 Task: Look for space in Sarzedo, Brazil from 1st June, 2023 to 9th June, 2023 for 4 adults in price range Rs.6000 to Rs.12000. Place can be entire place with 2 bedrooms having 2 beds and 2 bathrooms. Property type can be house. Amenities needed are: washing machine, . Booking option can be shelf check-in. Required host language is Spanish.
Action: Mouse moved to (452, 105)
Screenshot: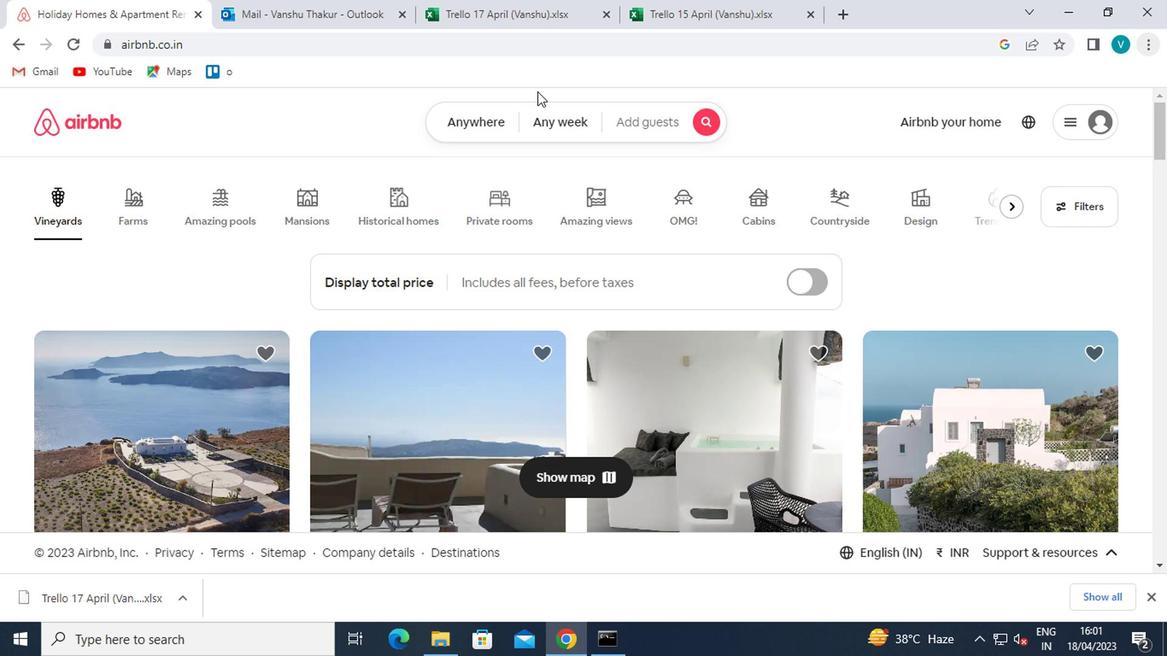 
Action: Mouse pressed left at (452, 105)
Screenshot: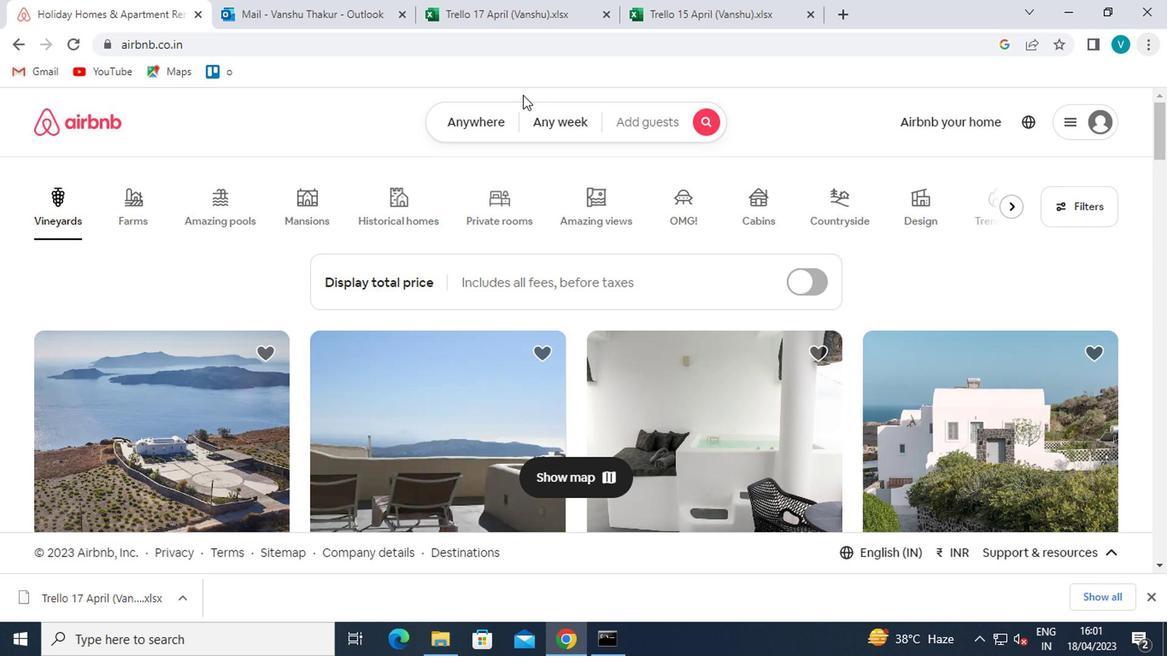 
Action: Mouse moved to (360, 194)
Screenshot: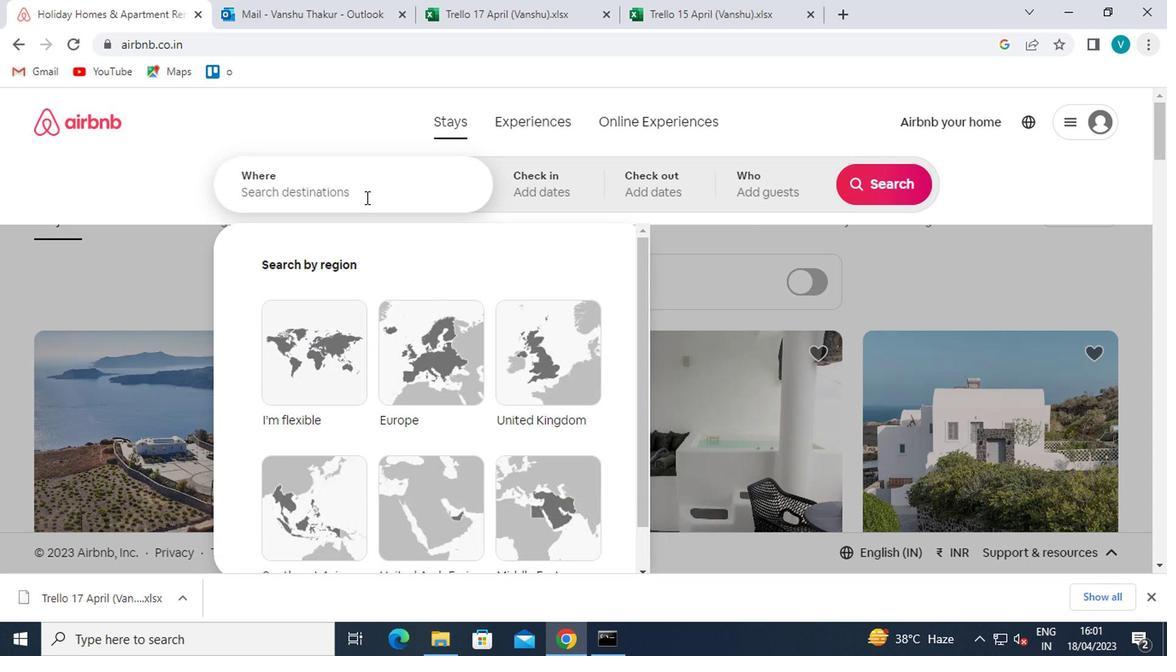 
Action: Mouse pressed left at (360, 194)
Screenshot: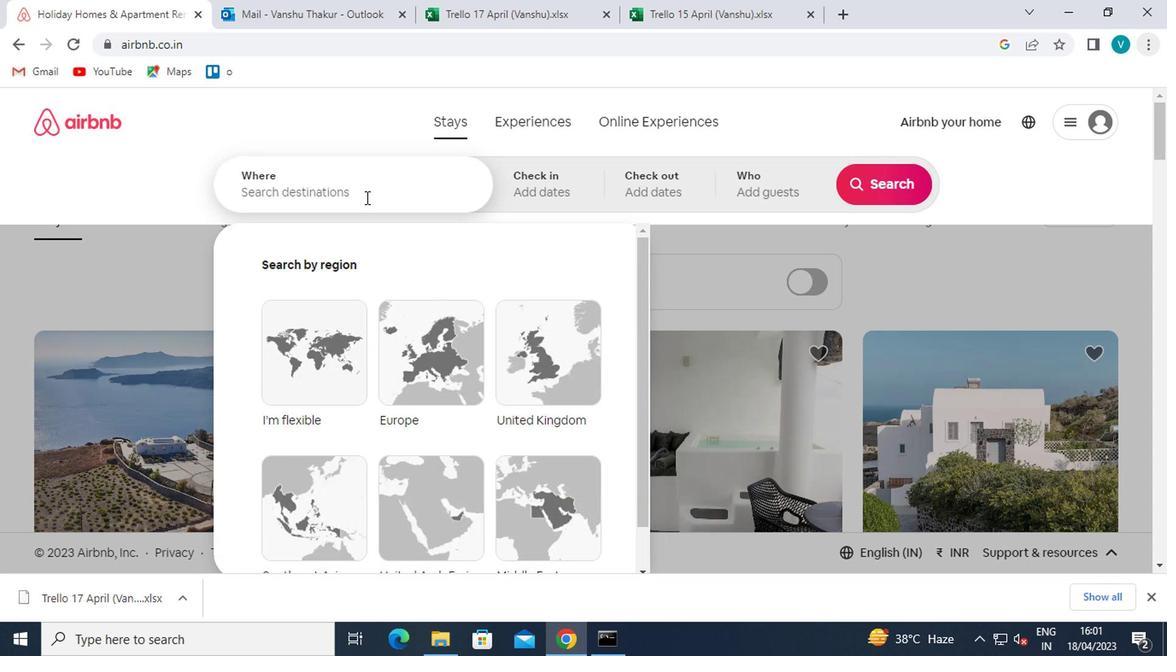 
Action: Mouse moved to (358, 192)
Screenshot: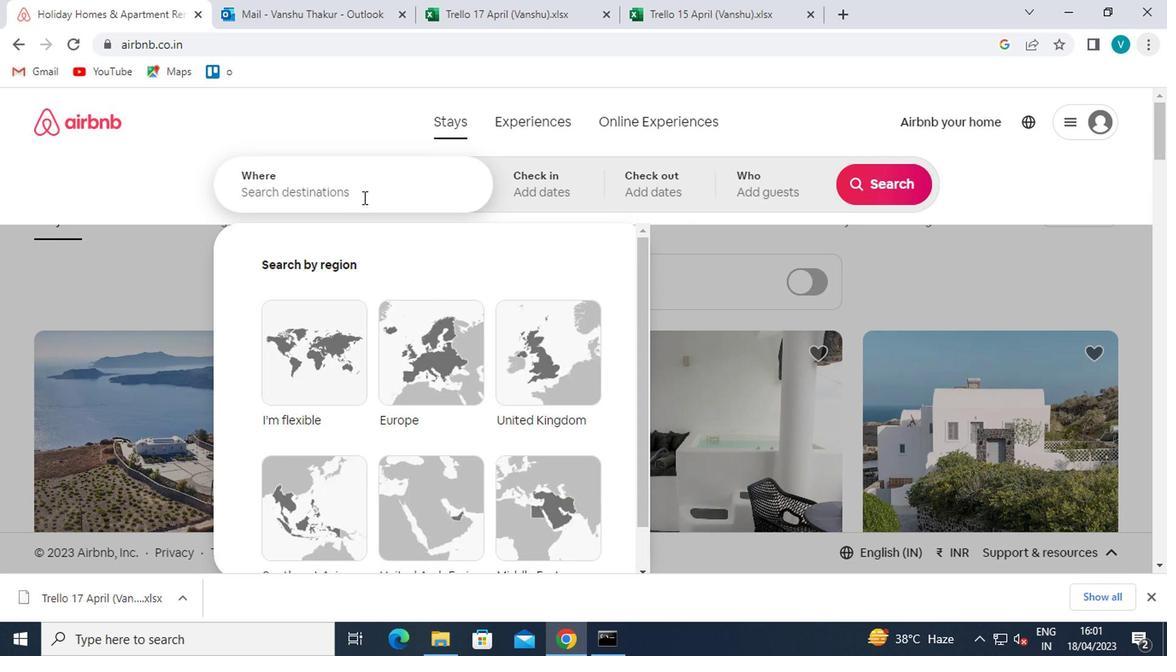 
Action: Key pressed <Key.shift>SARZEDO
Screenshot: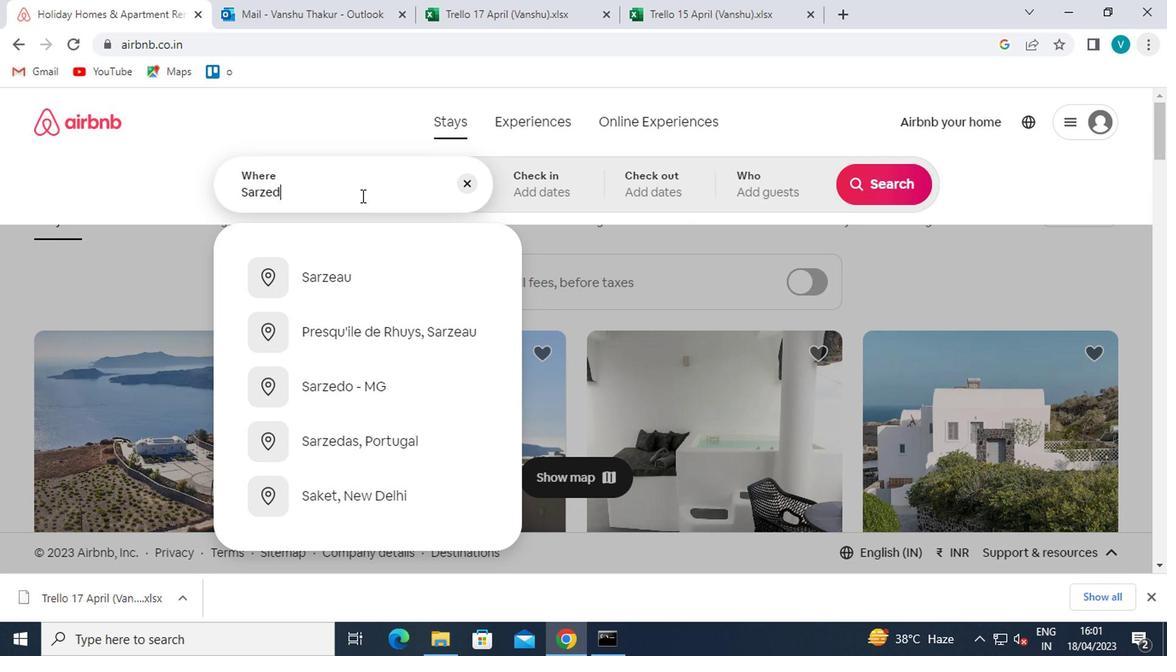 
Action: Mouse moved to (371, 280)
Screenshot: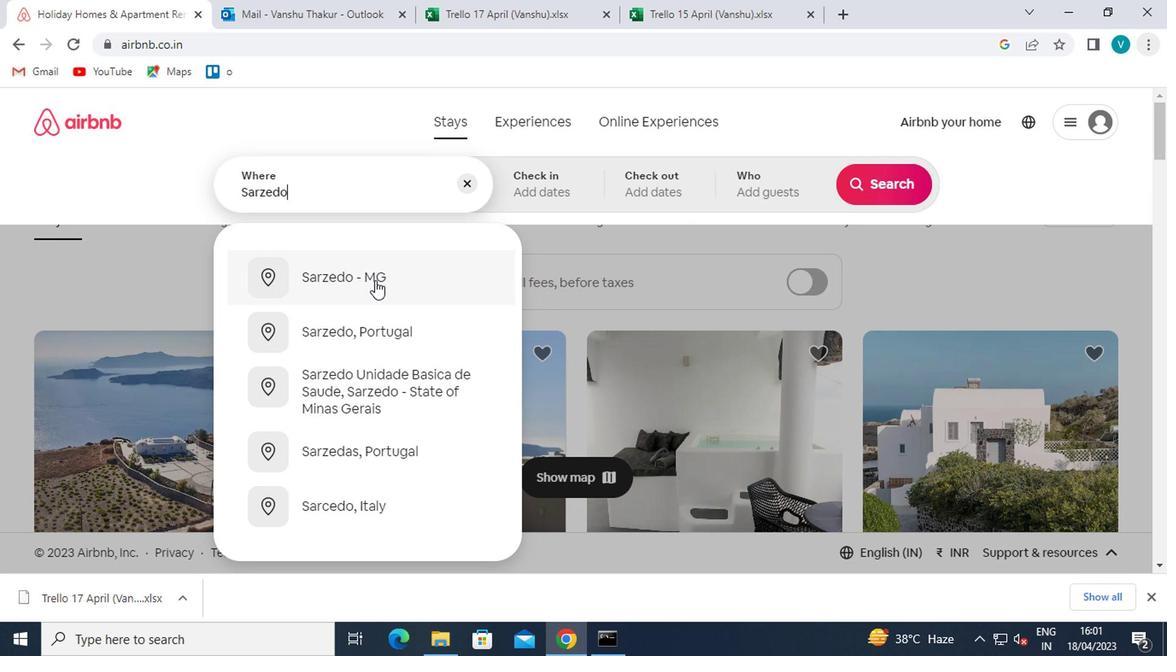 
Action: Mouse pressed left at (371, 280)
Screenshot: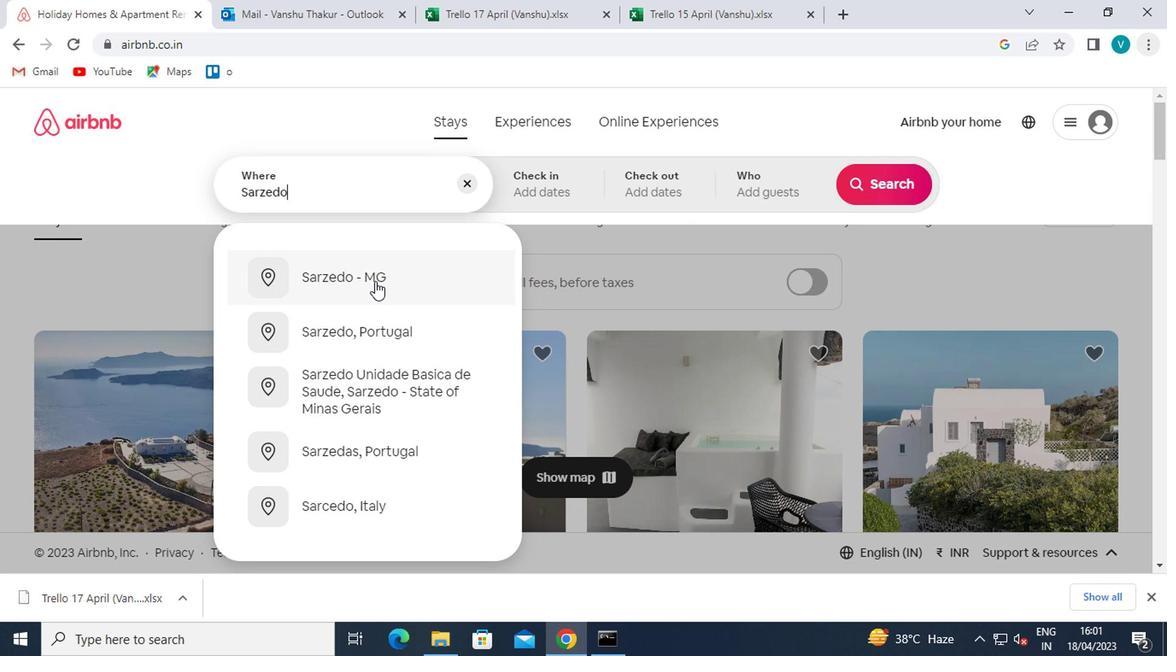 
Action: Mouse moved to (873, 321)
Screenshot: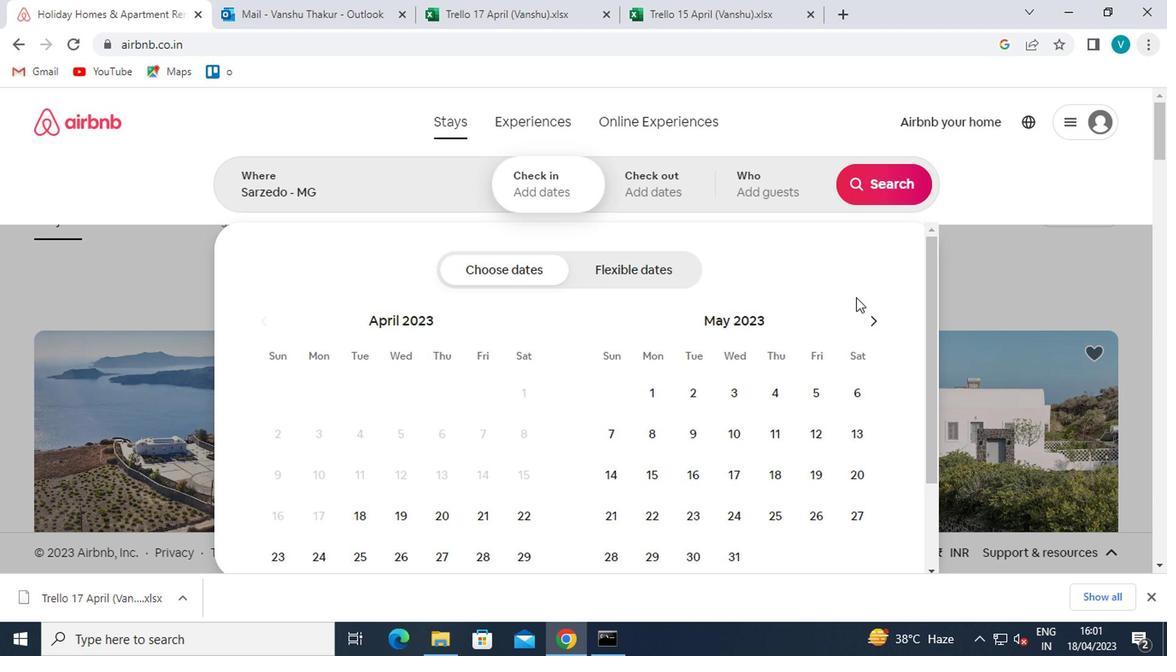 
Action: Mouse pressed left at (873, 321)
Screenshot: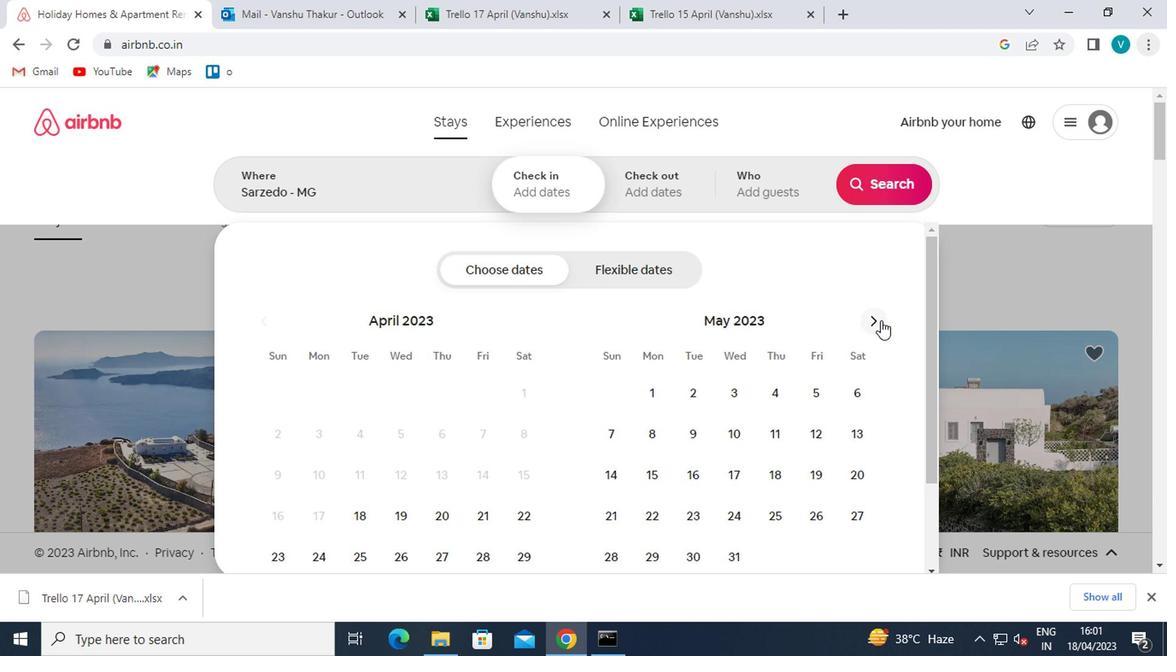 
Action: Mouse moved to (773, 396)
Screenshot: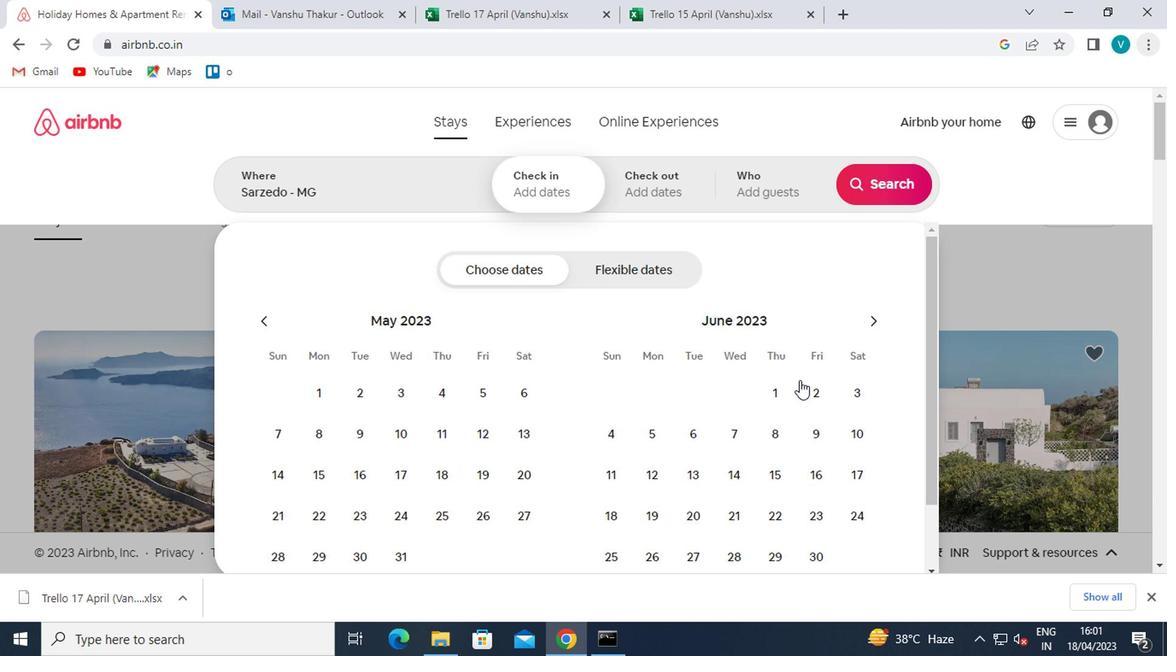 
Action: Mouse pressed left at (773, 396)
Screenshot: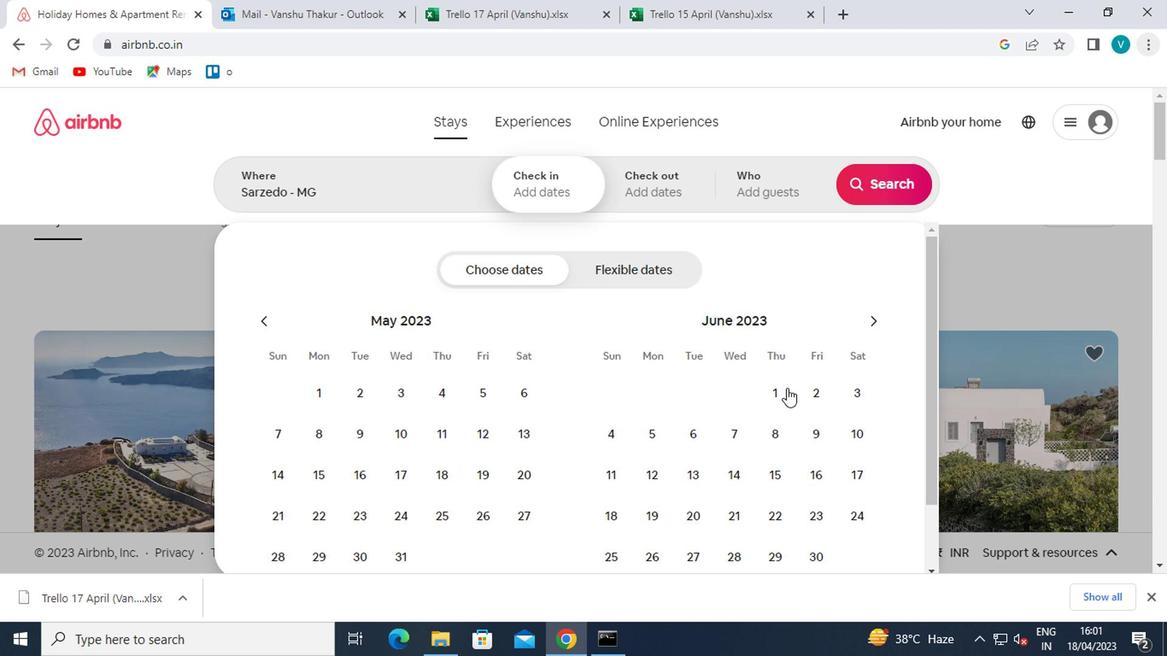 
Action: Mouse moved to (806, 429)
Screenshot: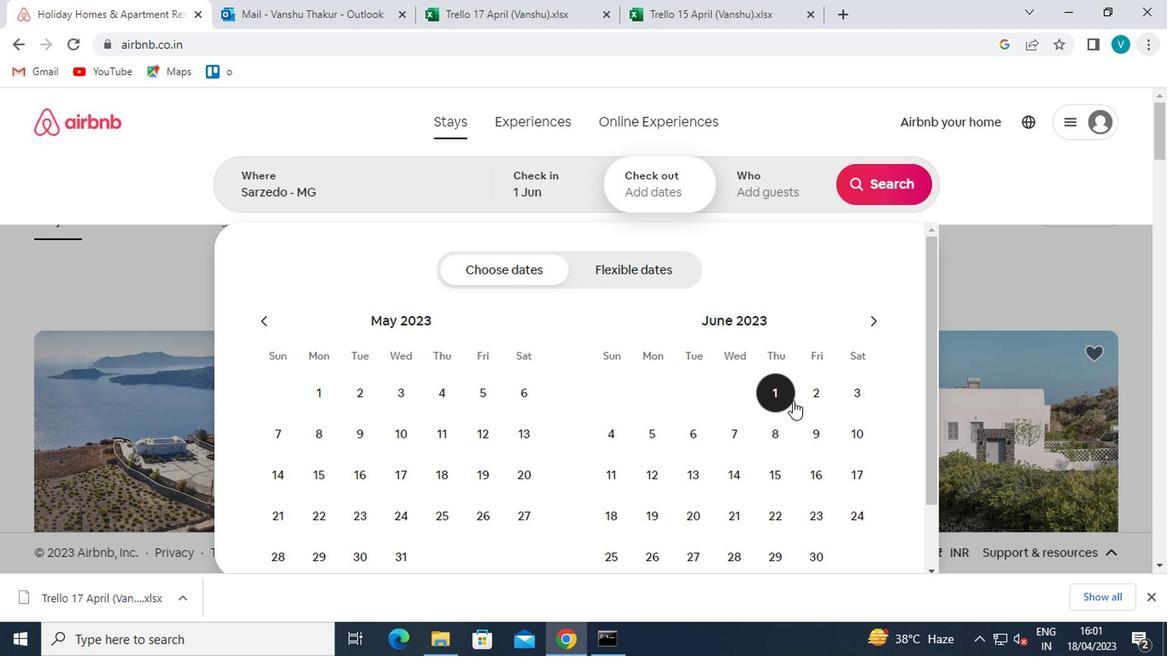 
Action: Mouse pressed left at (806, 429)
Screenshot: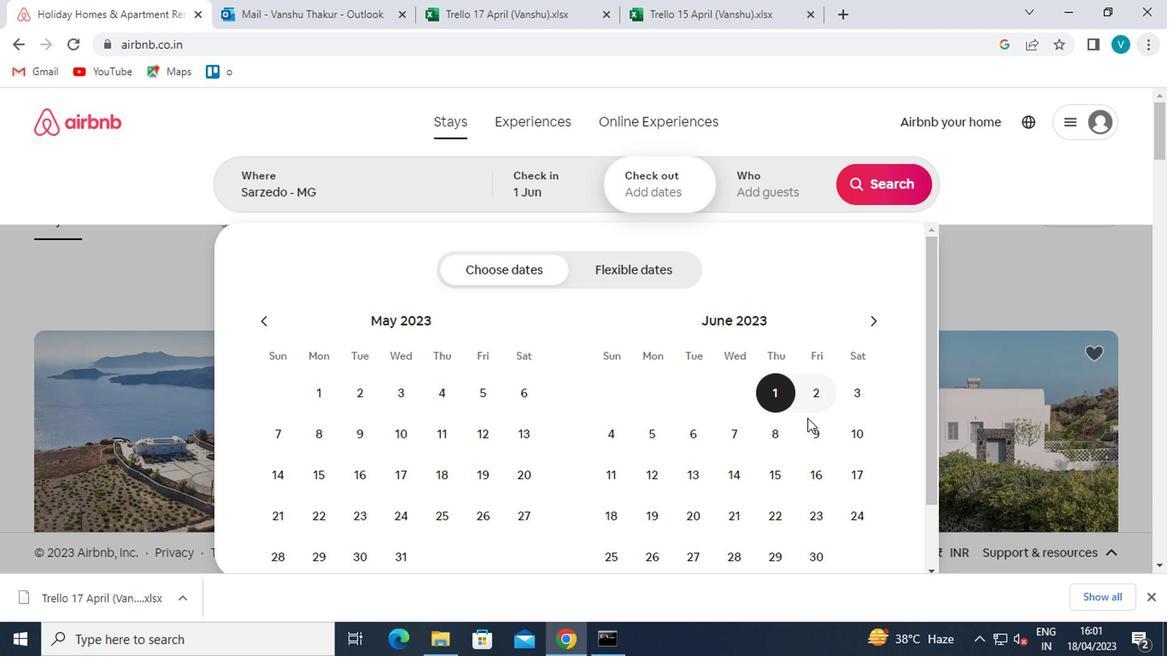 
Action: Mouse moved to (803, 178)
Screenshot: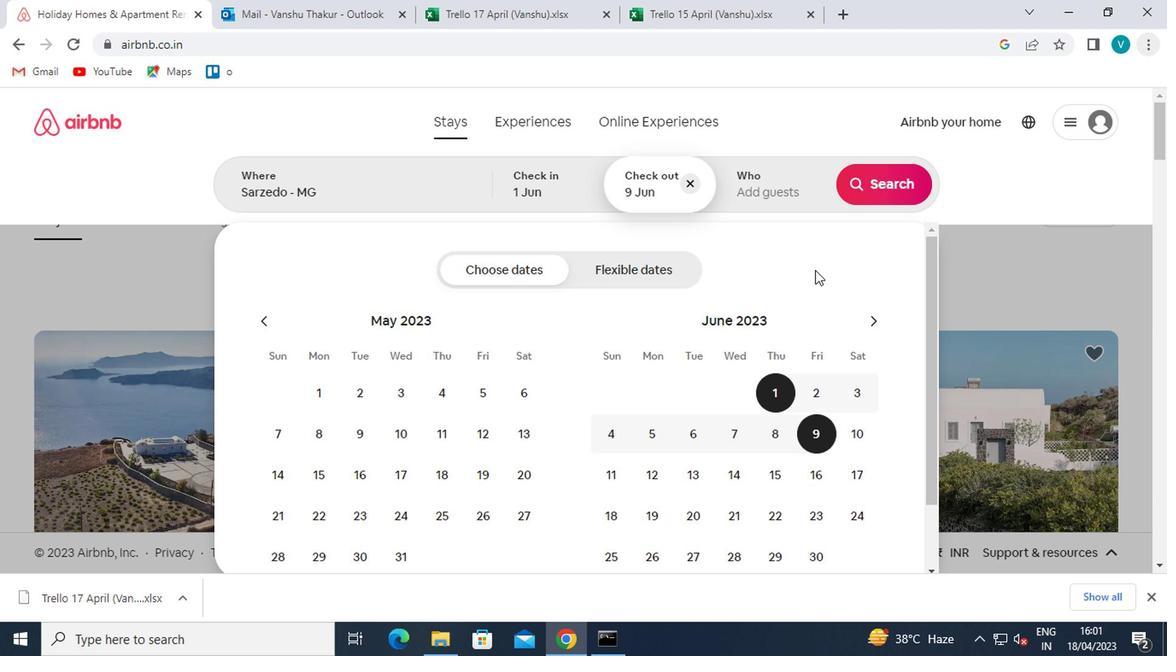 
Action: Mouse pressed left at (803, 178)
Screenshot: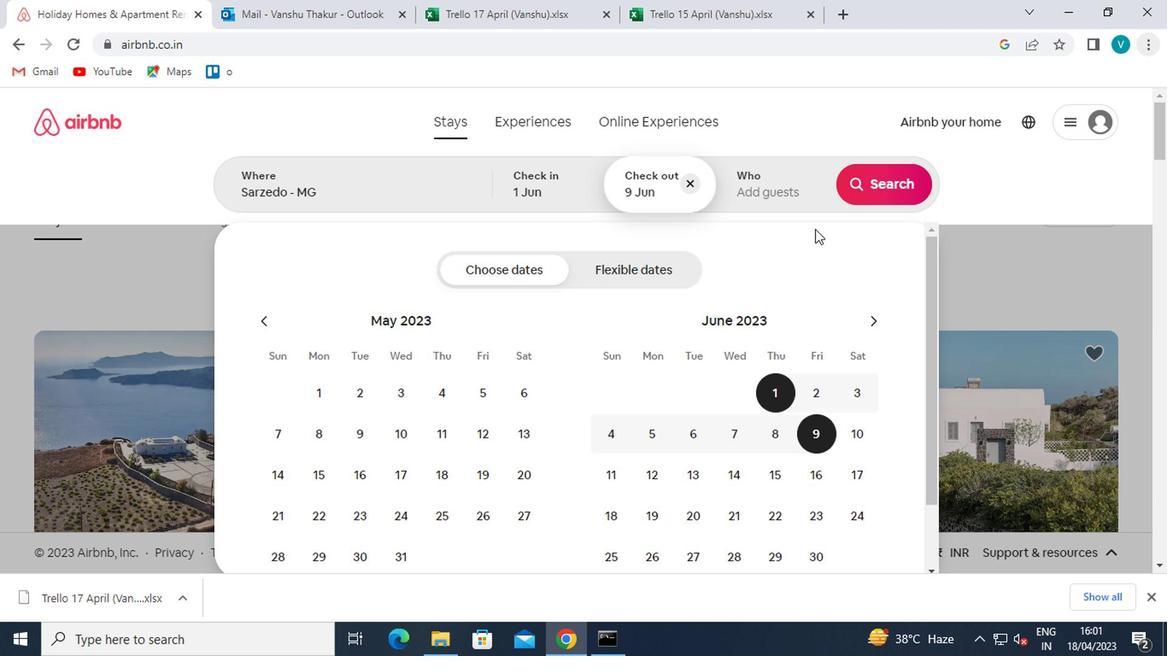
Action: Mouse moved to (874, 279)
Screenshot: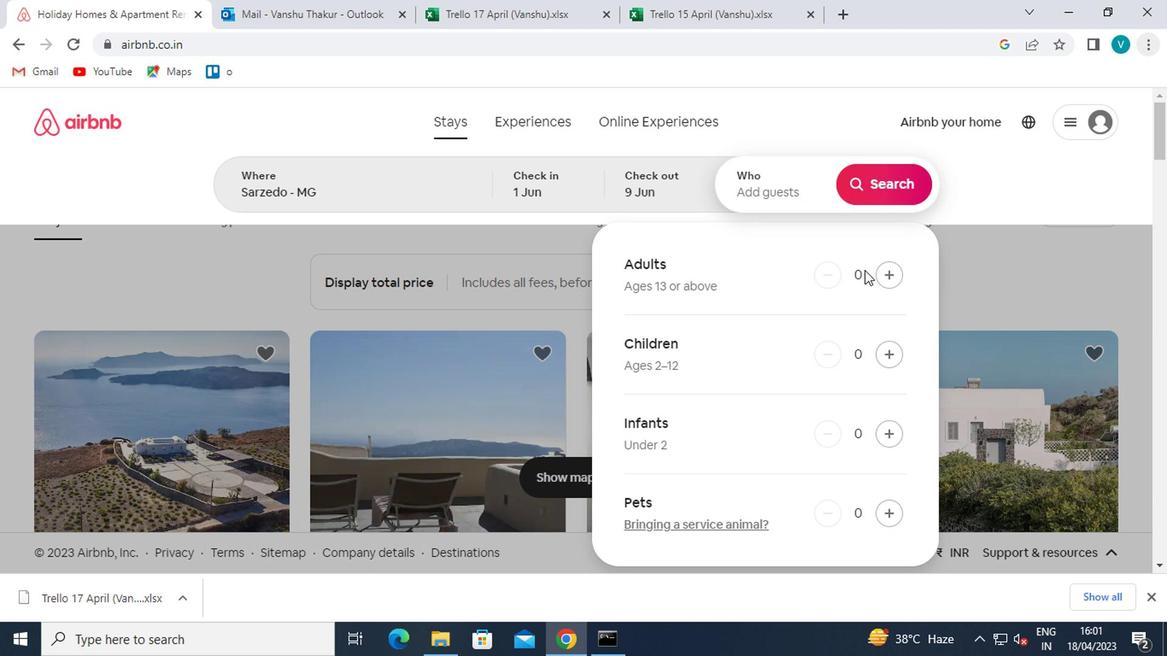 
Action: Mouse pressed left at (874, 279)
Screenshot: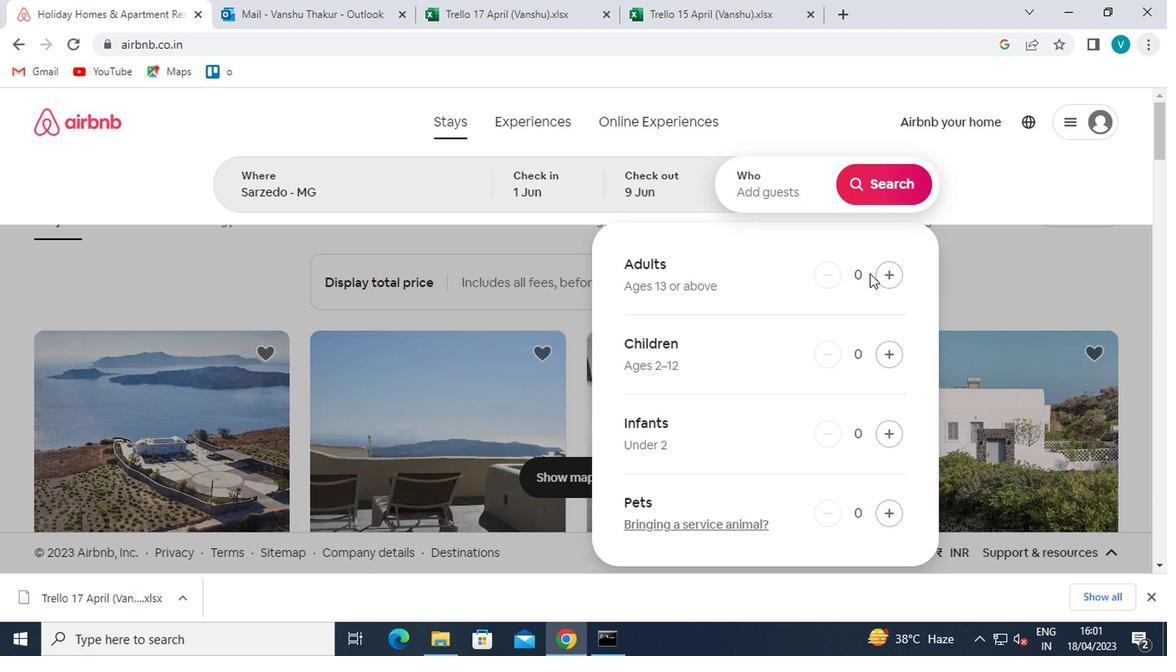 
Action: Mouse moved to (876, 280)
Screenshot: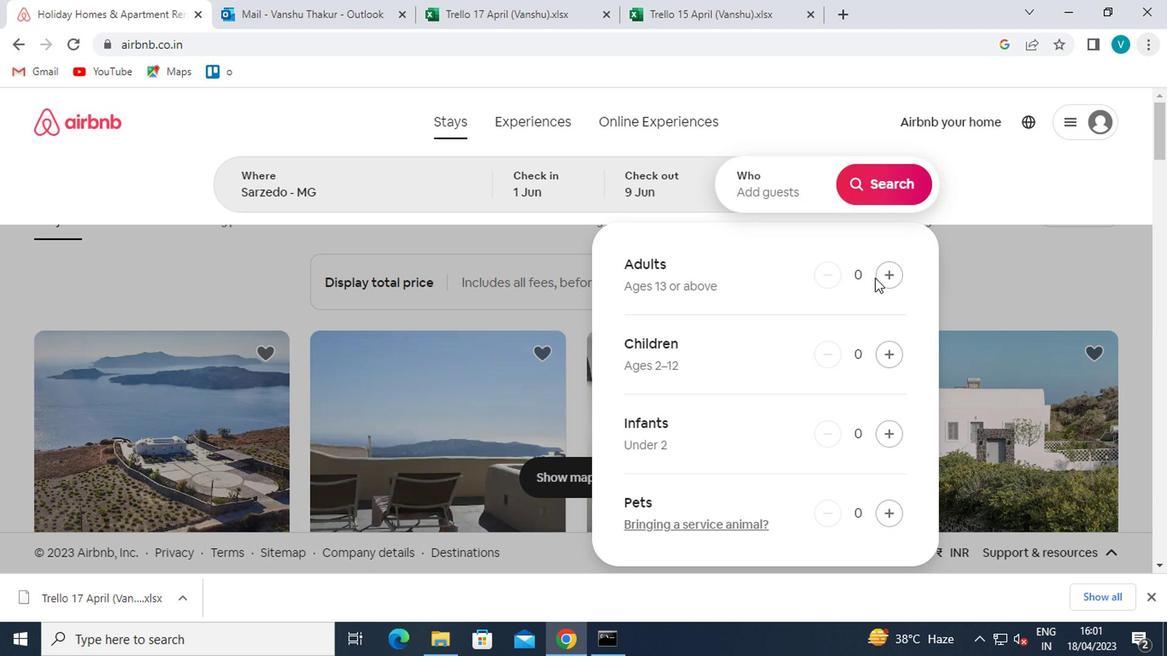 
Action: Mouse pressed left at (876, 280)
Screenshot: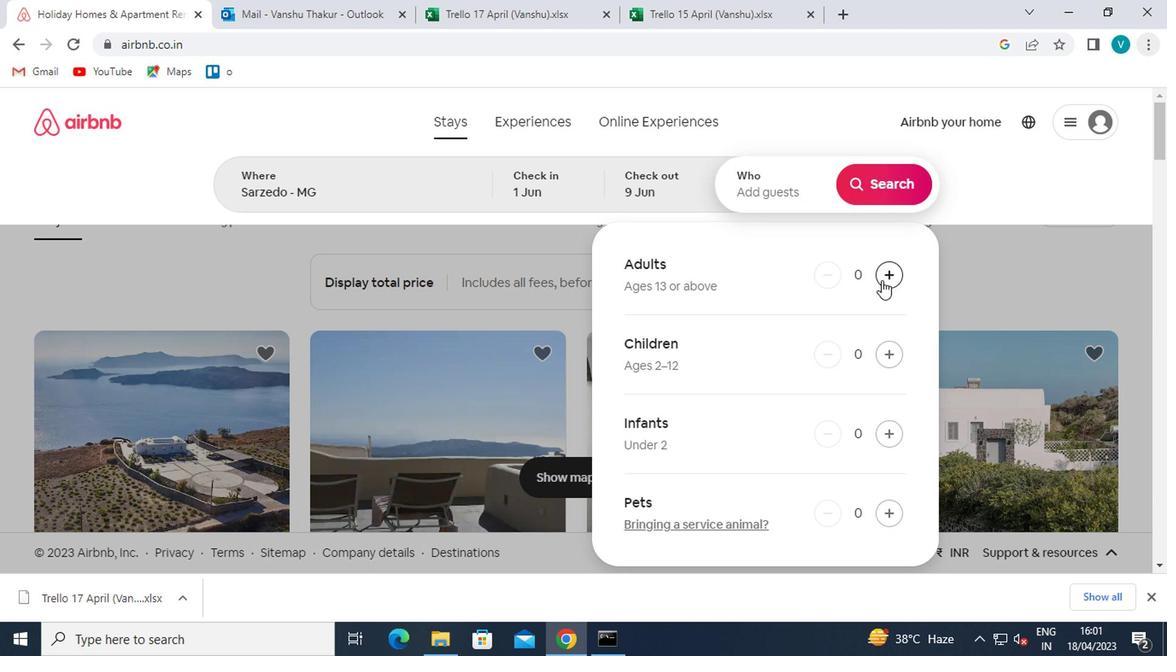 
Action: Mouse pressed left at (876, 280)
Screenshot: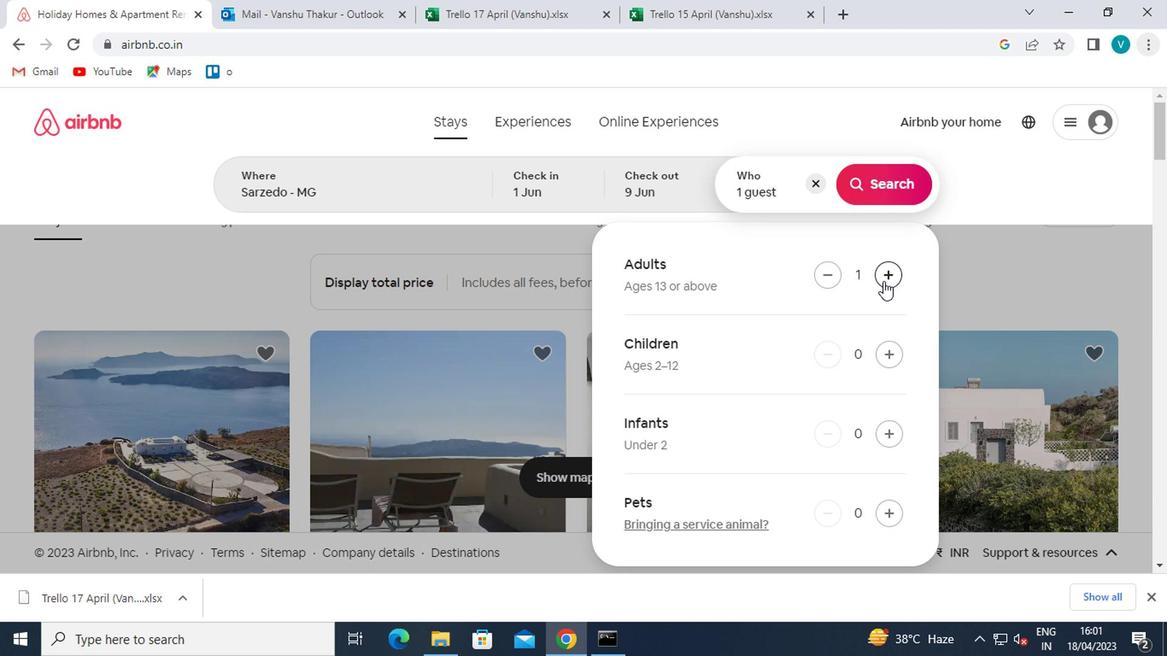 
Action: Mouse pressed left at (876, 280)
Screenshot: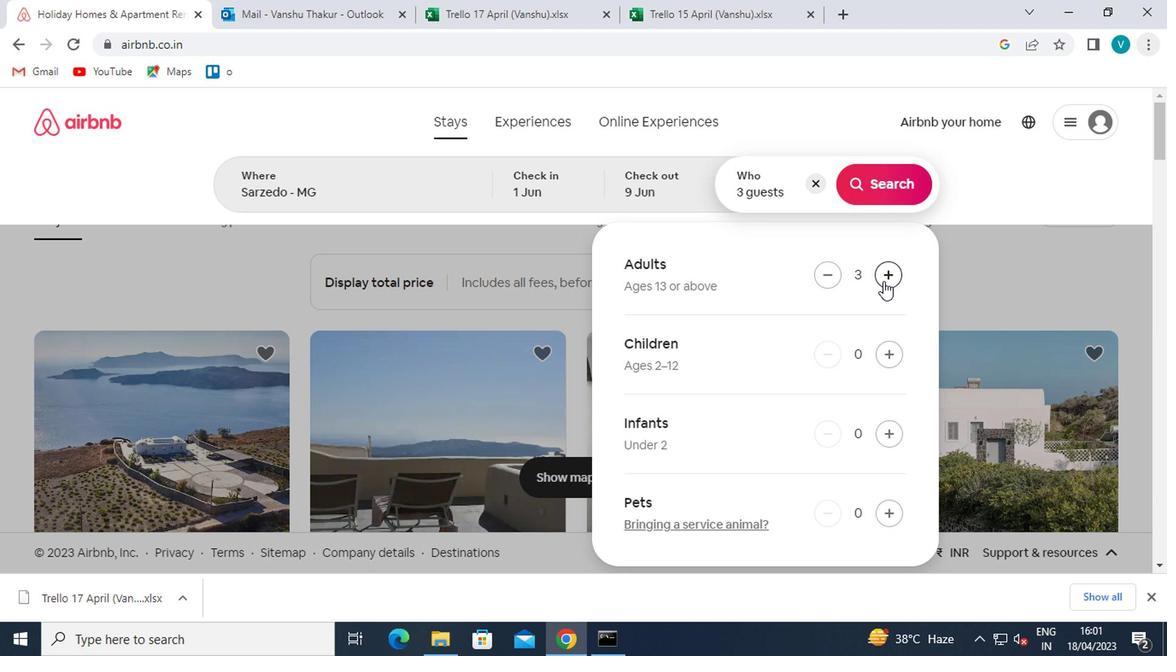 
Action: Mouse moved to (877, 192)
Screenshot: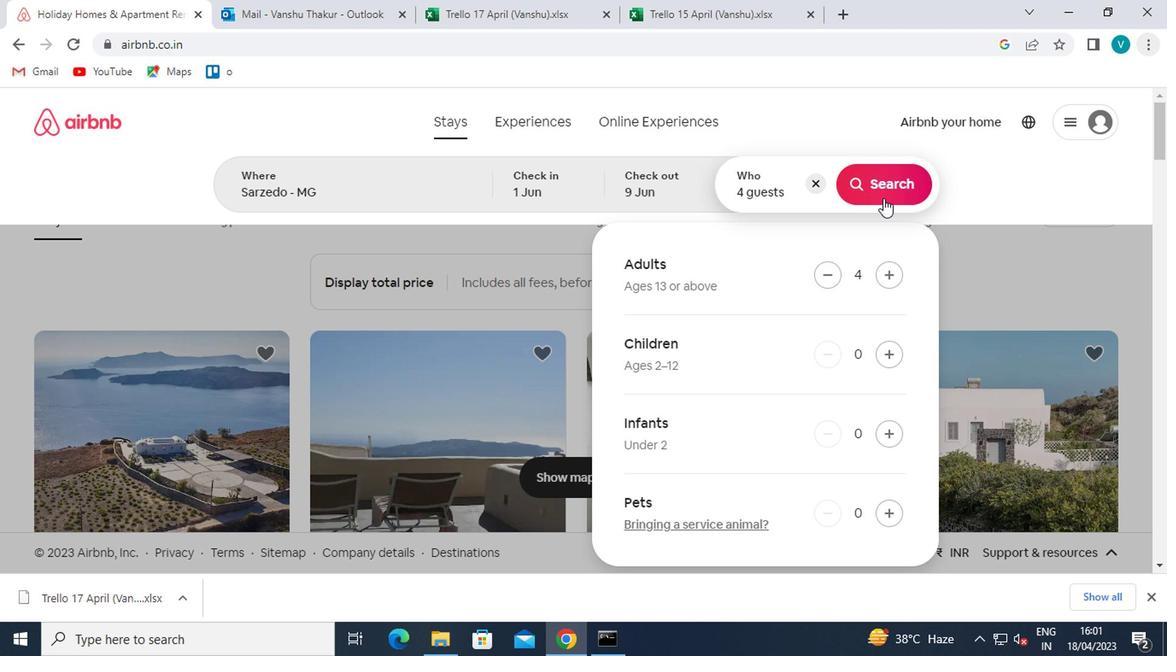 
Action: Mouse pressed left at (877, 192)
Screenshot: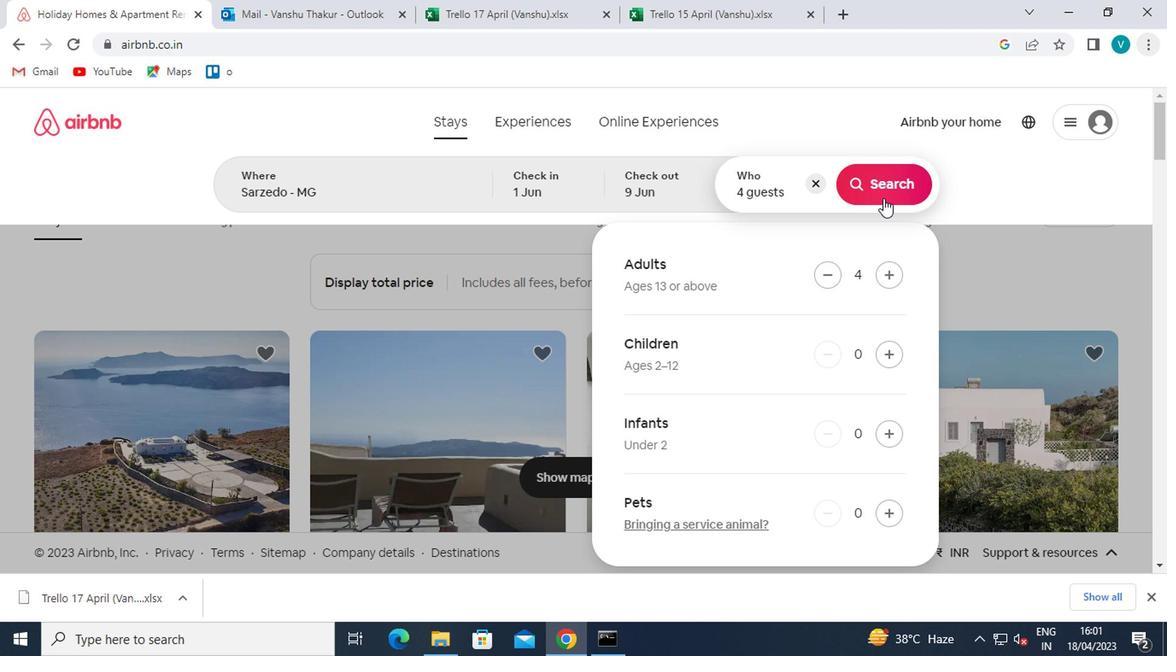 
Action: Mouse moved to (1067, 183)
Screenshot: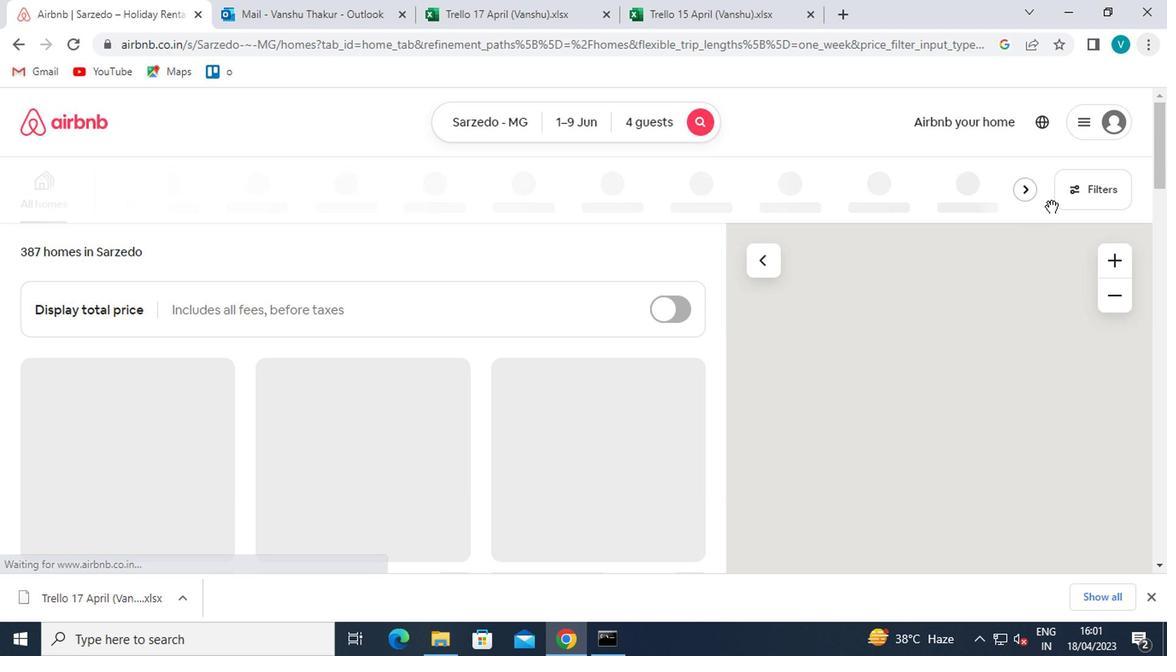 
Action: Mouse pressed left at (1067, 183)
Screenshot: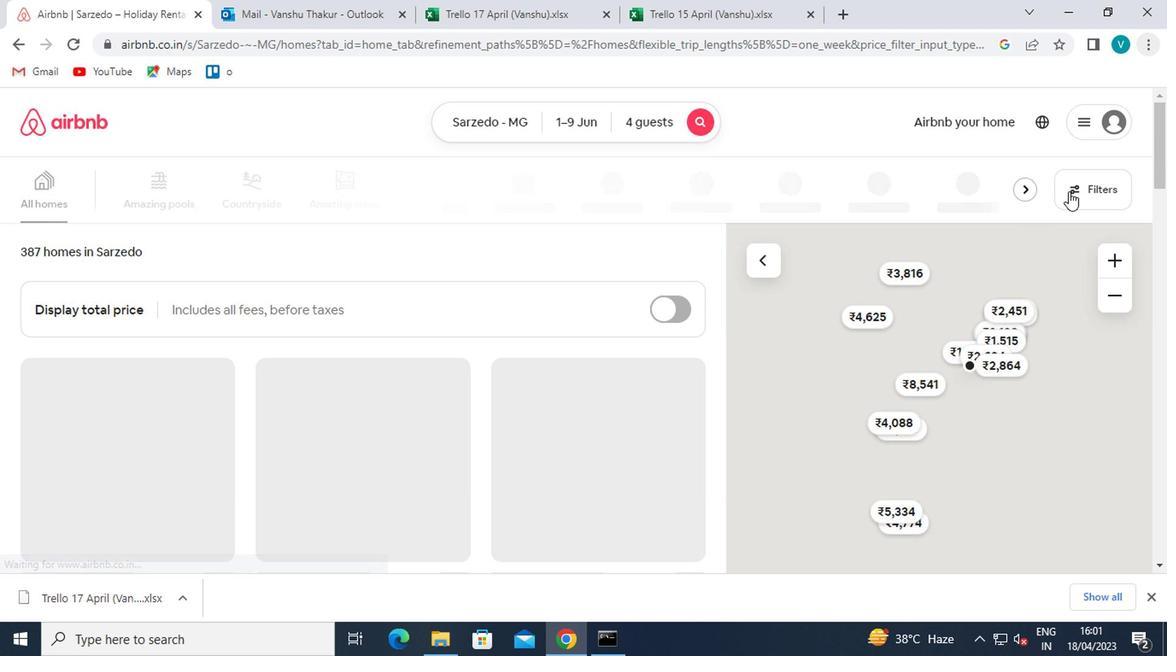 
Action: Mouse moved to (360, 409)
Screenshot: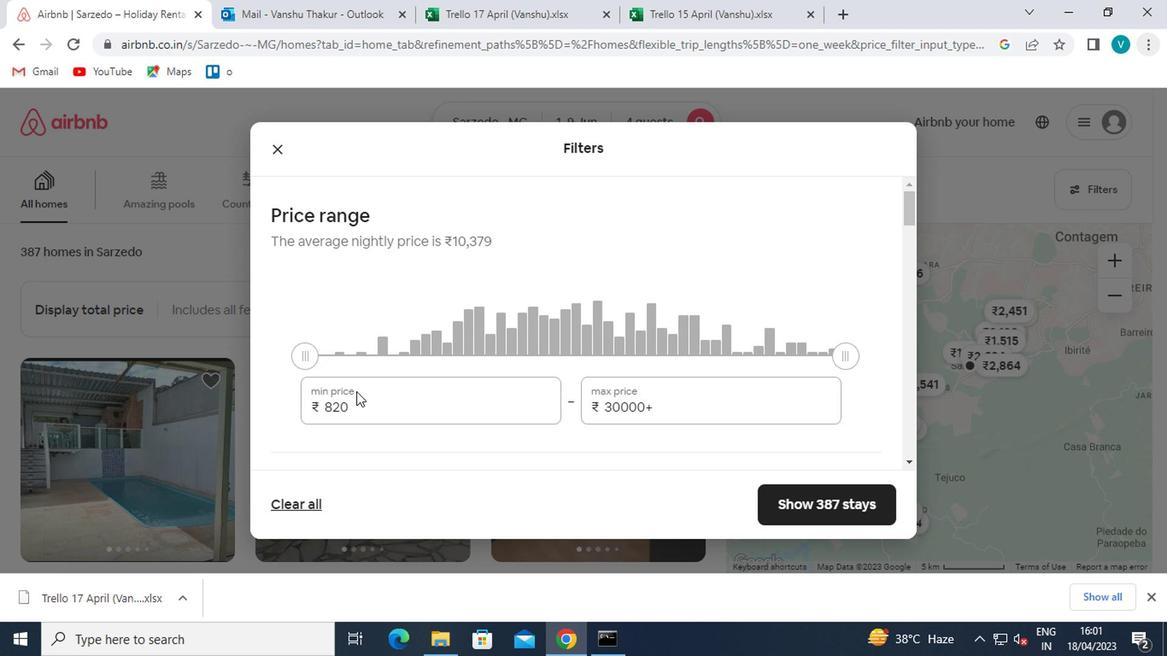 
Action: Mouse pressed left at (360, 409)
Screenshot: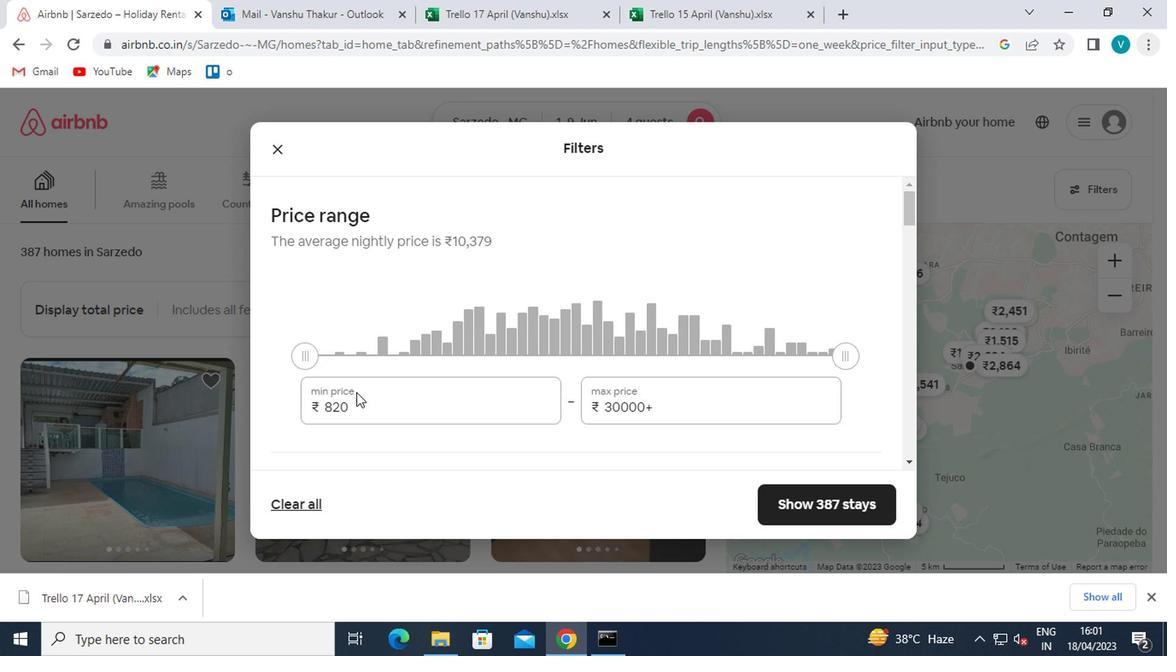 
Action: Mouse moved to (361, 410)
Screenshot: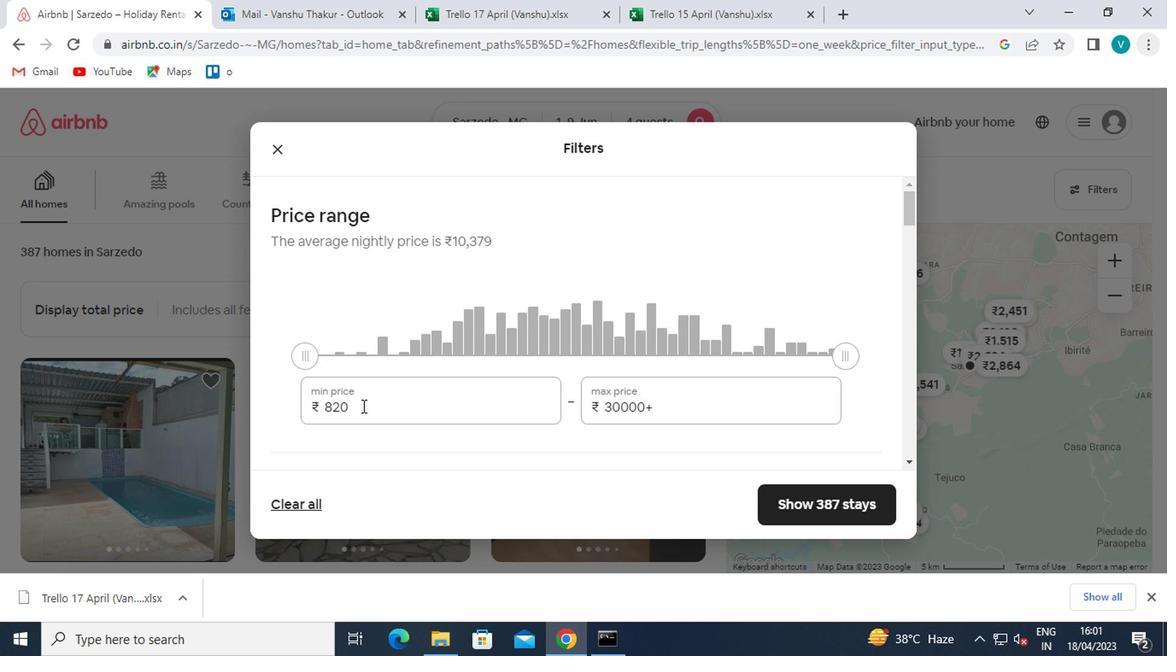 
Action: Key pressed <Key.backspace><Key.backspace><Key.backspace>6000
Screenshot: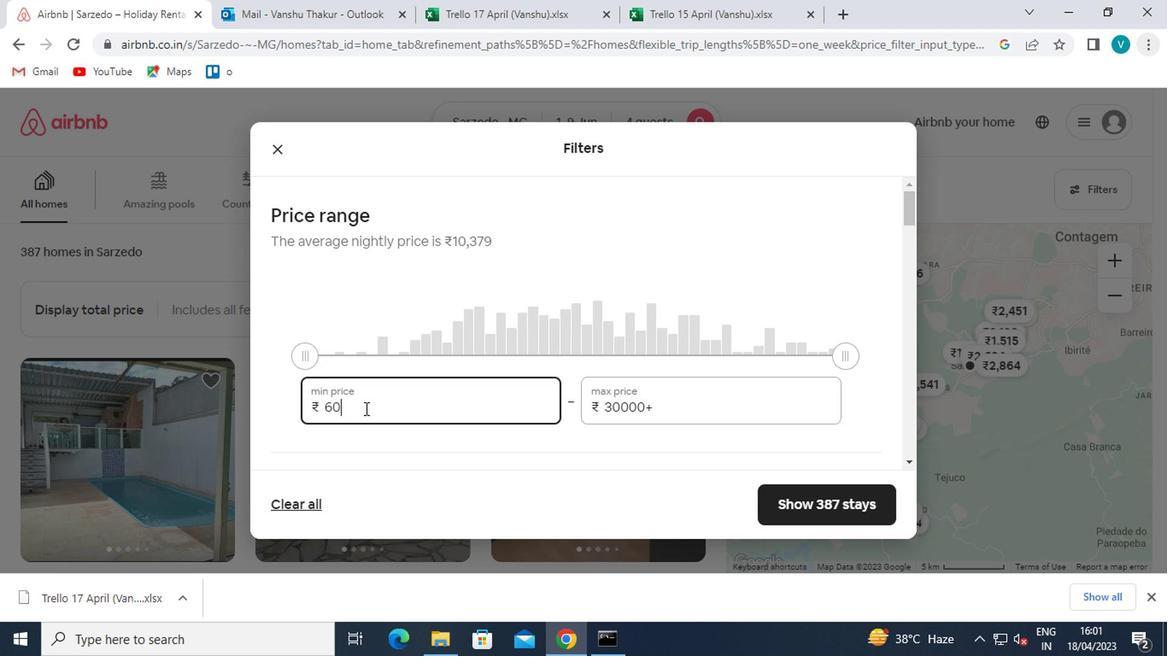 
Action: Mouse moved to (696, 422)
Screenshot: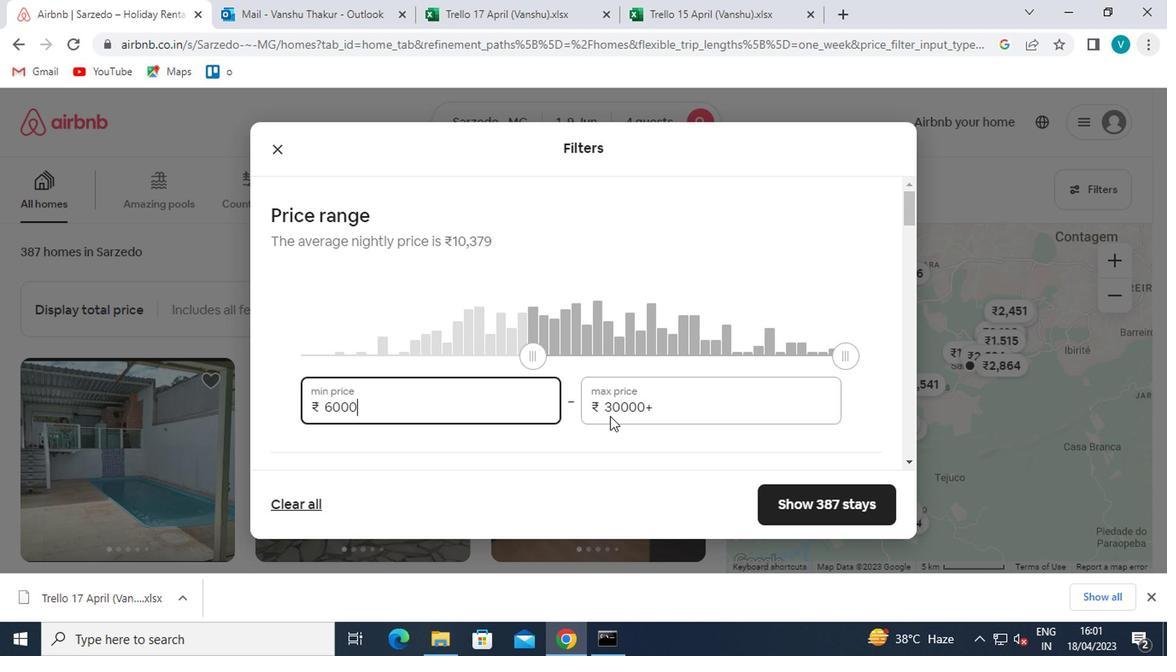 
Action: Mouse pressed left at (696, 422)
Screenshot: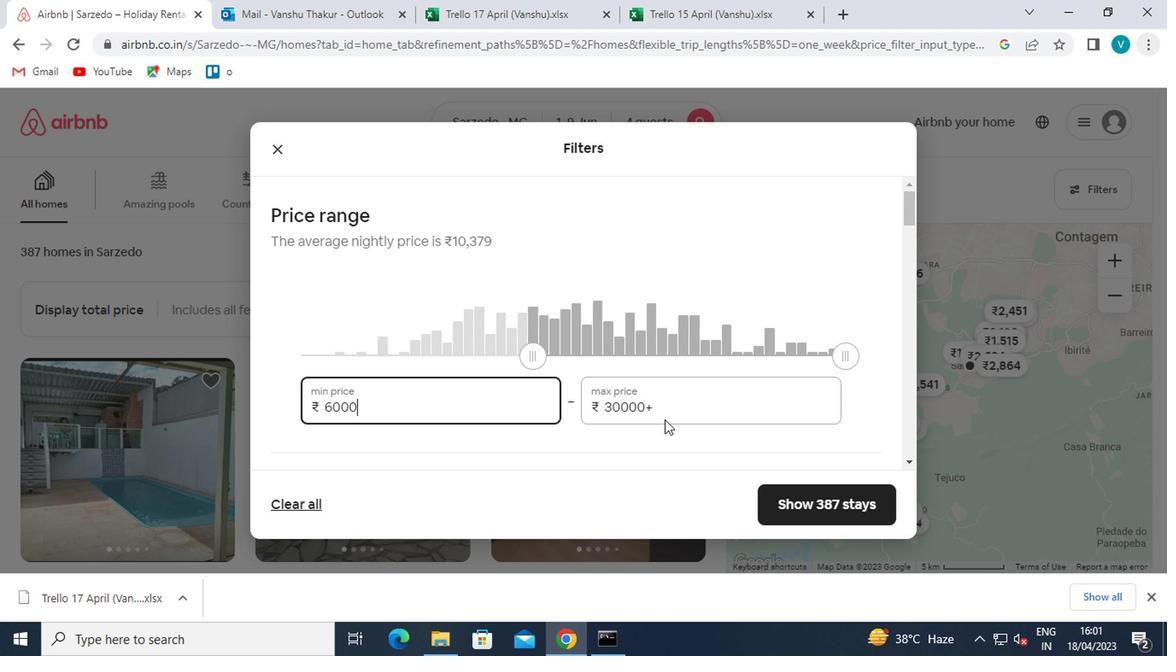 
Action: Mouse moved to (687, 417)
Screenshot: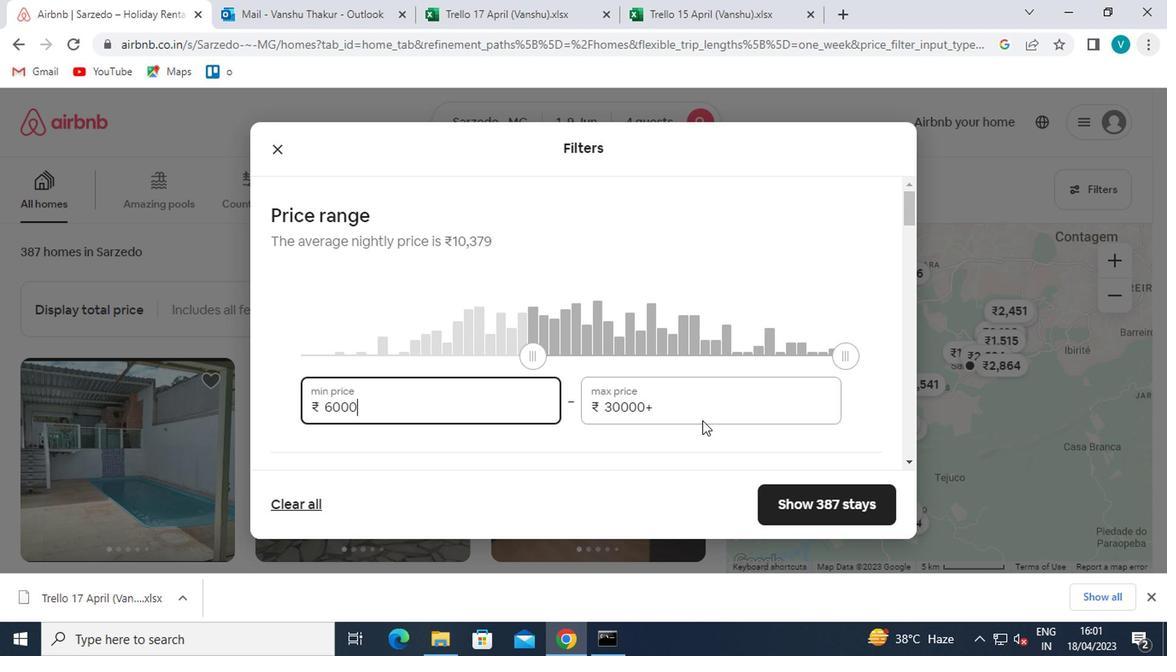 
Action: Key pressed <Key.backspace><Key.backspace><Key.backspace><Key.backspace><Key.backspace><Key.backspace>12000
Screenshot: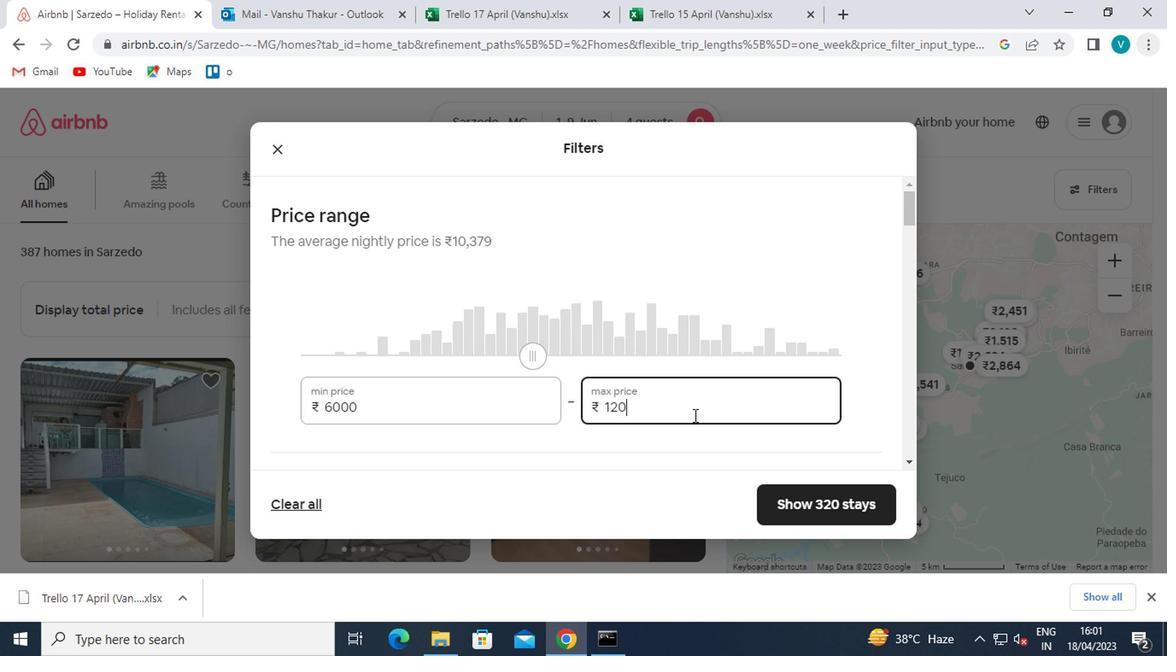 
Action: Mouse moved to (690, 422)
Screenshot: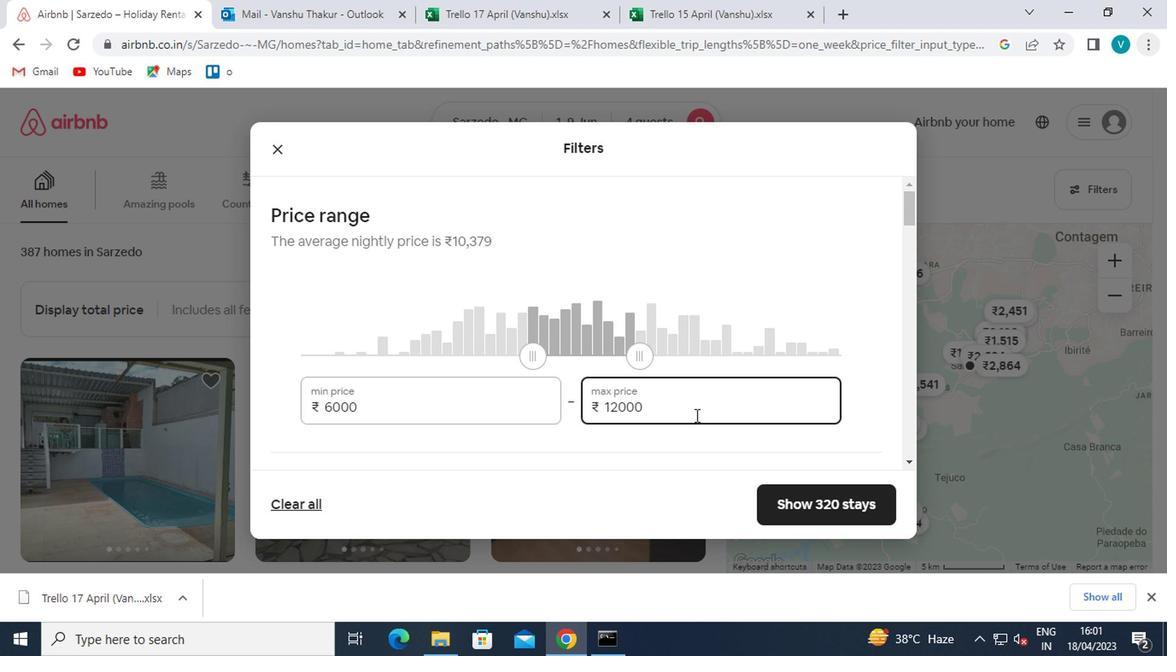 
Action: Mouse scrolled (690, 420) with delta (0, -1)
Screenshot: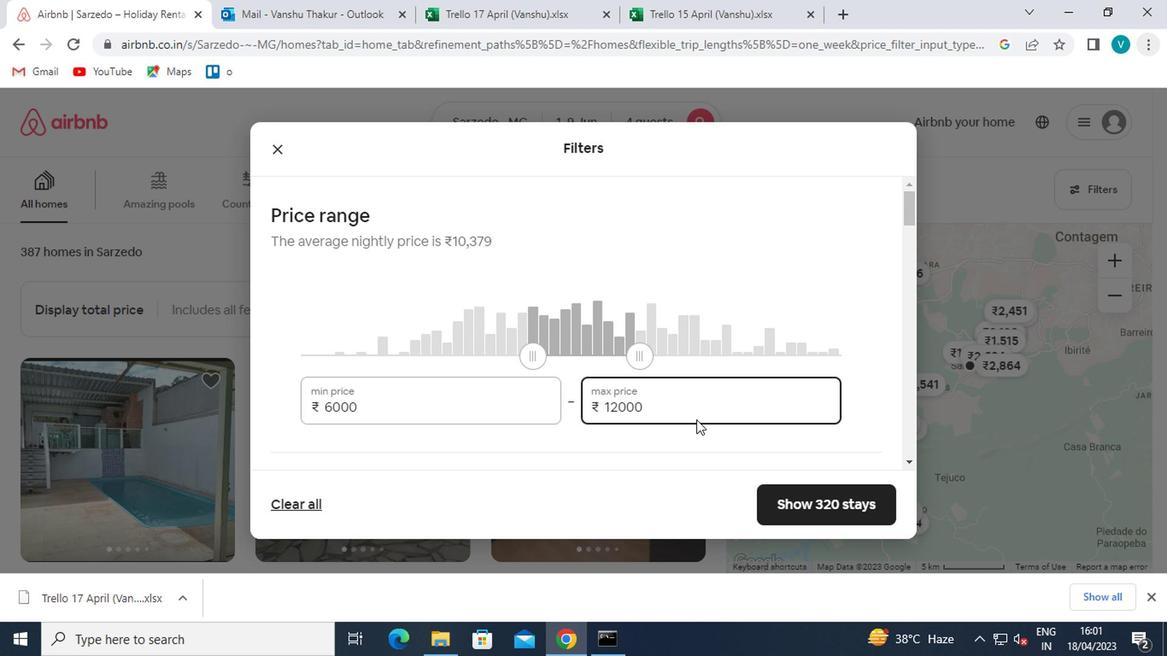 
Action: Mouse moved to (690, 423)
Screenshot: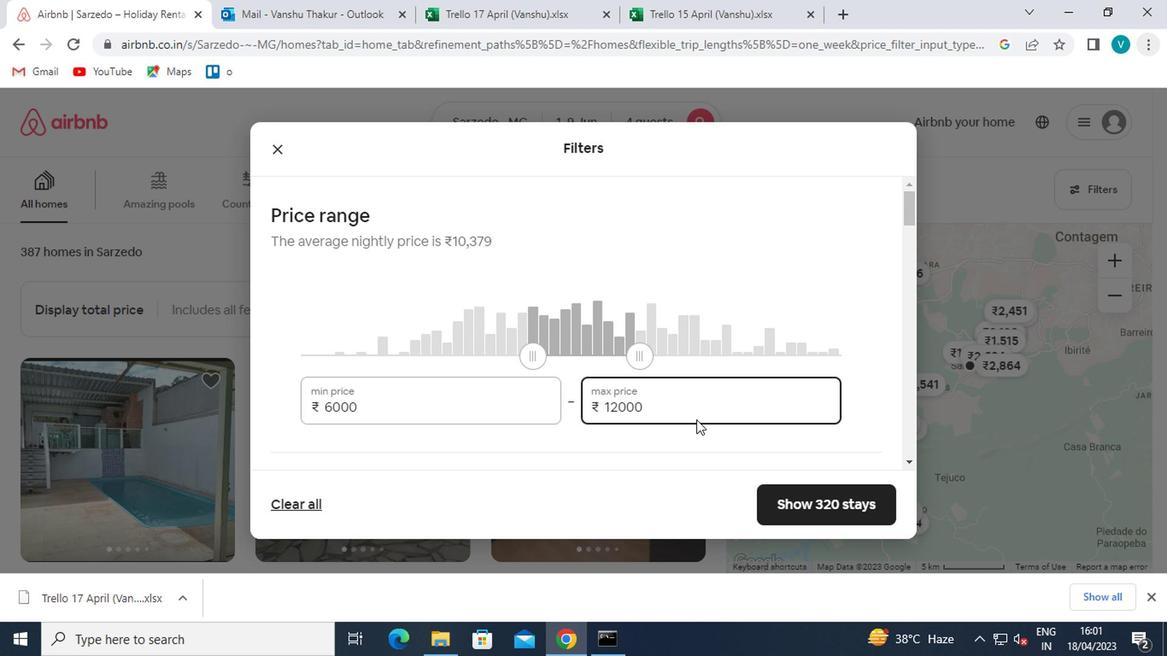 
Action: Mouse scrolled (690, 422) with delta (0, -1)
Screenshot: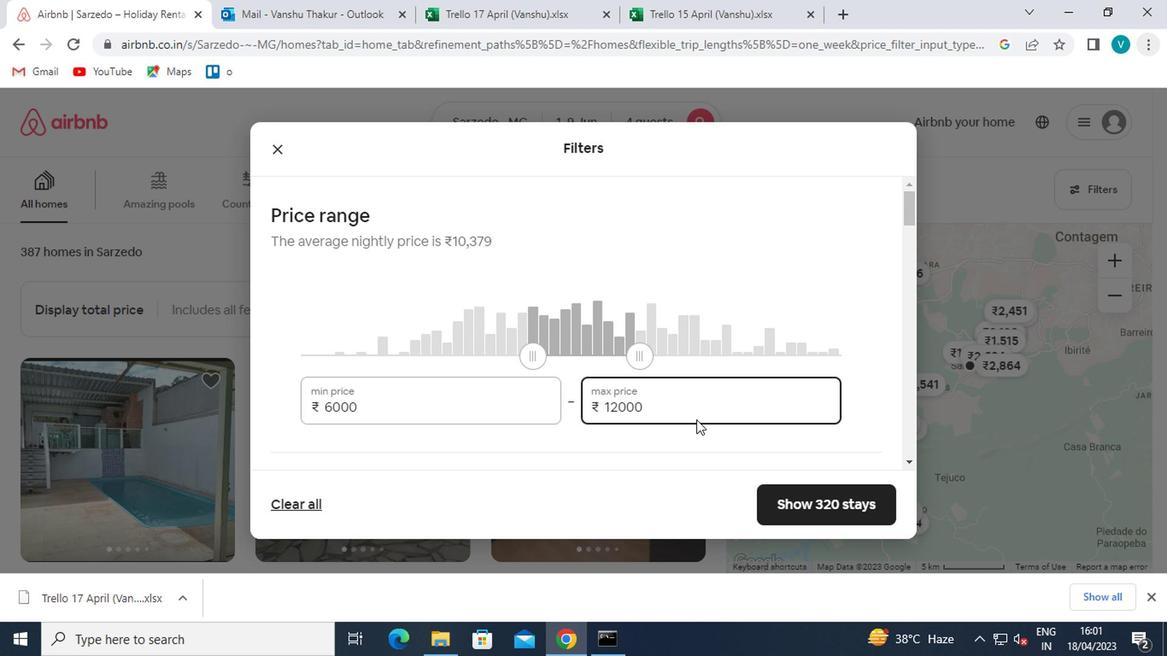 
Action: Mouse moved to (278, 374)
Screenshot: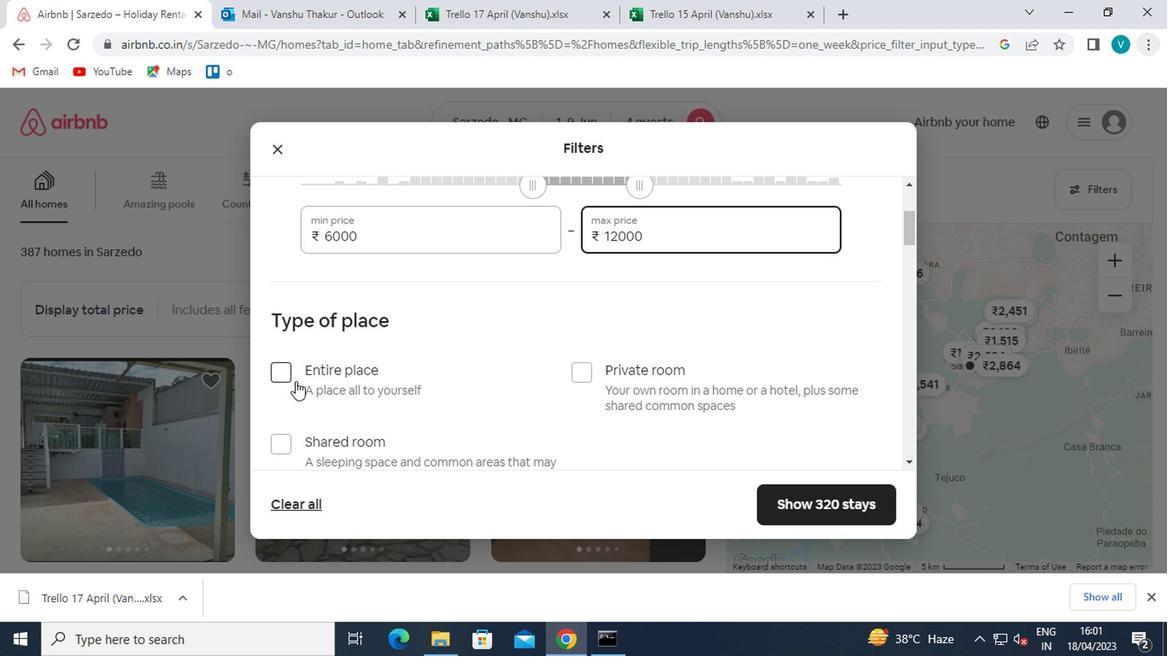 
Action: Mouse pressed left at (278, 374)
Screenshot: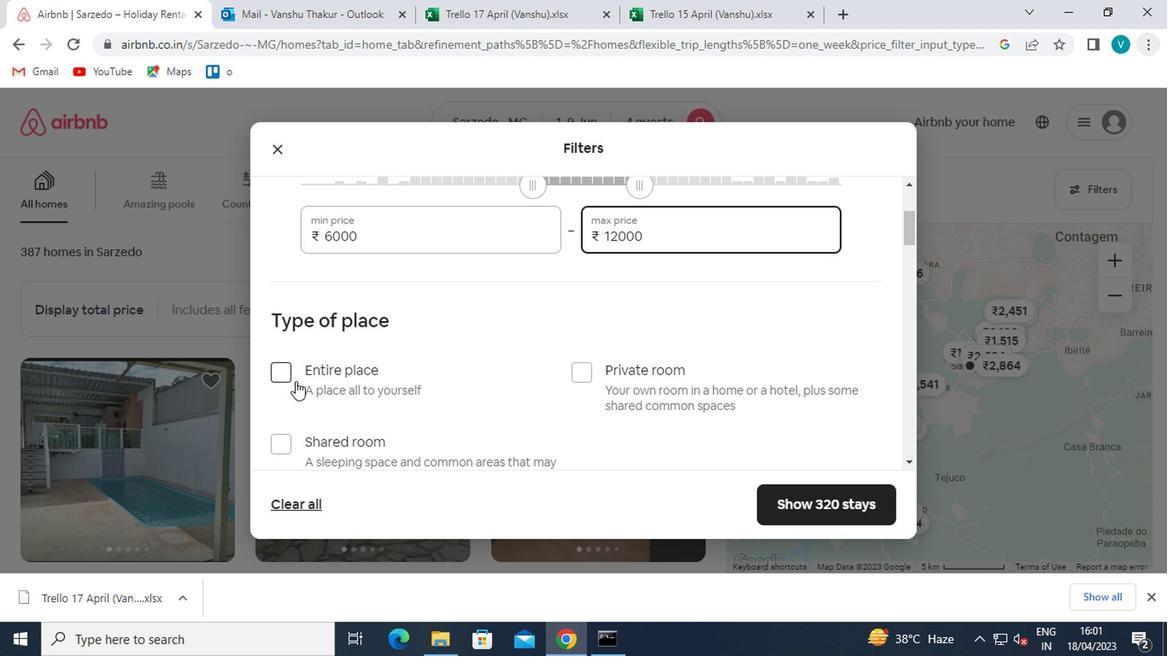 
Action: Mouse moved to (284, 376)
Screenshot: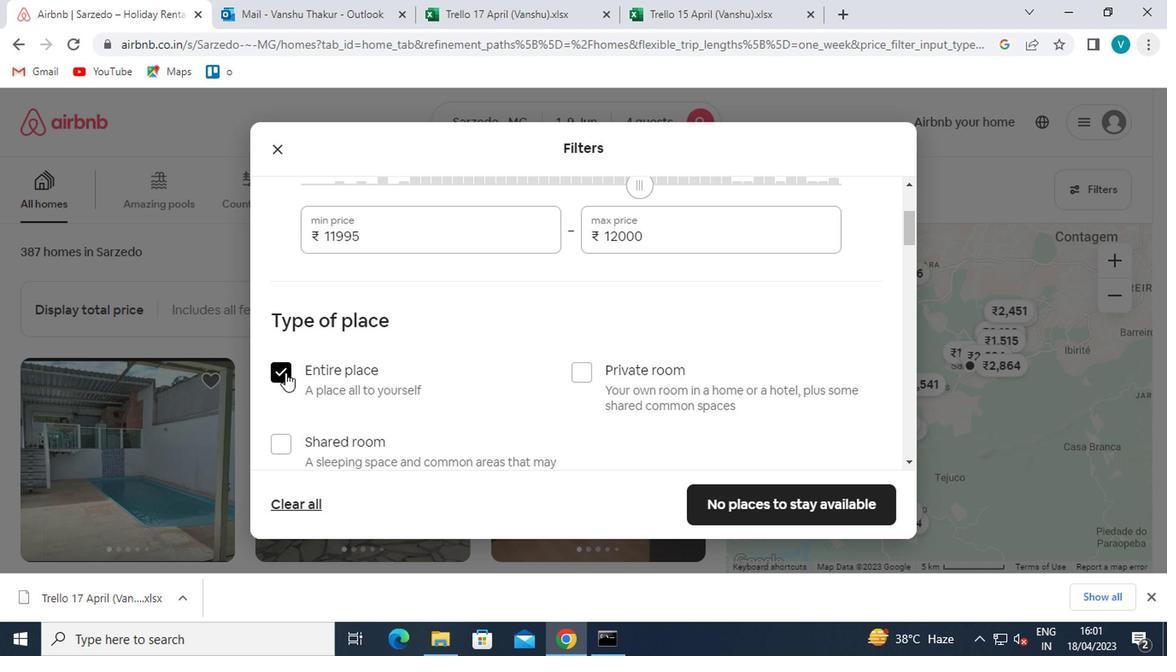 
Action: Mouse scrolled (284, 375) with delta (0, 0)
Screenshot: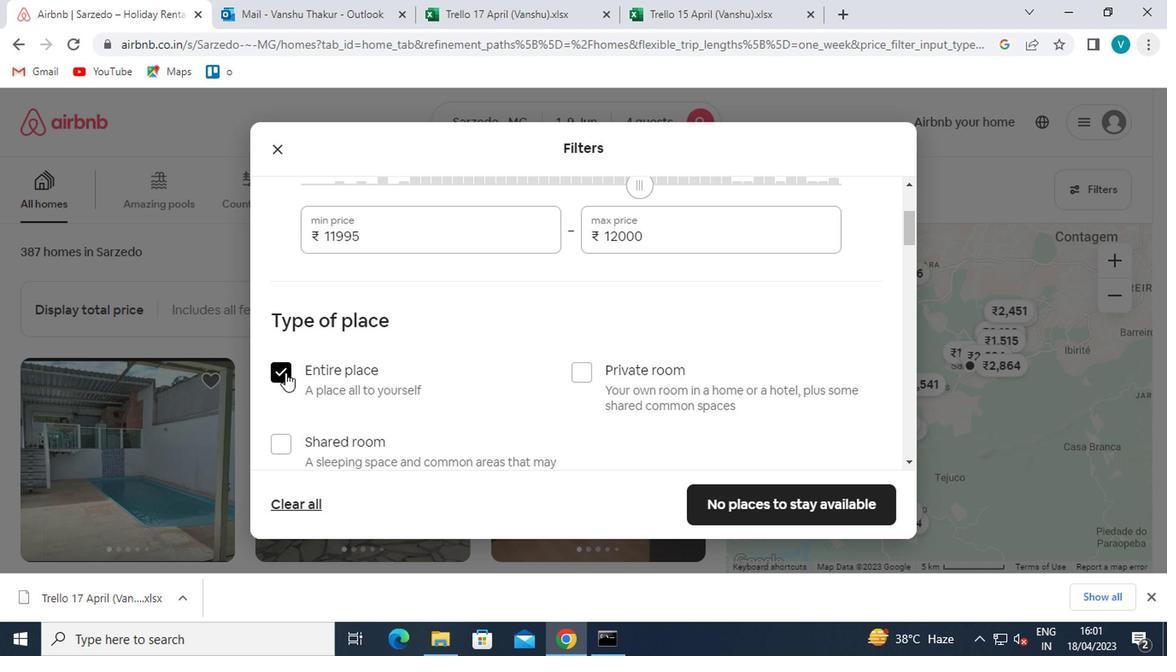 
Action: Mouse moved to (287, 380)
Screenshot: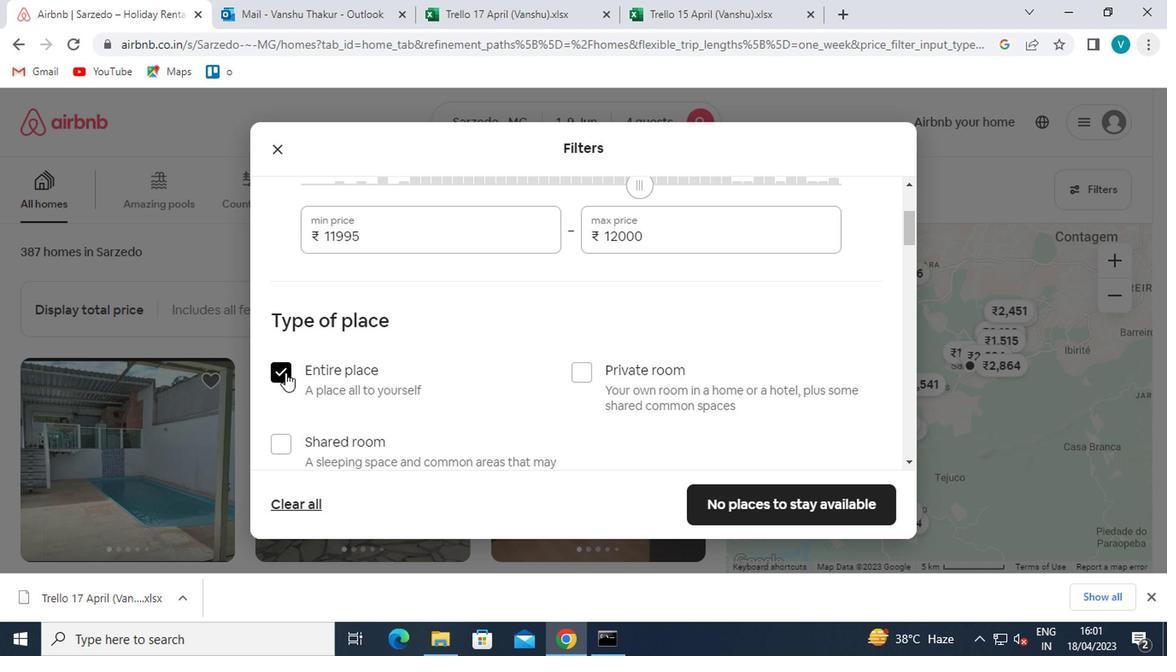 
Action: Mouse scrolled (287, 378) with delta (0, -1)
Screenshot: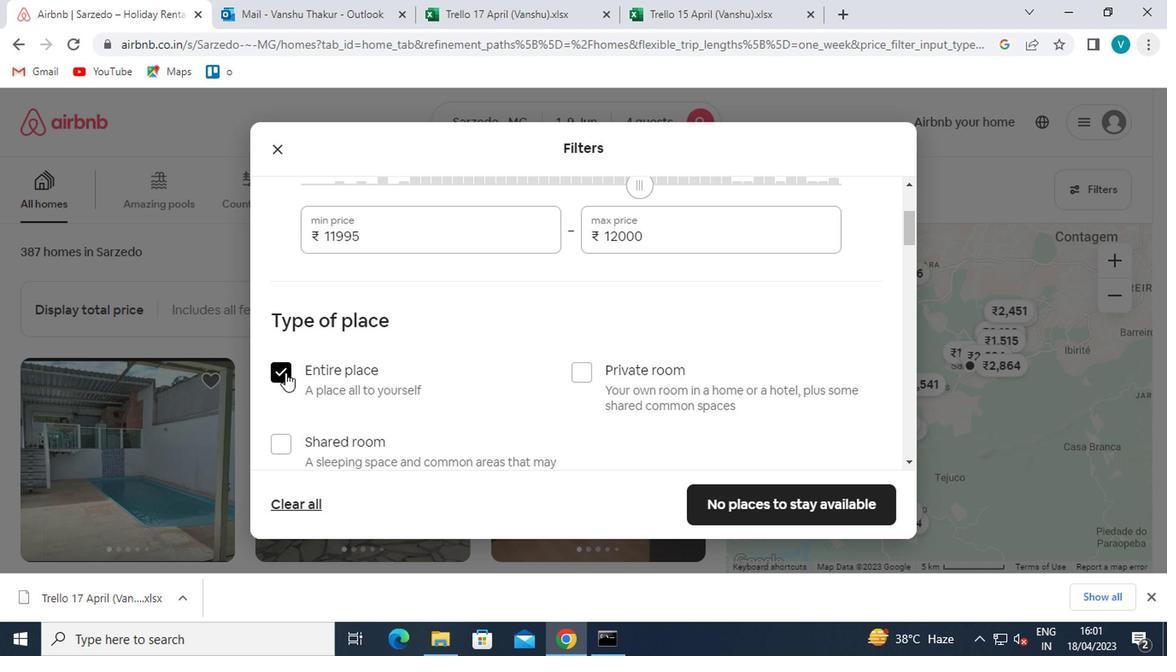 
Action: Mouse scrolled (287, 378) with delta (0, -1)
Screenshot: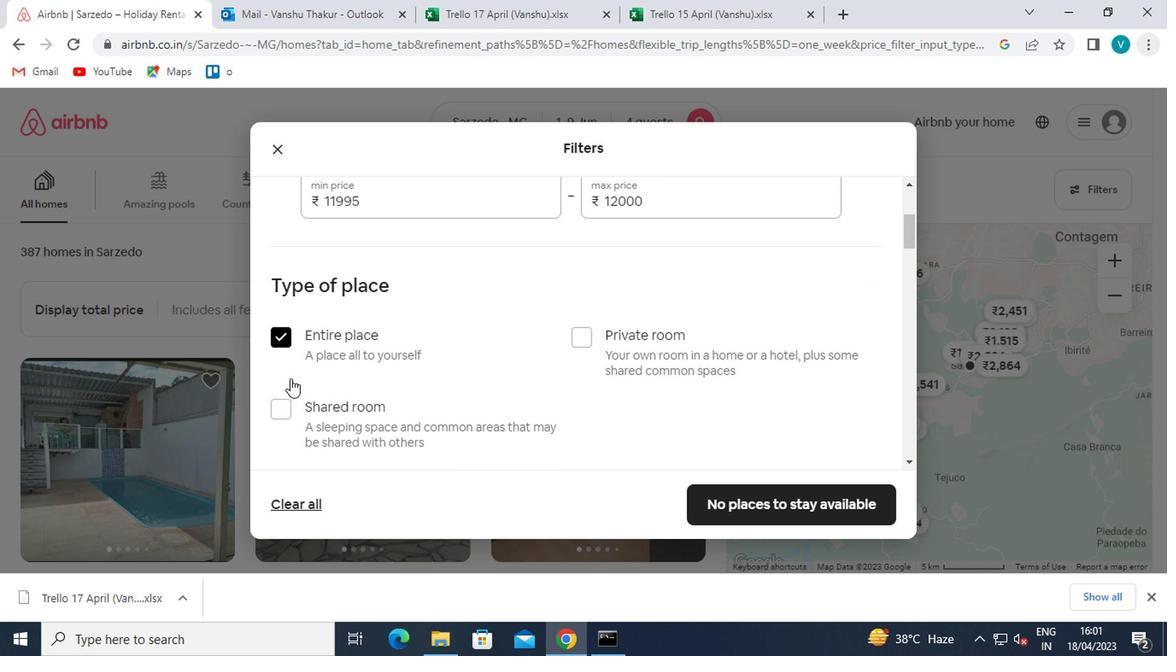 
Action: Mouse moved to (424, 384)
Screenshot: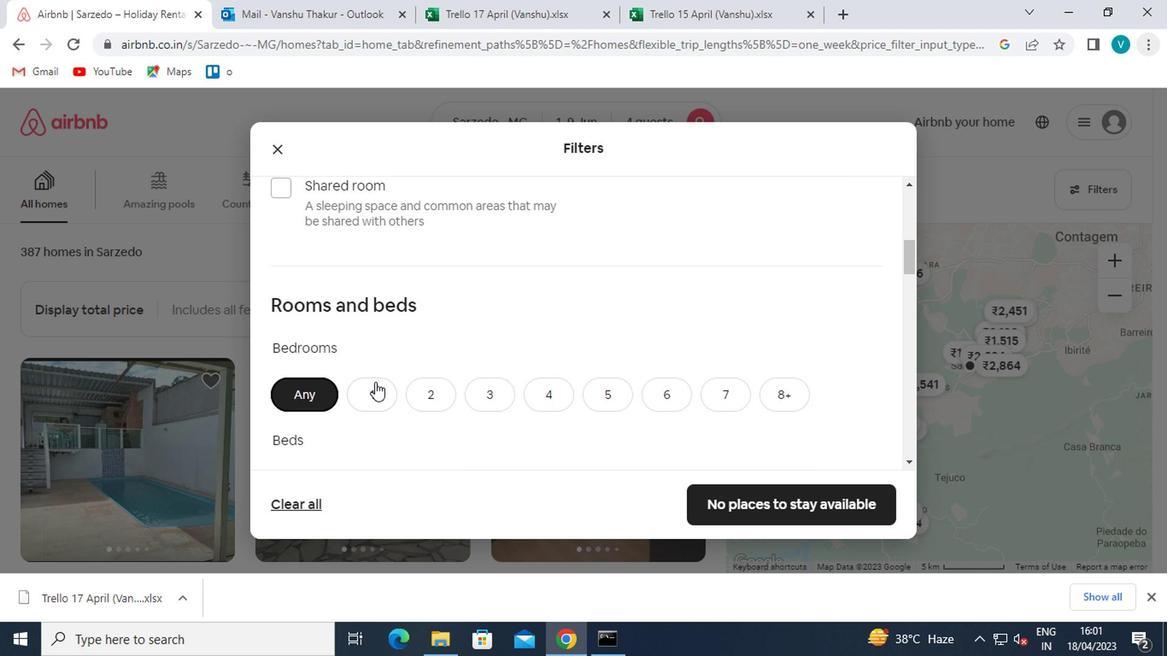 
Action: Mouse pressed left at (424, 384)
Screenshot: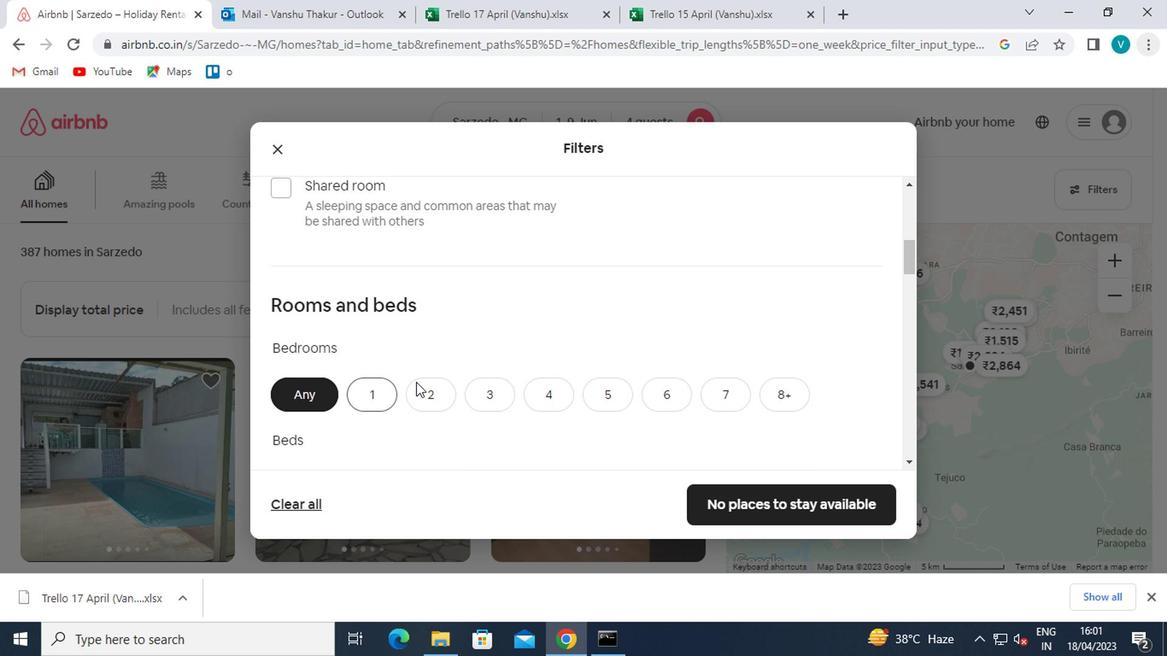 
Action: Mouse moved to (425, 386)
Screenshot: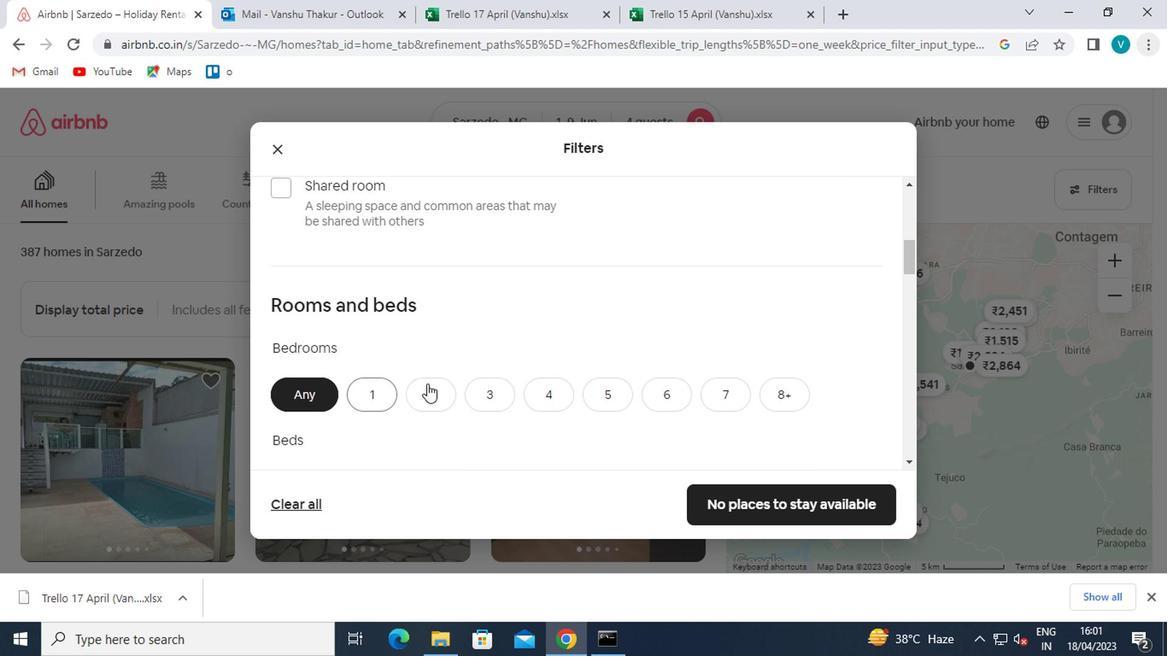 
Action: Mouse scrolled (425, 384) with delta (0, -1)
Screenshot: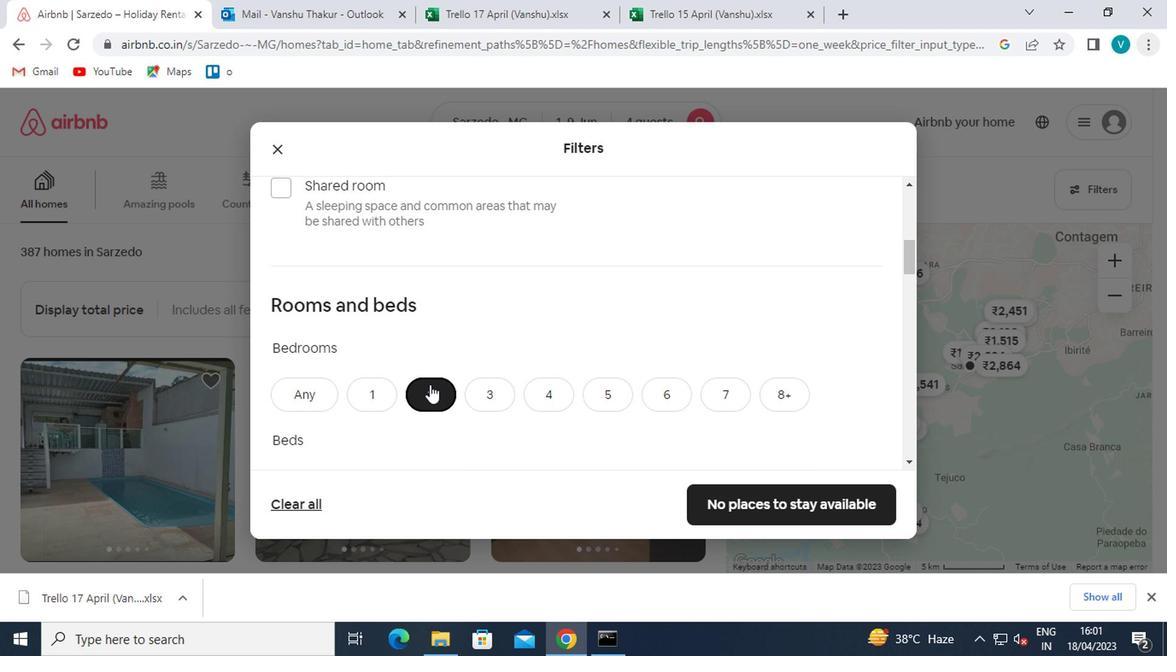 
Action: Mouse pressed left at (425, 386)
Screenshot: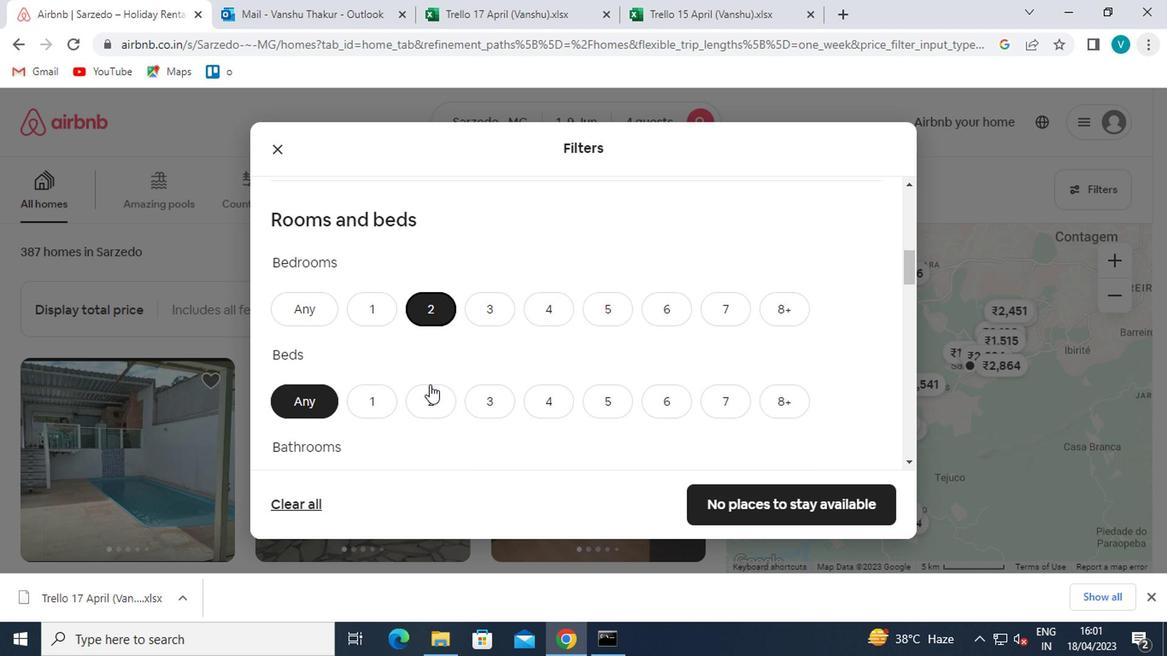 
Action: Mouse scrolled (425, 384) with delta (0, -1)
Screenshot: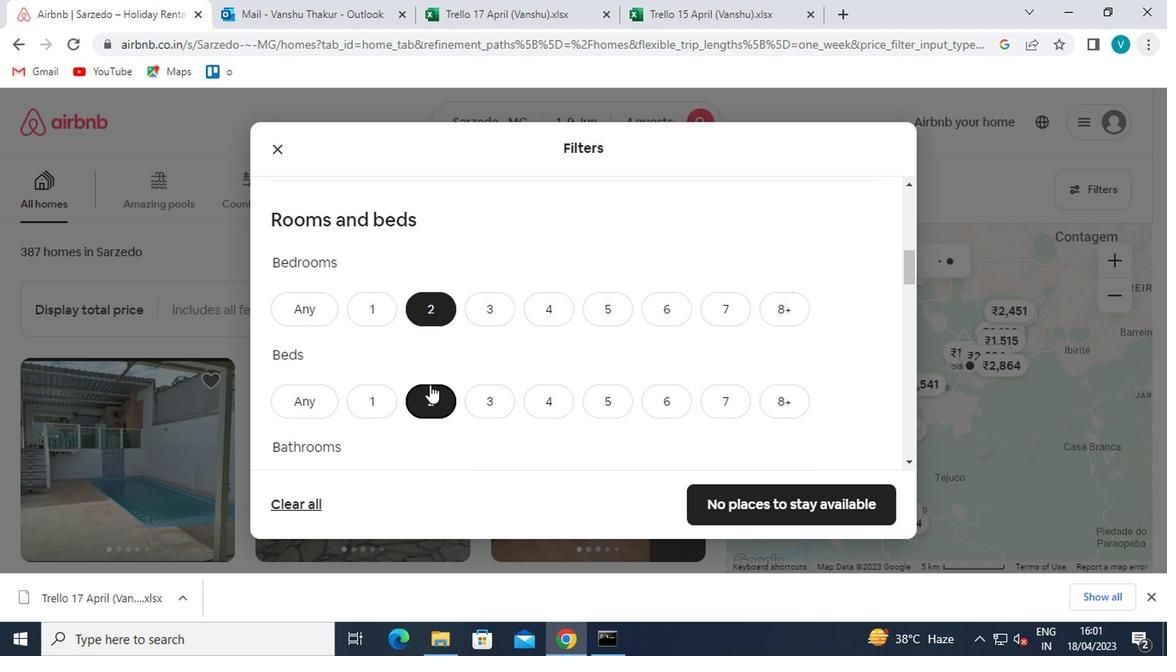 
Action: Mouse moved to (425, 400)
Screenshot: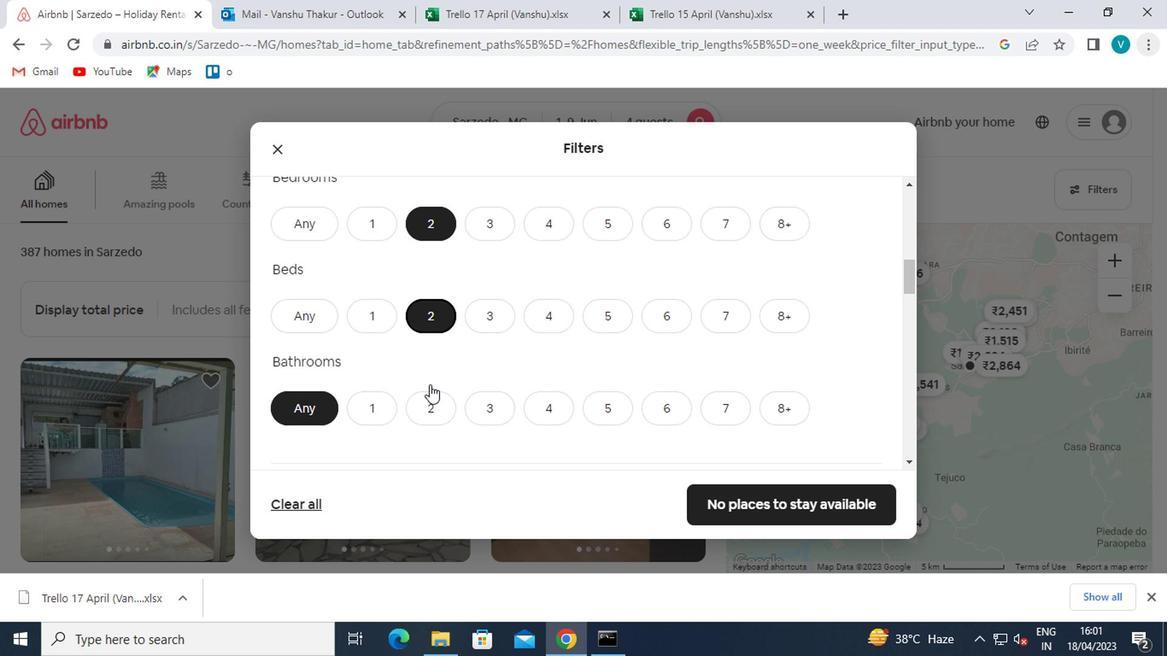 
Action: Mouse pressed left at (425, 400)
Screenshot: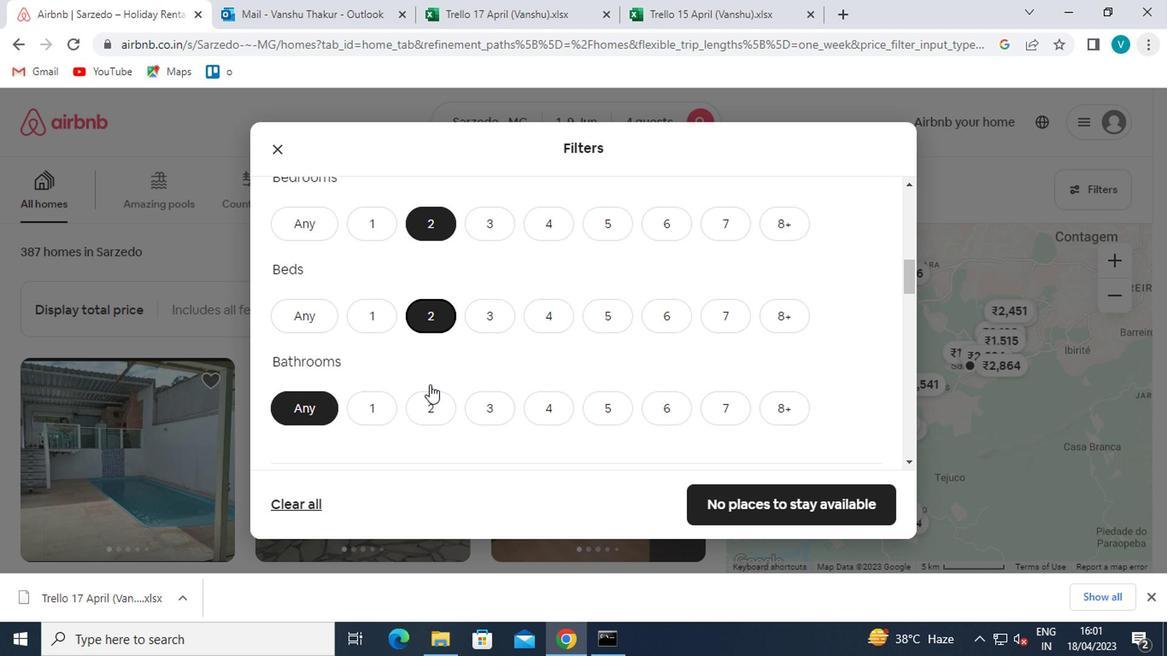 
Action: Mouse scrolled (425, 400) with delta (0, 0)
Screenshot: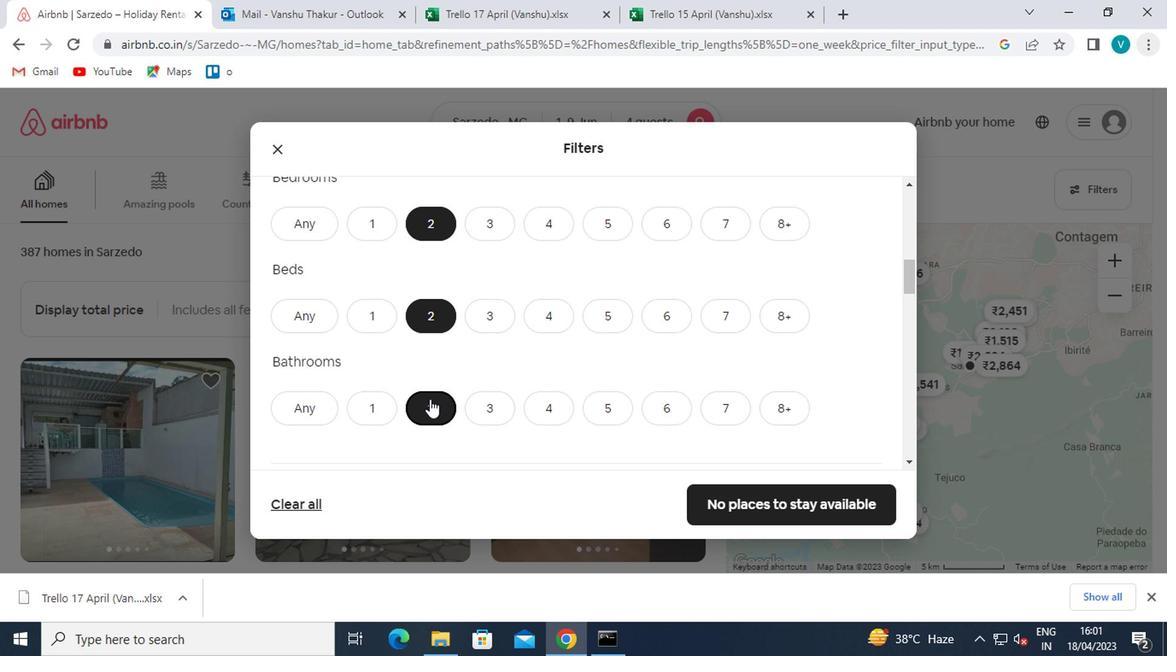 
Action: Mouse scrolled (425, 400) with delta (0, 0)
Screenshot: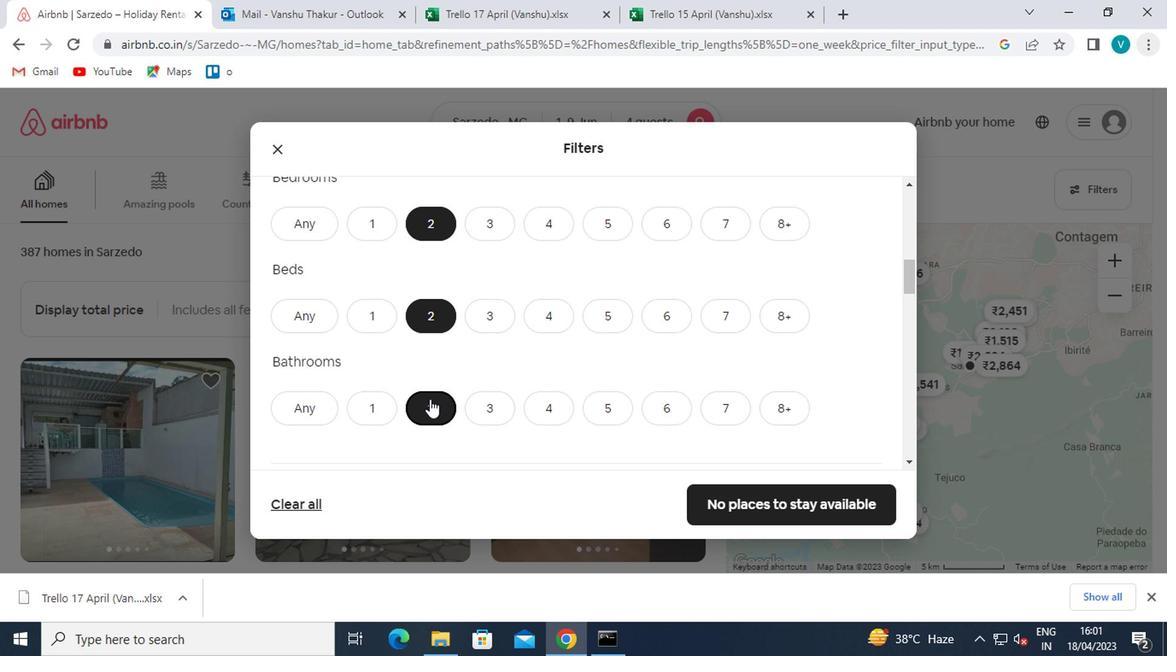 
Action: Mouse scrolled (425, 400) with delta (0, 0)
Screenshot: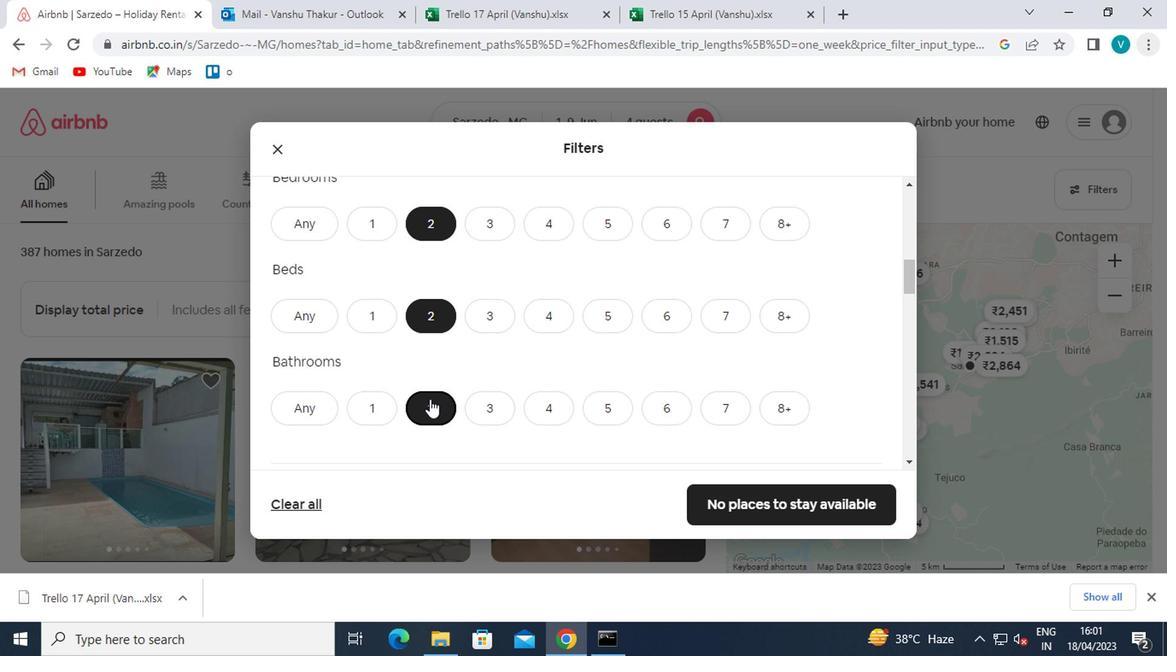 
Action: Mouse moved to (339, 339)
Screenshot: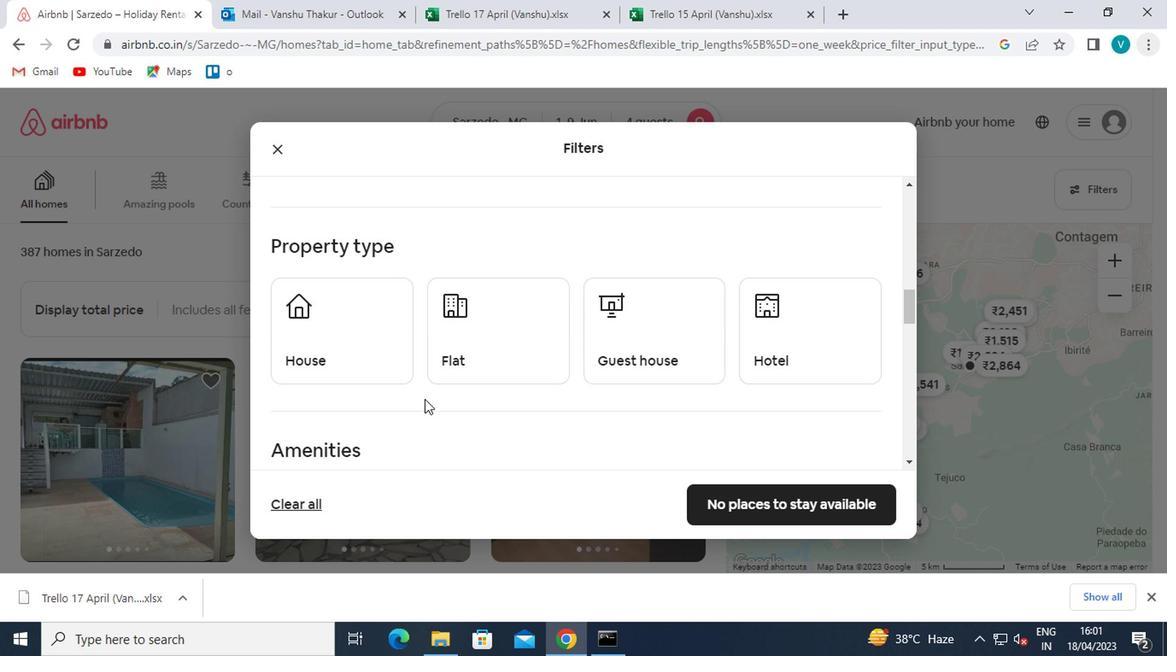 
Action: Mouse pressed left at (339, 339)
Screenshot: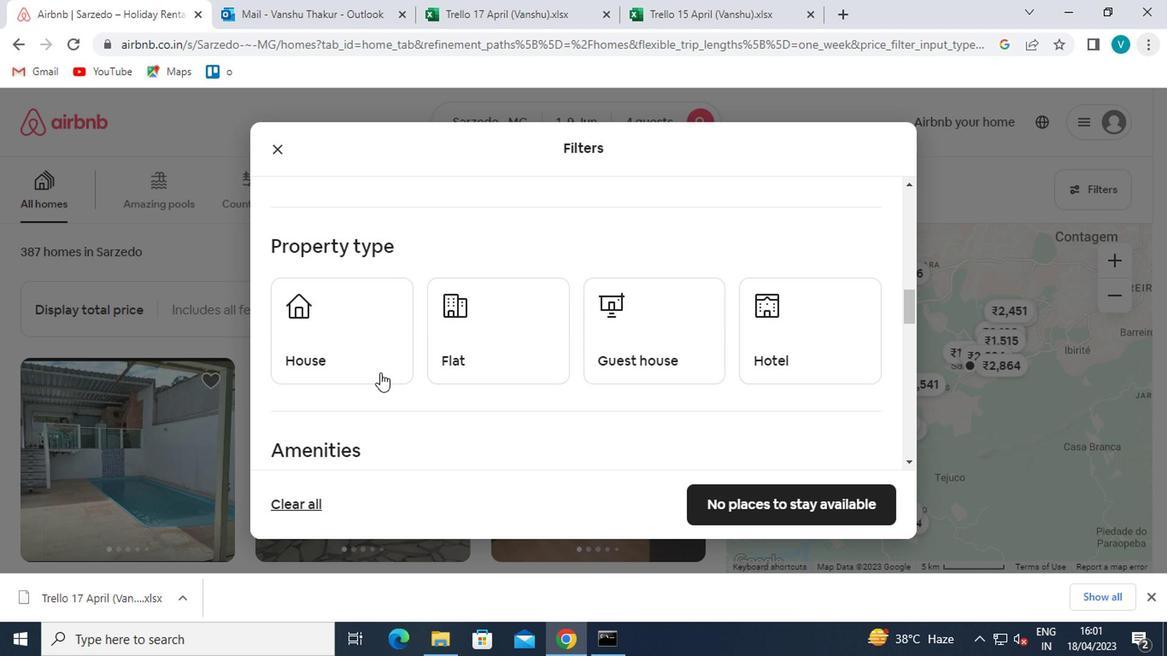 
Action: Mouse moved to (345, 339)
Screenshot: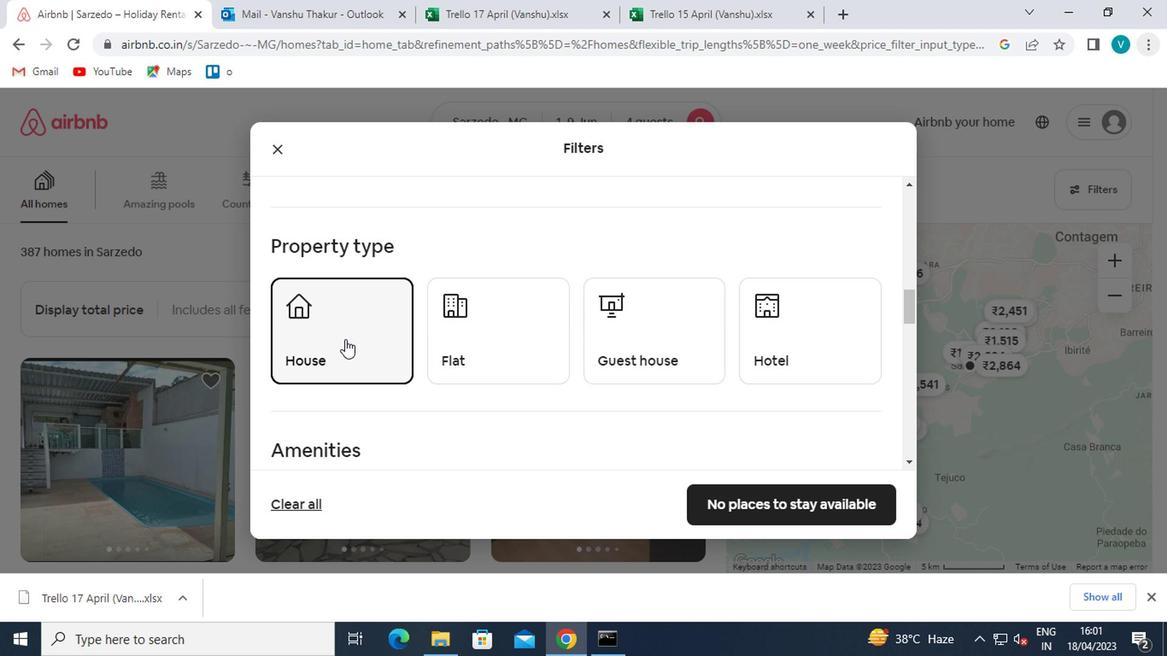 
Action: Mouse scrolled (345, 338) with delta (0, 0)
Screenshot: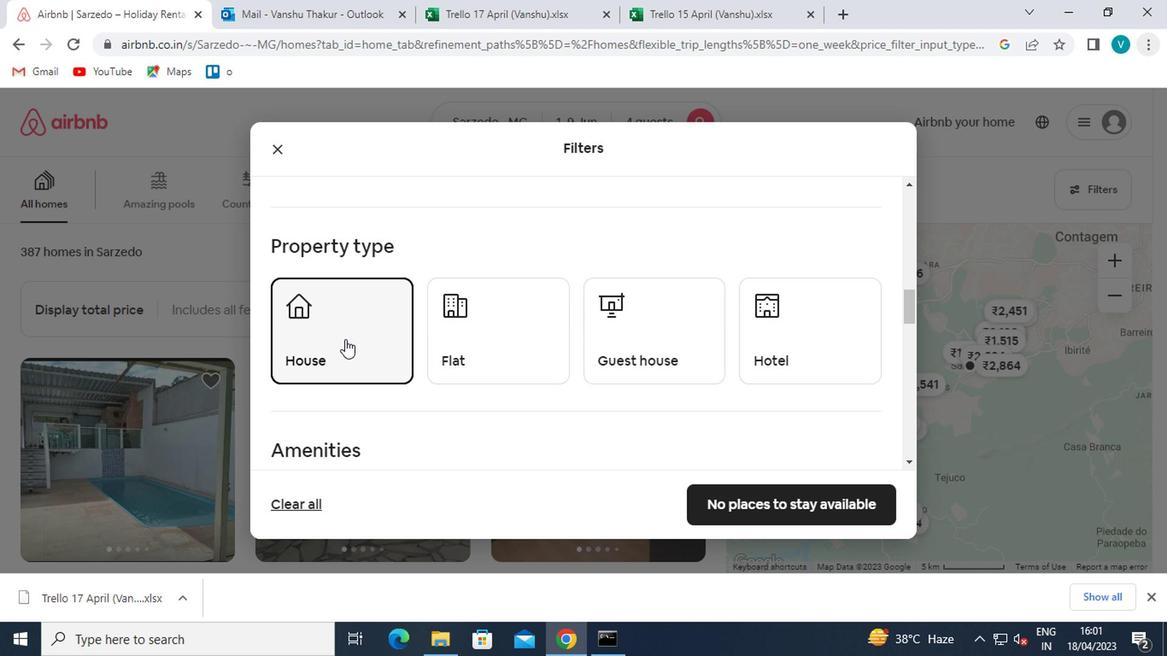 
Action: Mouse scrolled (345, 338) with delta (0, 0)
Screenshot: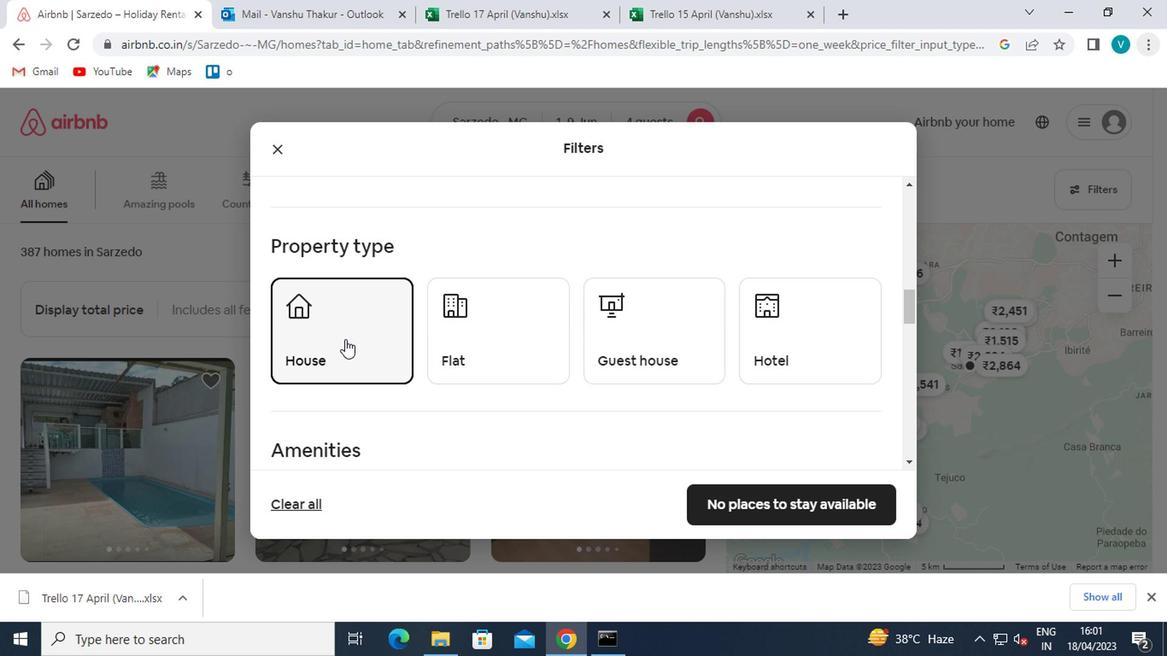 
Action: Mouse scrolled (345, 338) with delta (0, 0)
Screenshot: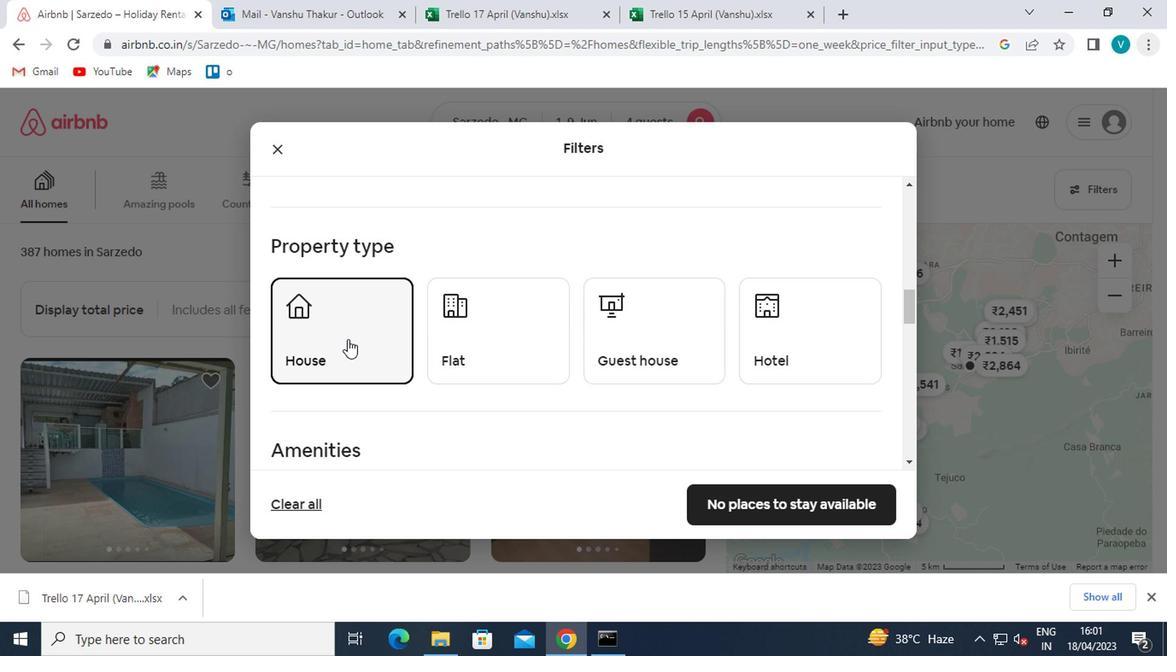 
Action: Mouse moved to (345, 340)
Screenshot: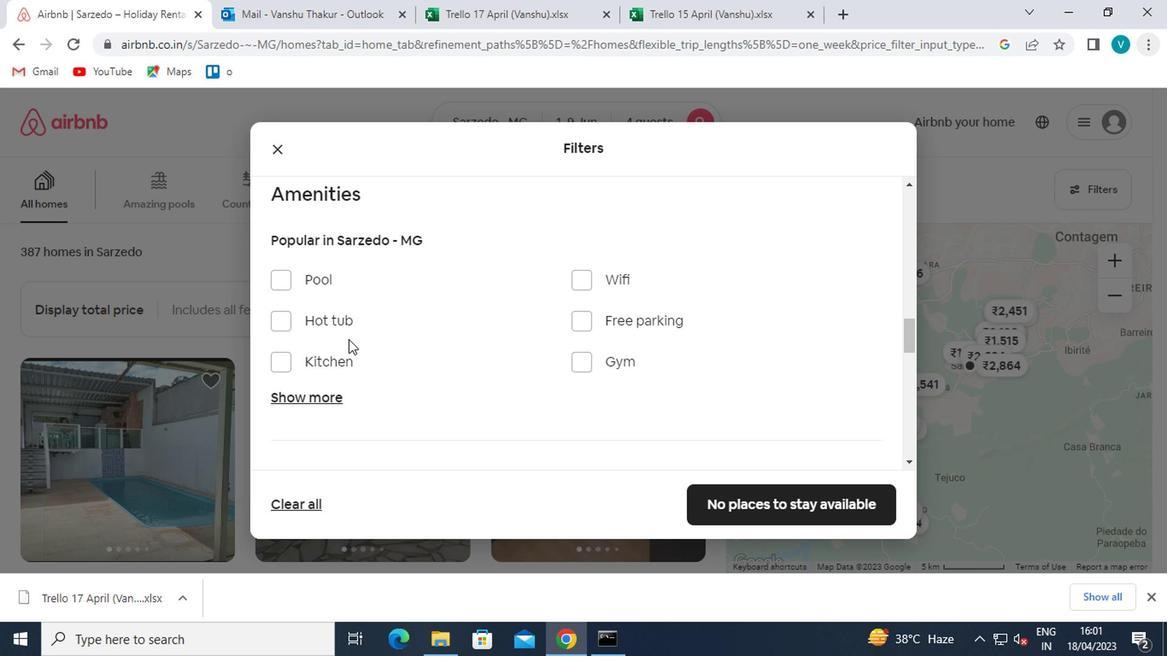 
Action: Mouse scrolled (345, 339) with delta (0, -1)
Screenshot: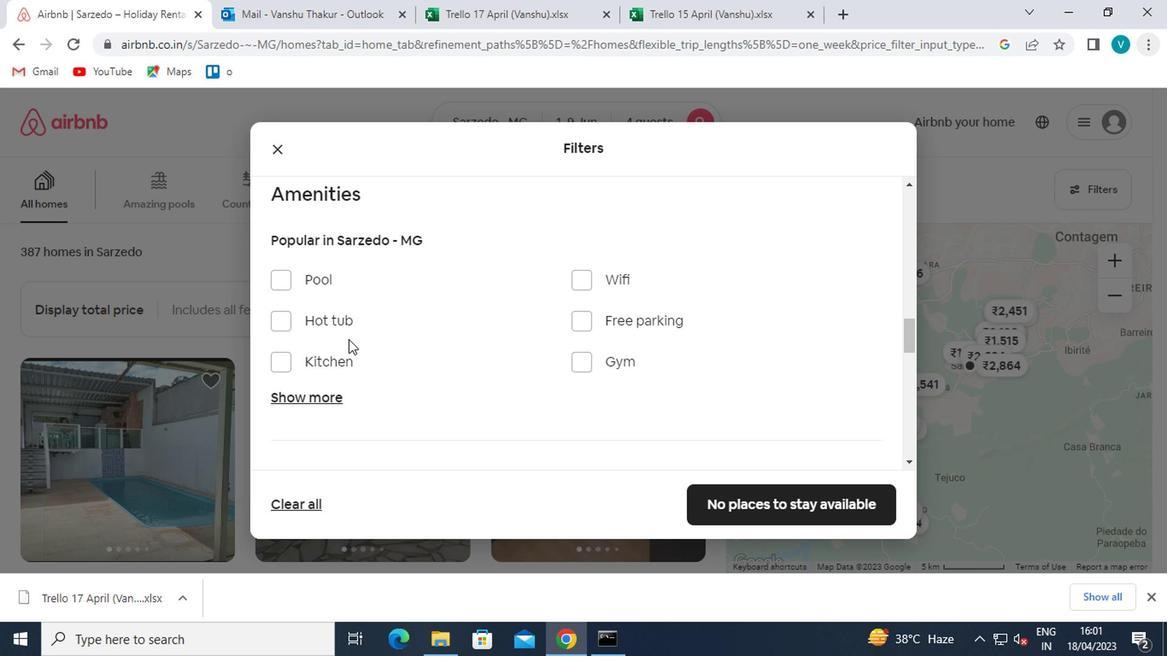 
Action: Mouse scrolled (345, 339) with delta (0, -1)
Screenshot: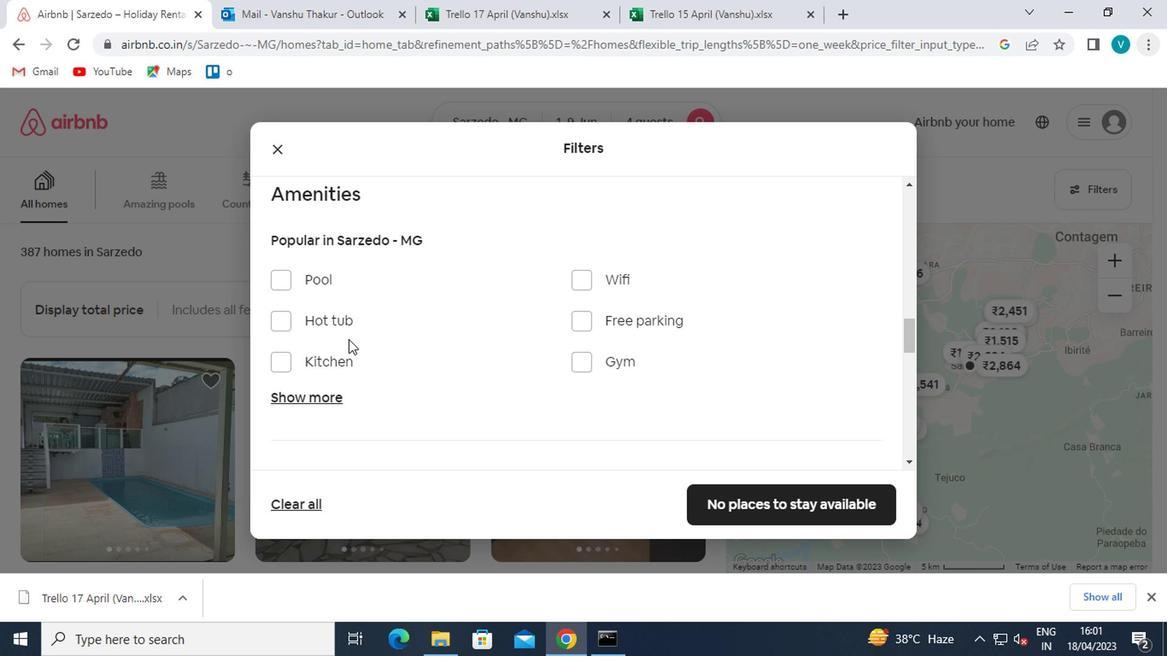 
Action: Mouse moved to (347, 340)
Screenshot: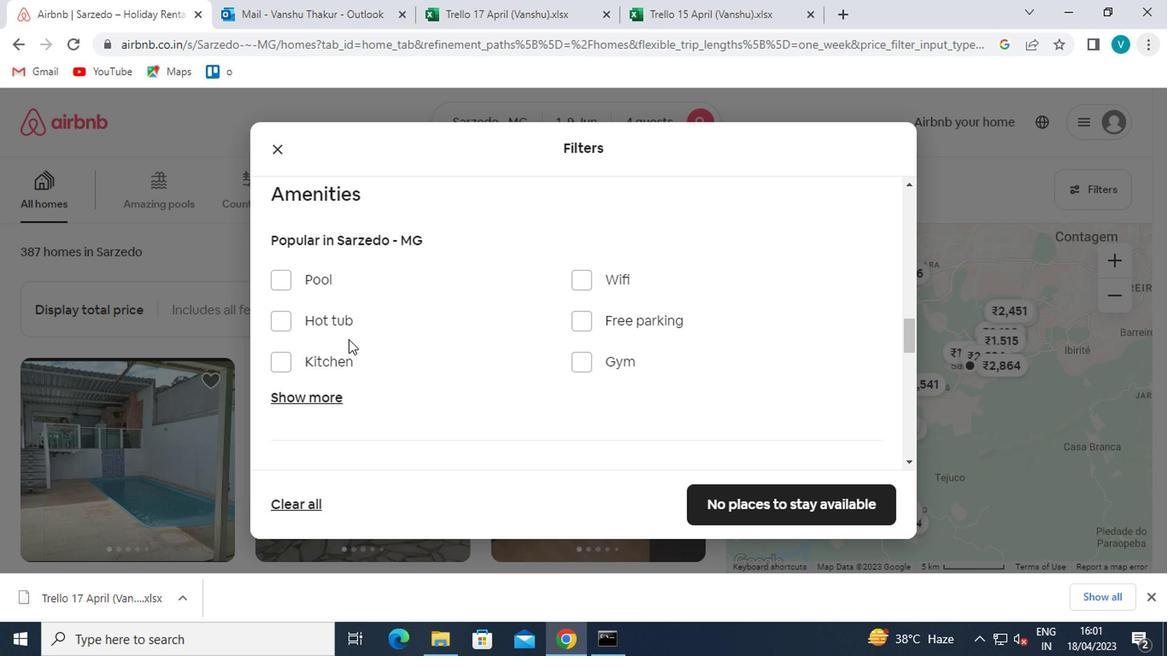 
Action: Mouse scrolled (347, 341) with delta (0, 0)
Screenshot: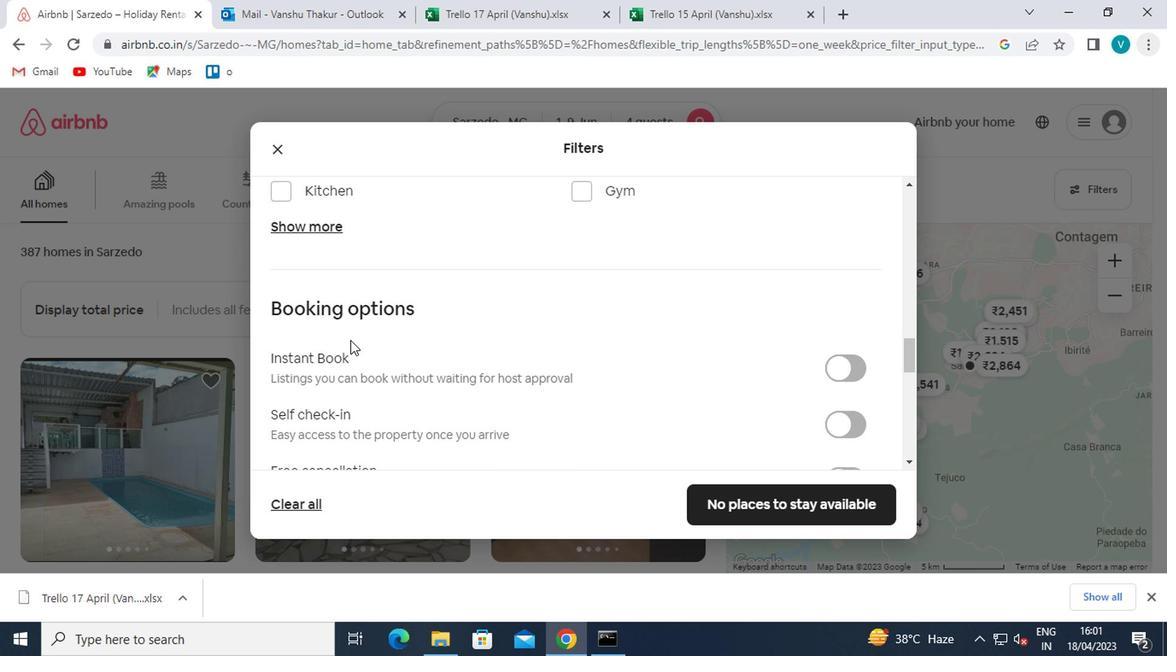 
Action: Mouse scrolled (347, 341) with delta (0, 0)
Screenshot: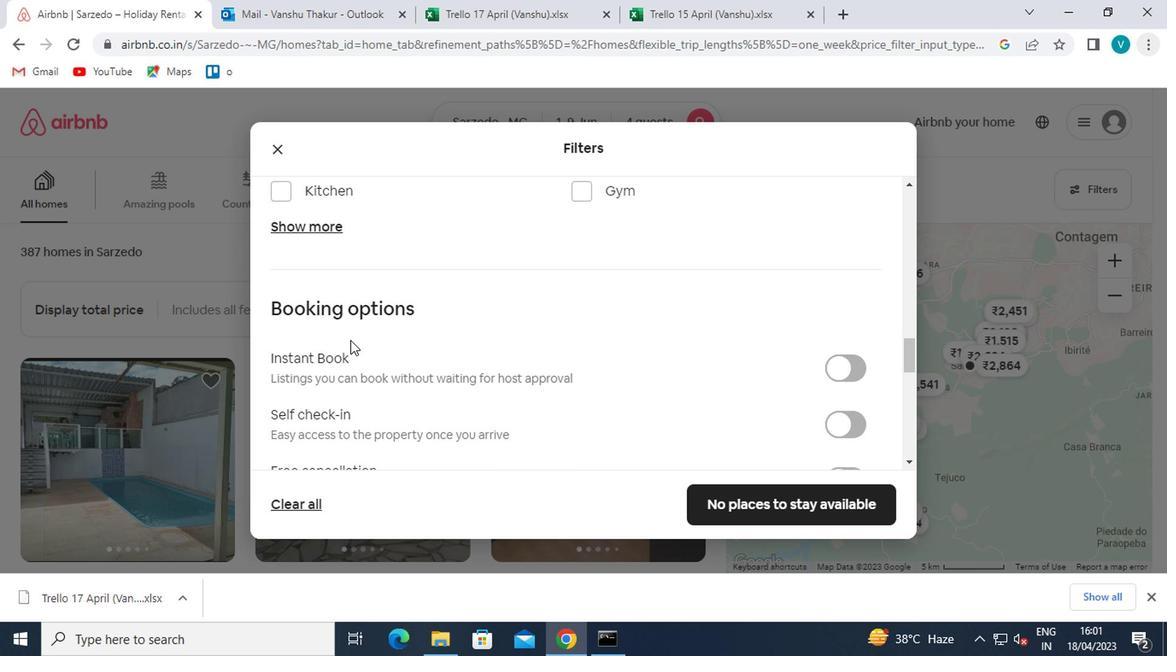 
Action: Mouse scrolled (347, 341) with delta (0, 0)
Screenshot: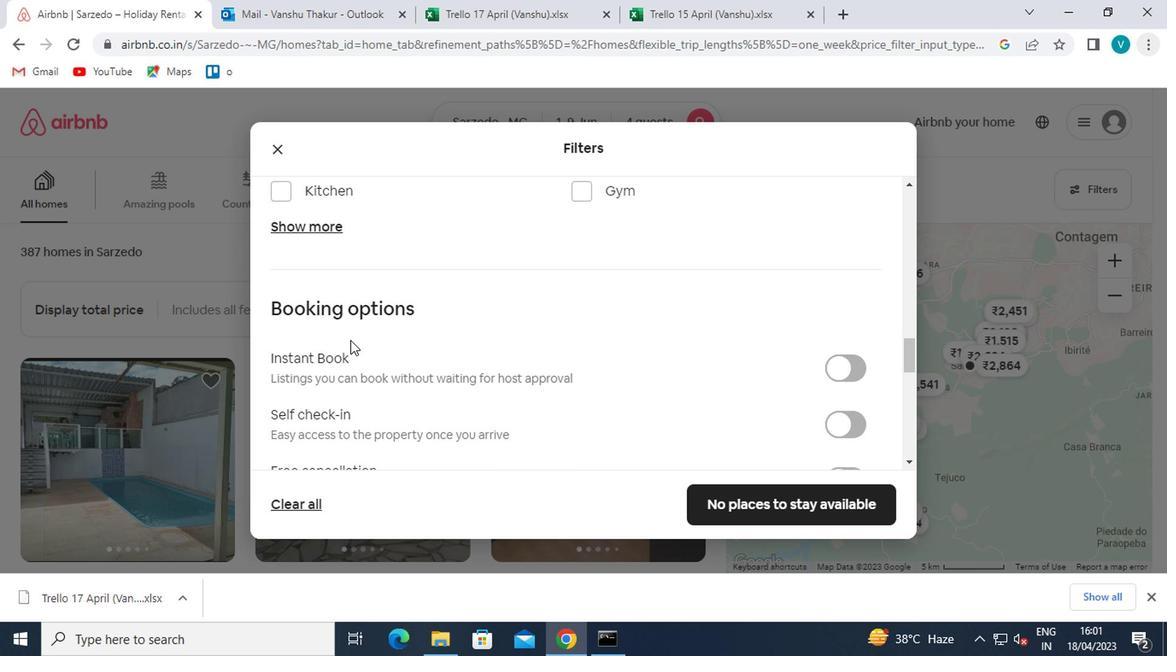 
Action: Mouse scrolled (347, 339) with delta (0, -1)
Screenshot: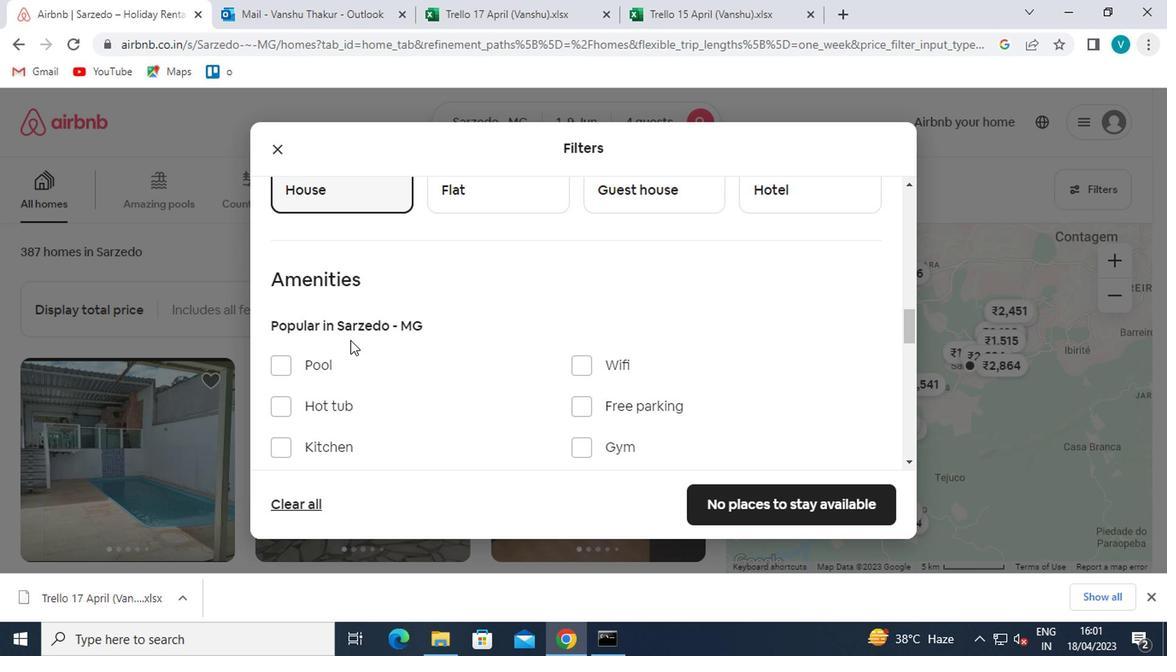 
Action: Mouse scrolled (347, 339) with delta (0, -1)
Screenshot: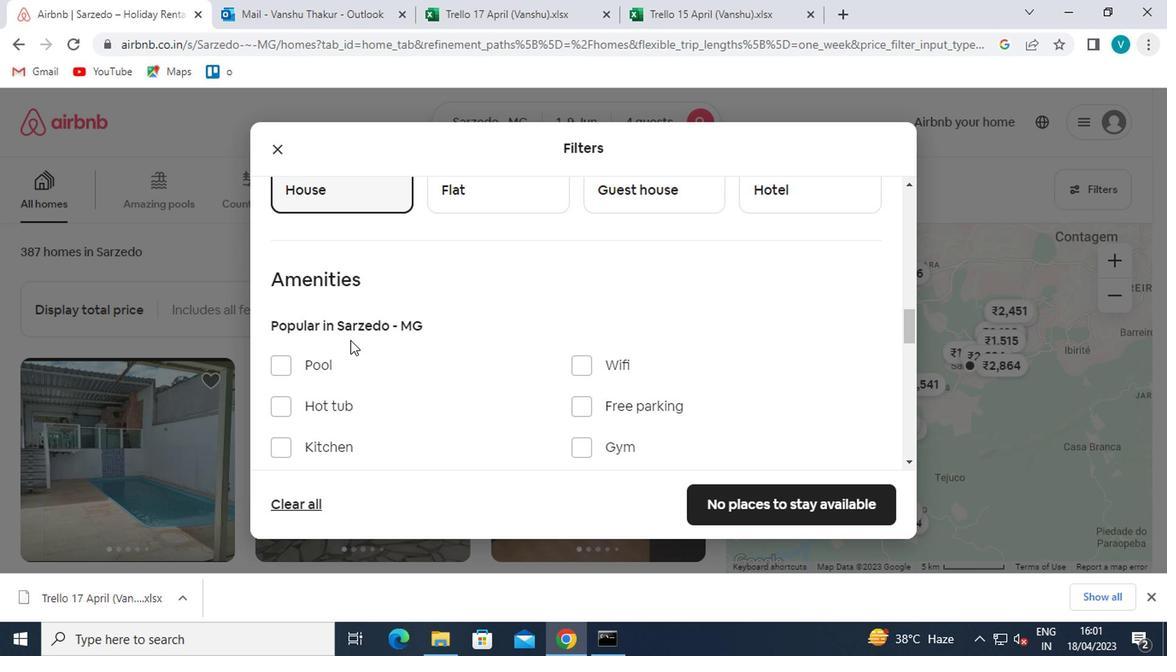 
Action: Mouse moved to (325, 316)
Screenshot: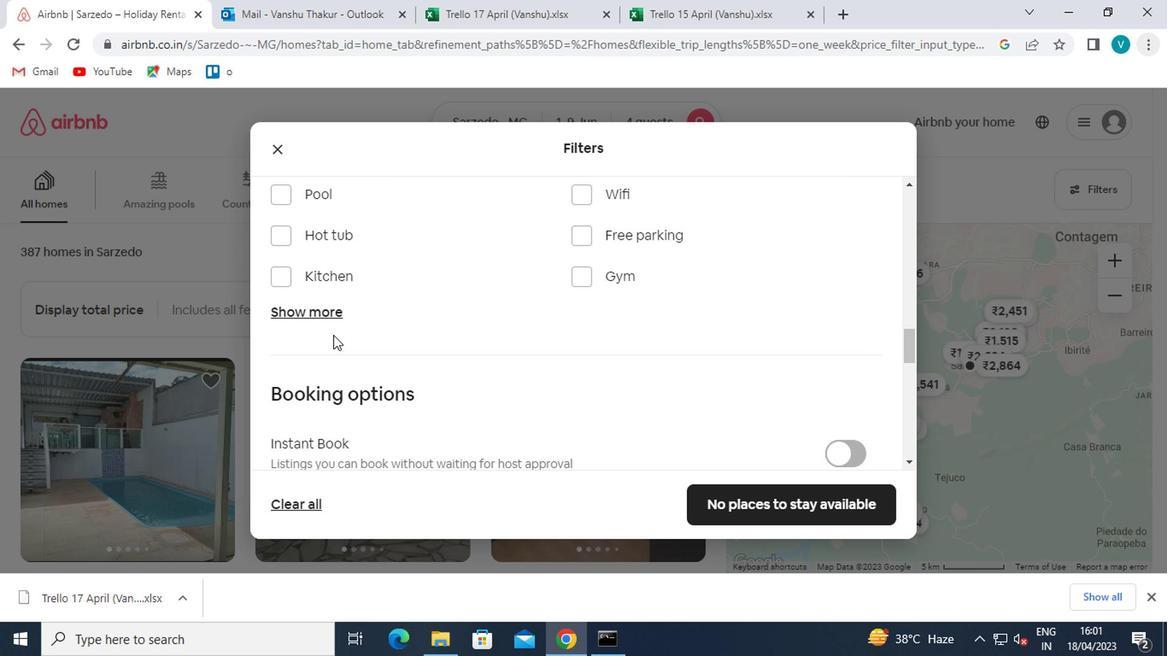 
Action: Mouse pressed left at (325, 316)
Screenshot: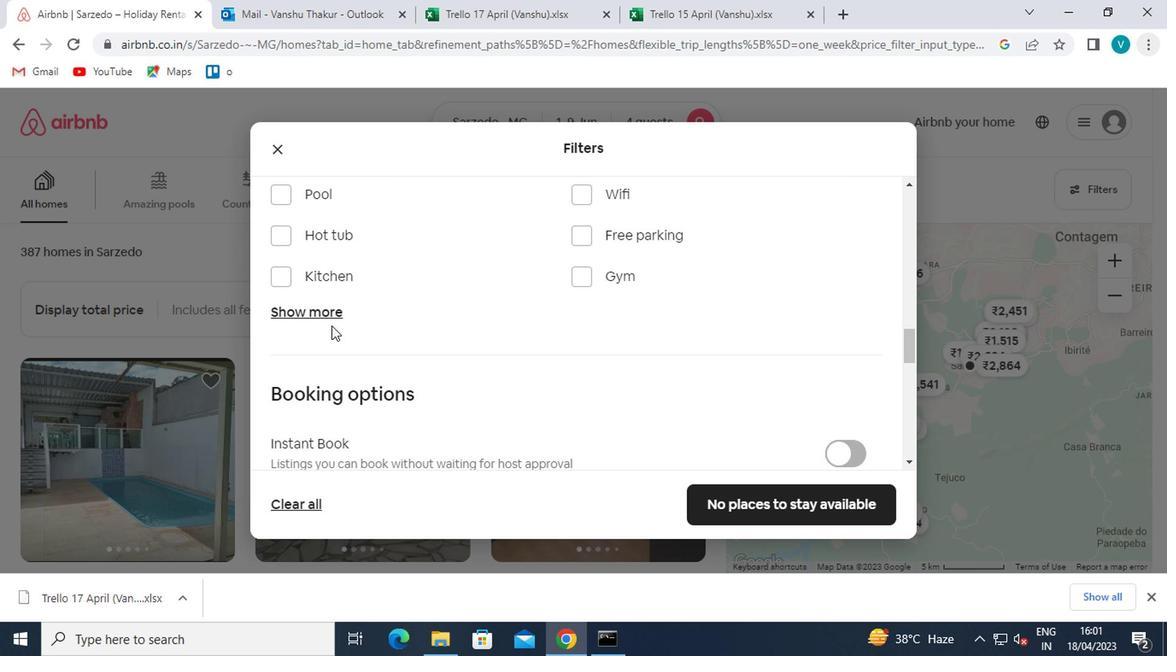 
Action: Mouse moved to (334, 319)
Screenshot: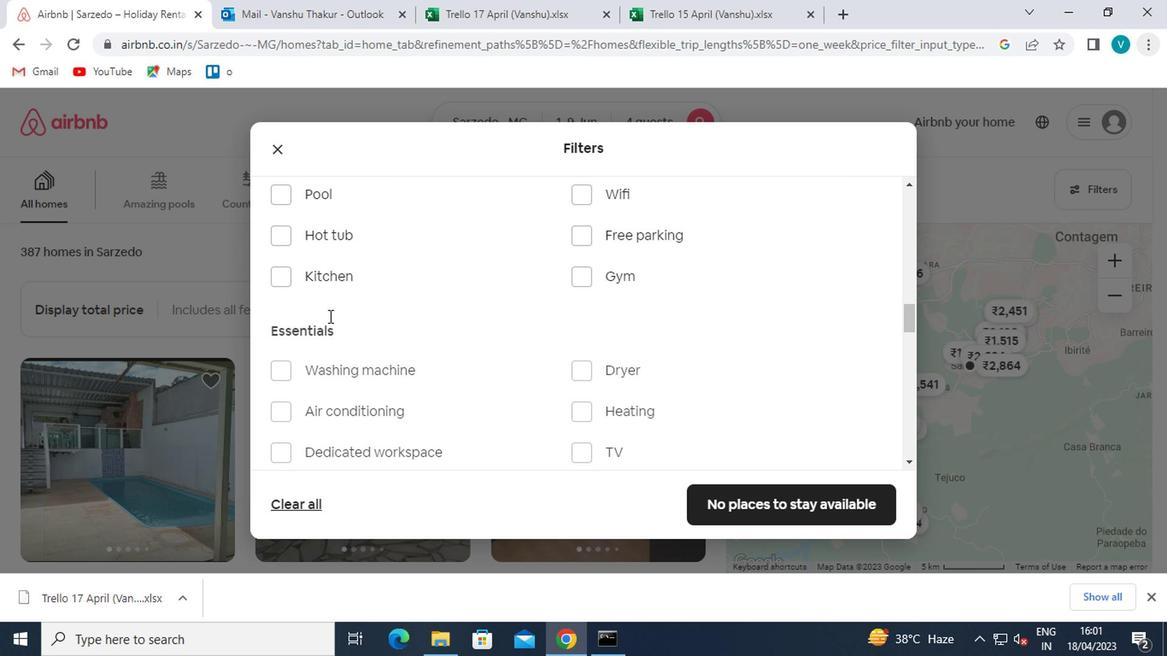 
Action: Mouse scrolled (334, 318) with delta (0, 0)
Screenshot: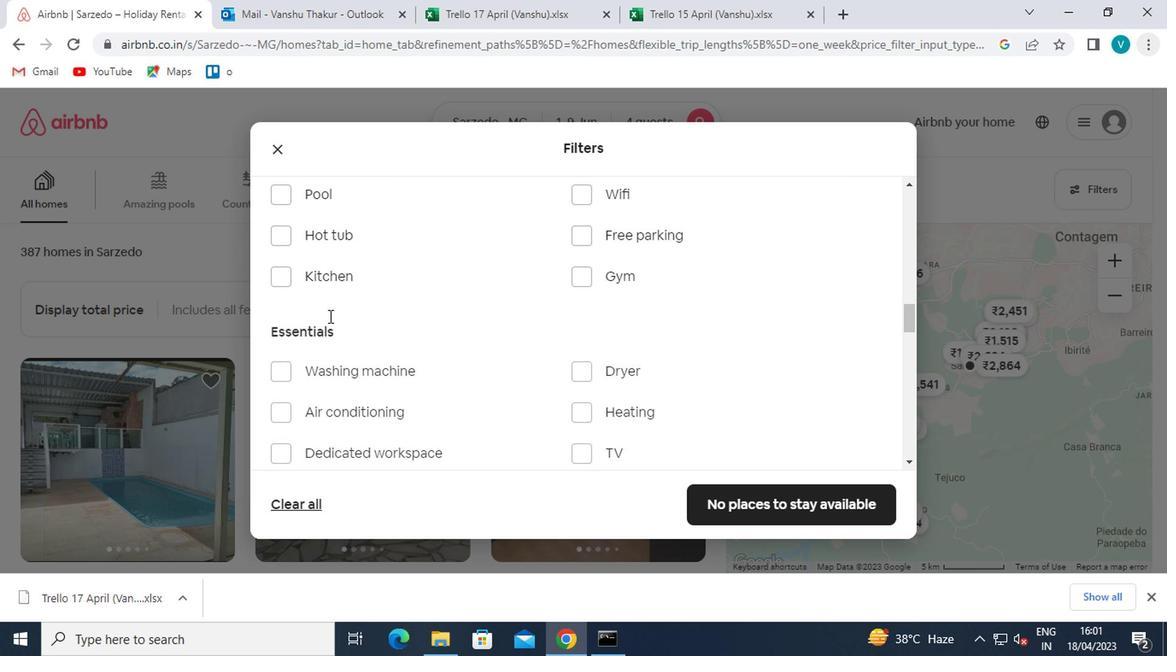 
Action: Mouse moved to (298, 294)
Screenshot: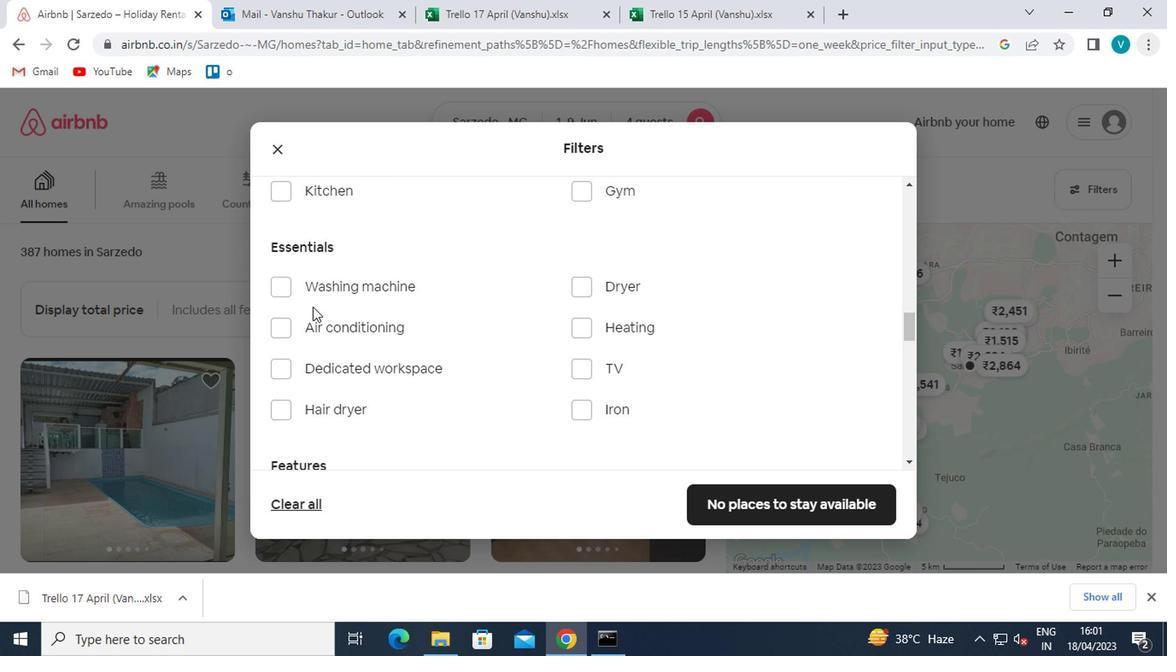 
Action: Mouse pressed left at (298, 294)
Screenshot: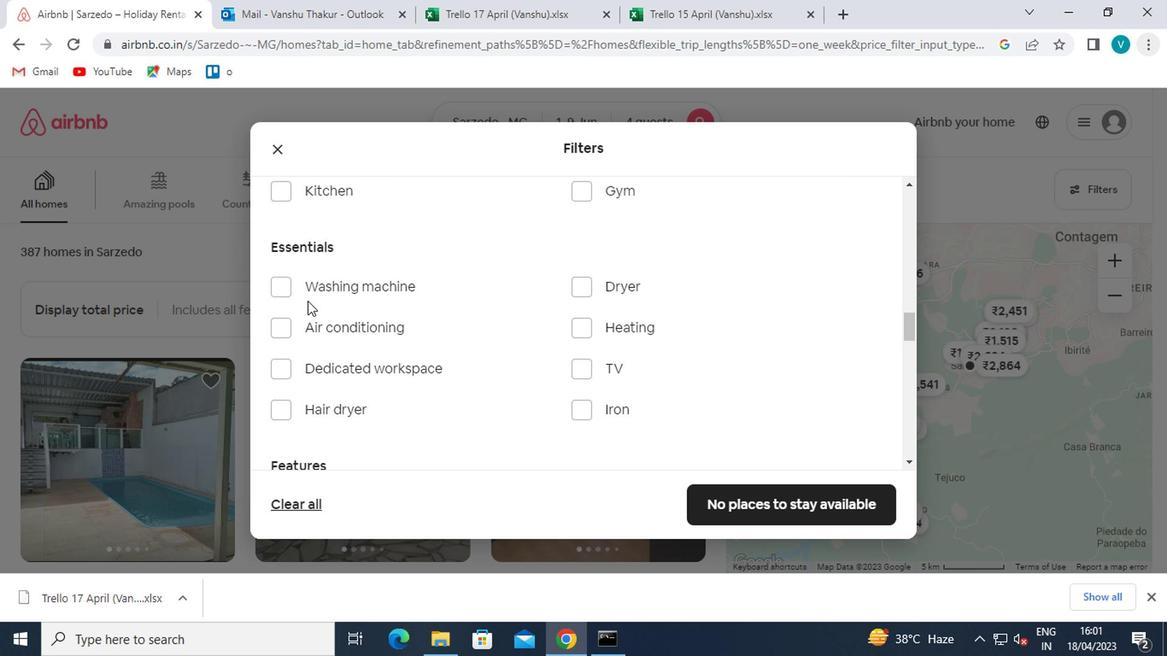 
Action: Mouse moved to (344, 307)
Screenshot: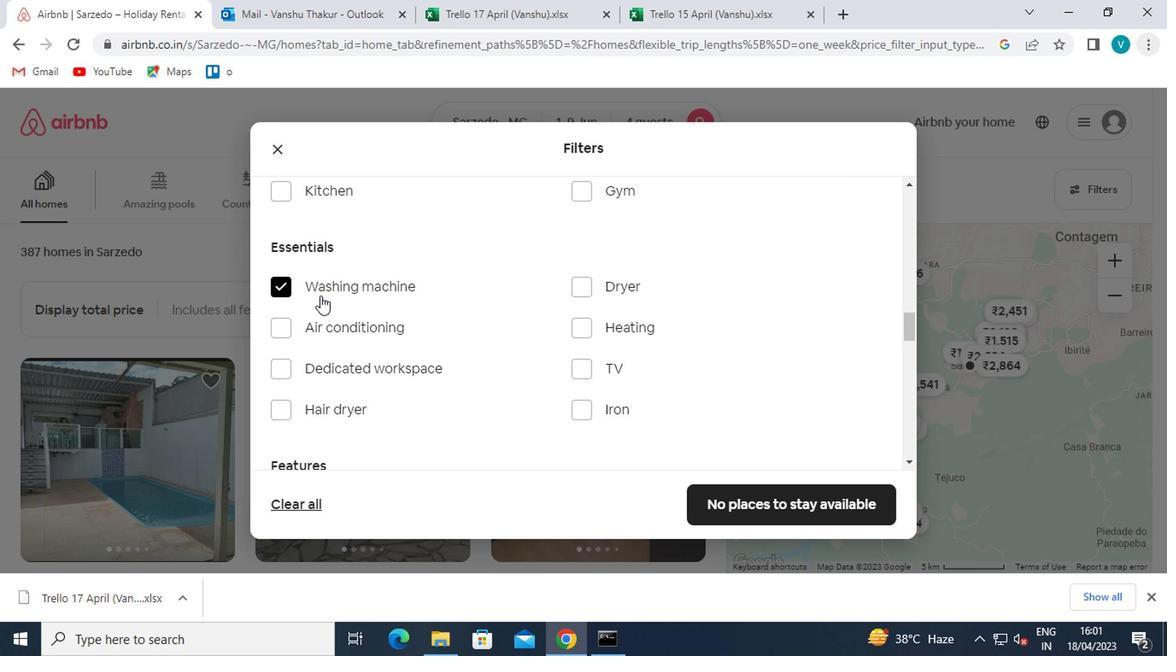 
Action: Mouse scrolled (344, 306) with delta (0, 0)
Screenshot: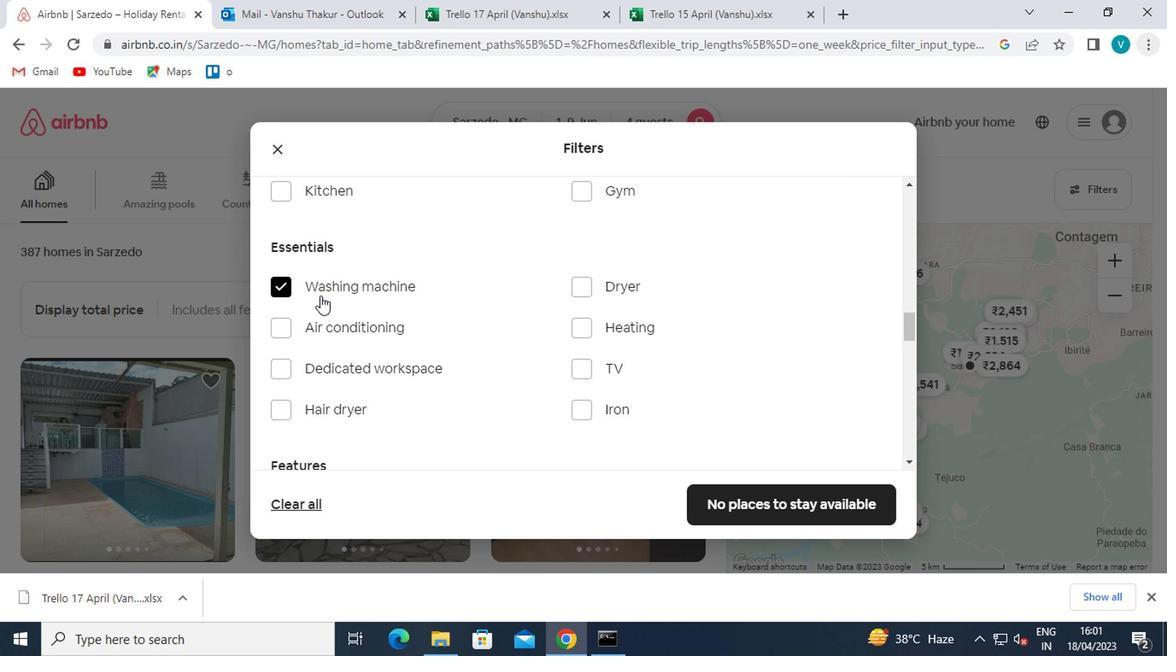 
Action: Mouse moved to (350, 310)
Screenshot: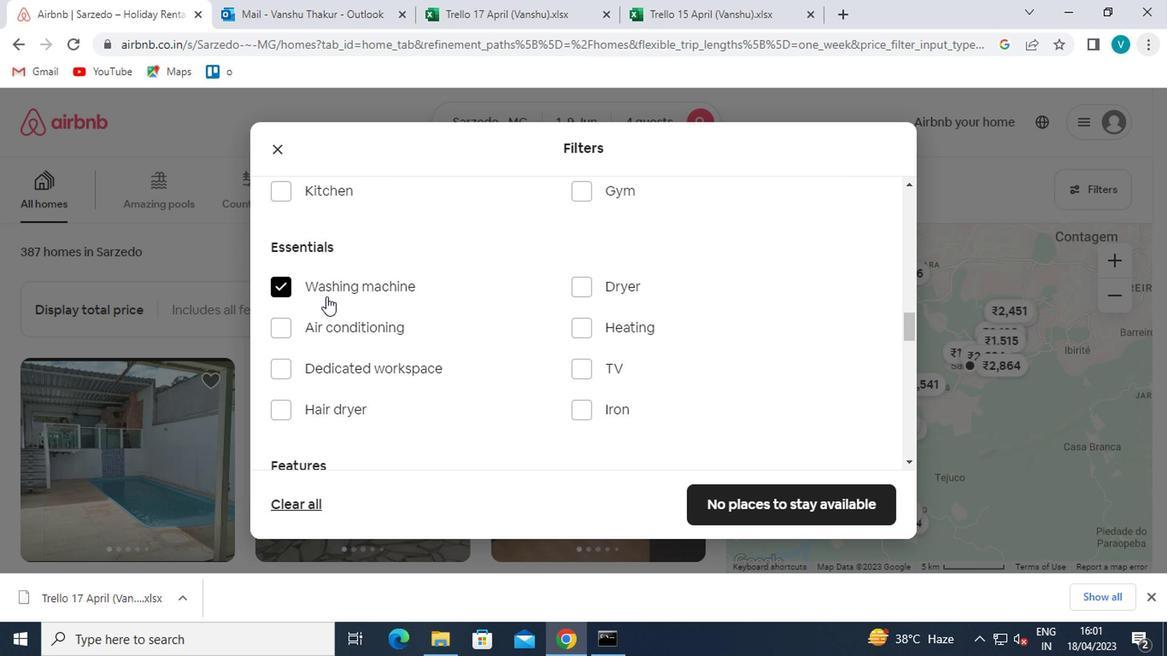 
Action: Mouse scrolled (350, 309) with delta (0, -1)
Screenshot: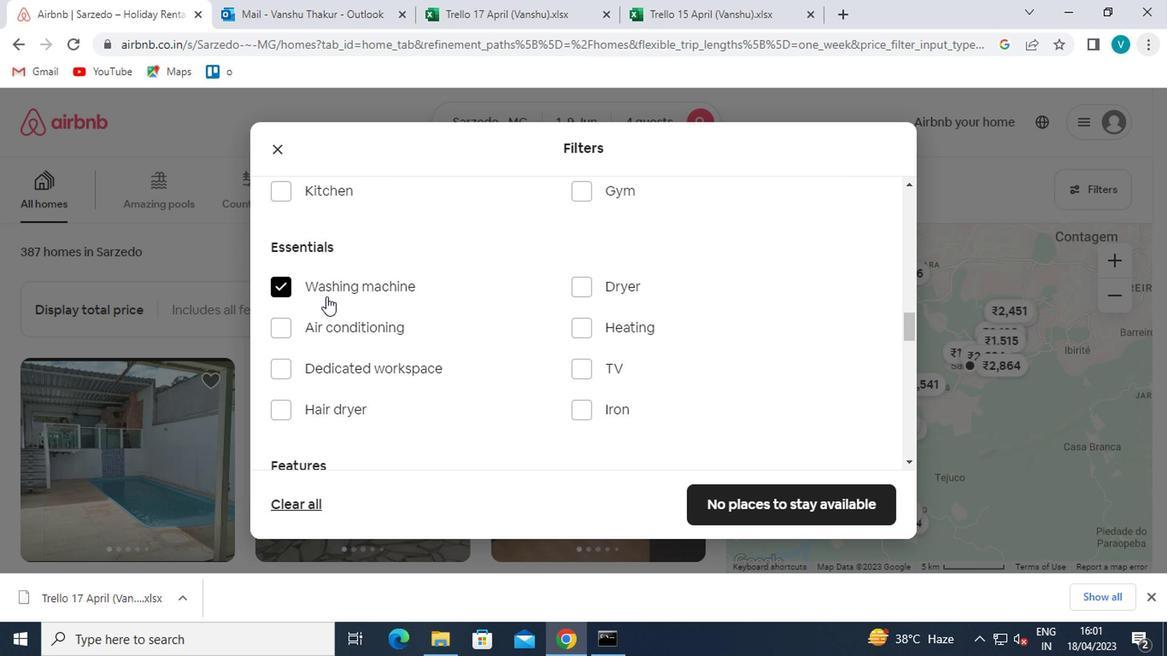 
Action: Mouse moved to (352, 311)
Screenshot: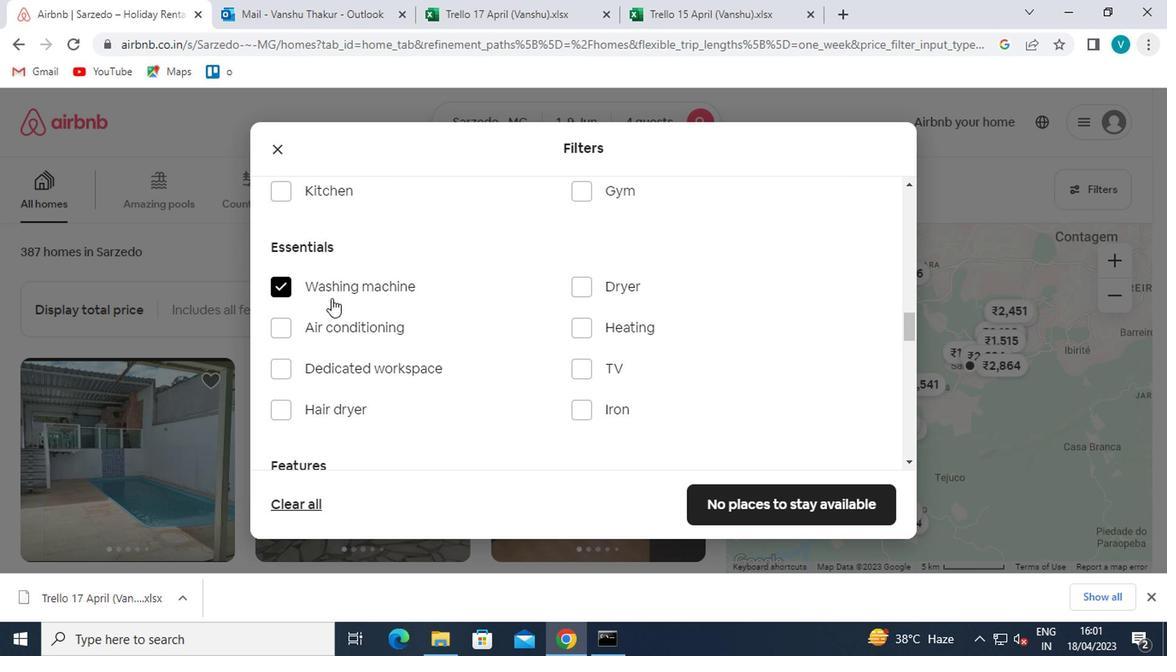 
Action: Mouse scrolled (352, 310) with delta (0, 0)
Screenshot: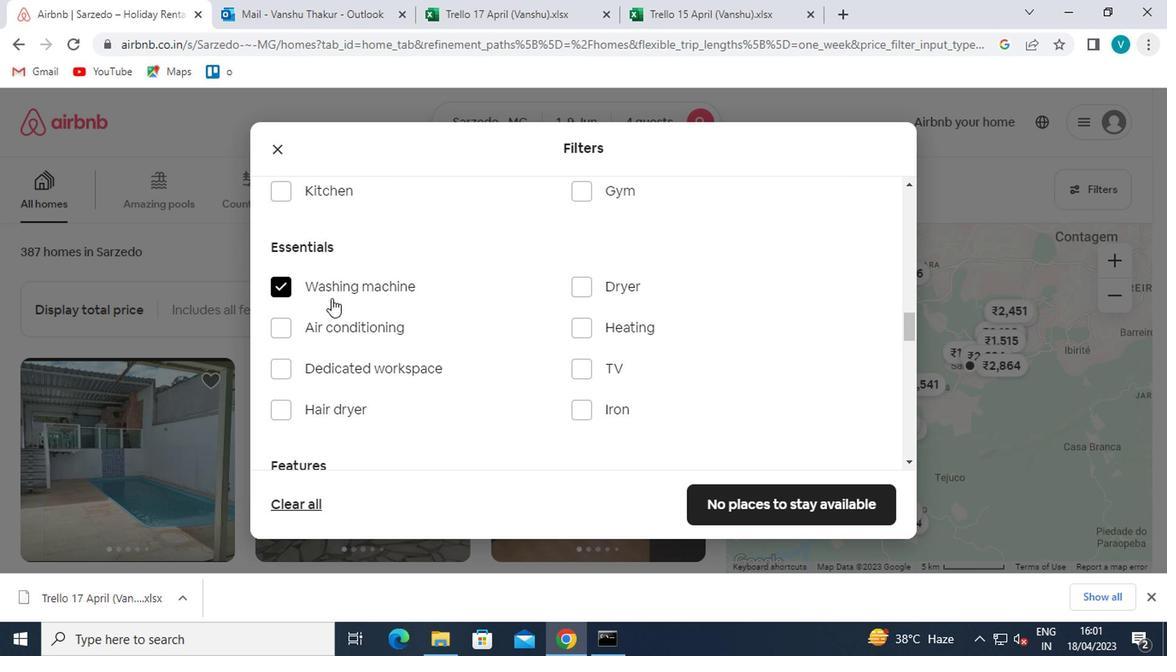 
Action: Mouse moved to (356, 315)
Screenshot: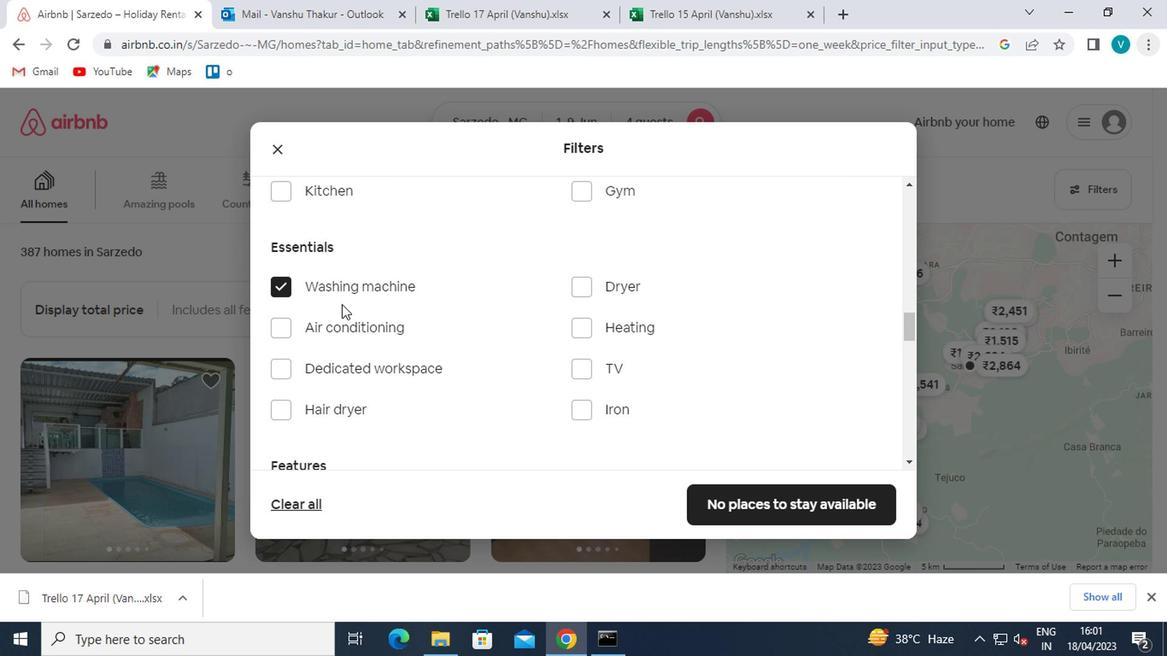 
Action: Mouse scrolled (356, 314) with delta (0, 0)
Screenshot: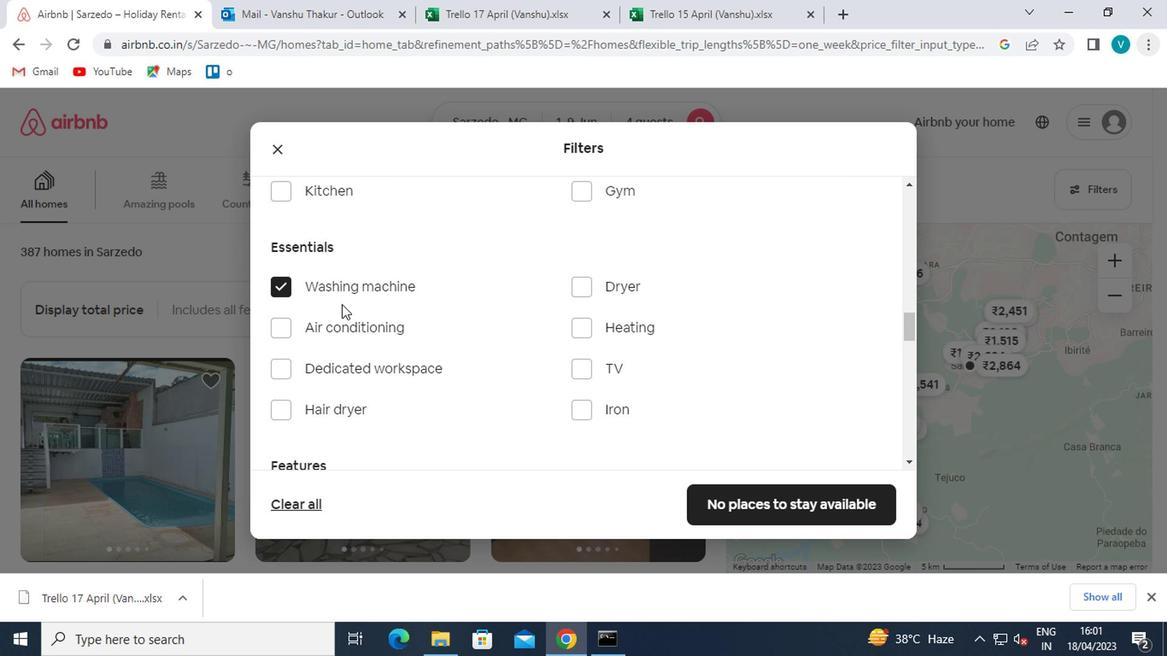 
Action: Mouse moved to (363, 317)
Screenshot: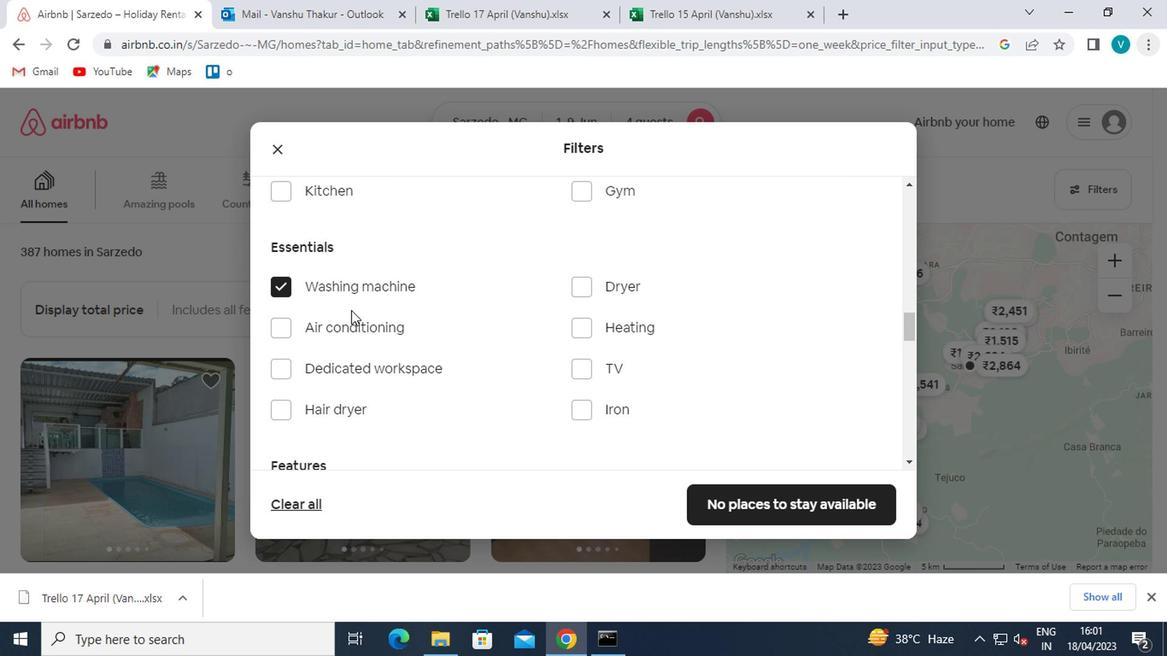
Action: Mouse scrolled (363, 316) with delta (0, 0)
Screenshot: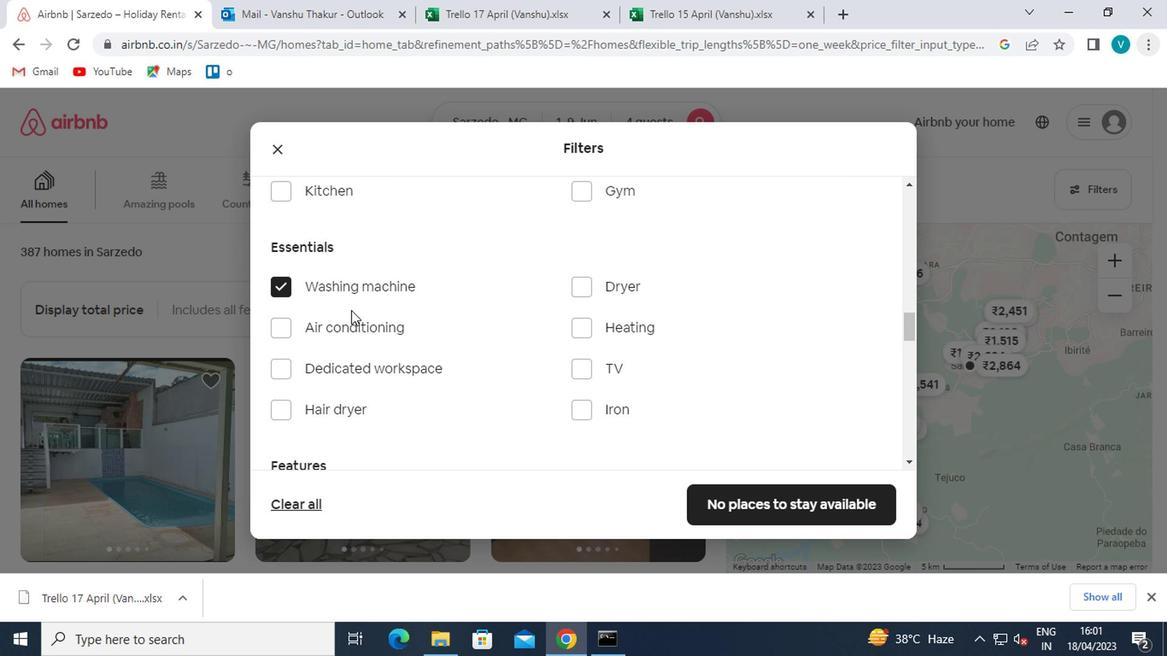 
Action: Mouse moved to (735, 370)
Screenshot: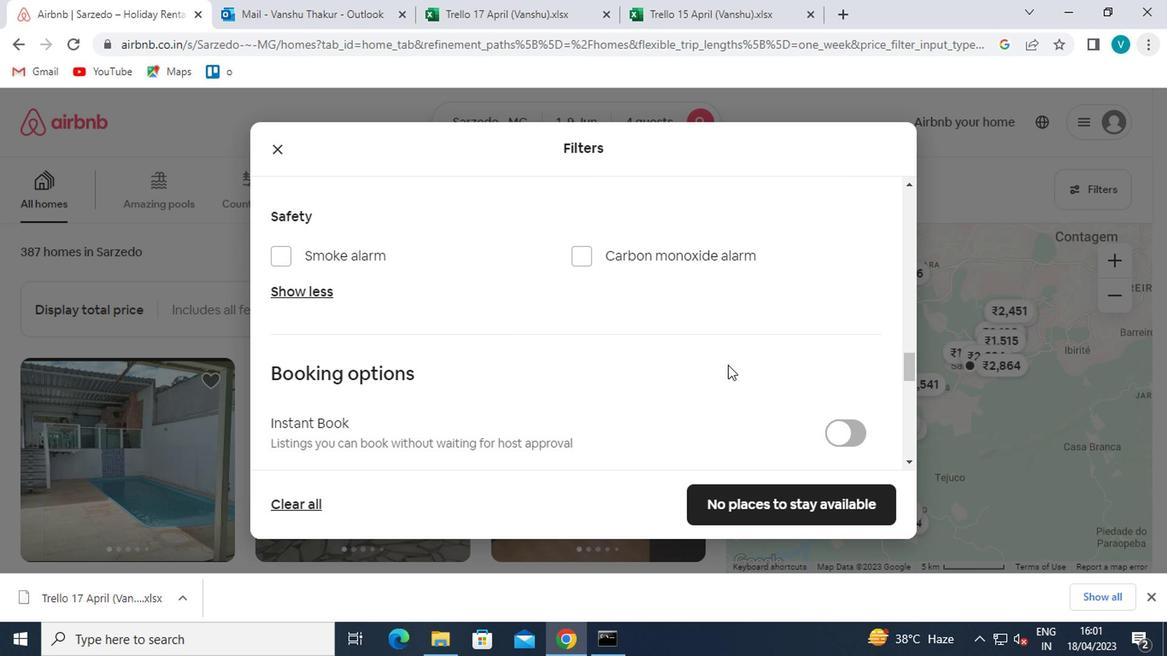 
Action: Mouse scrolled (735, 369) with delta (0, -1)
Screenshot: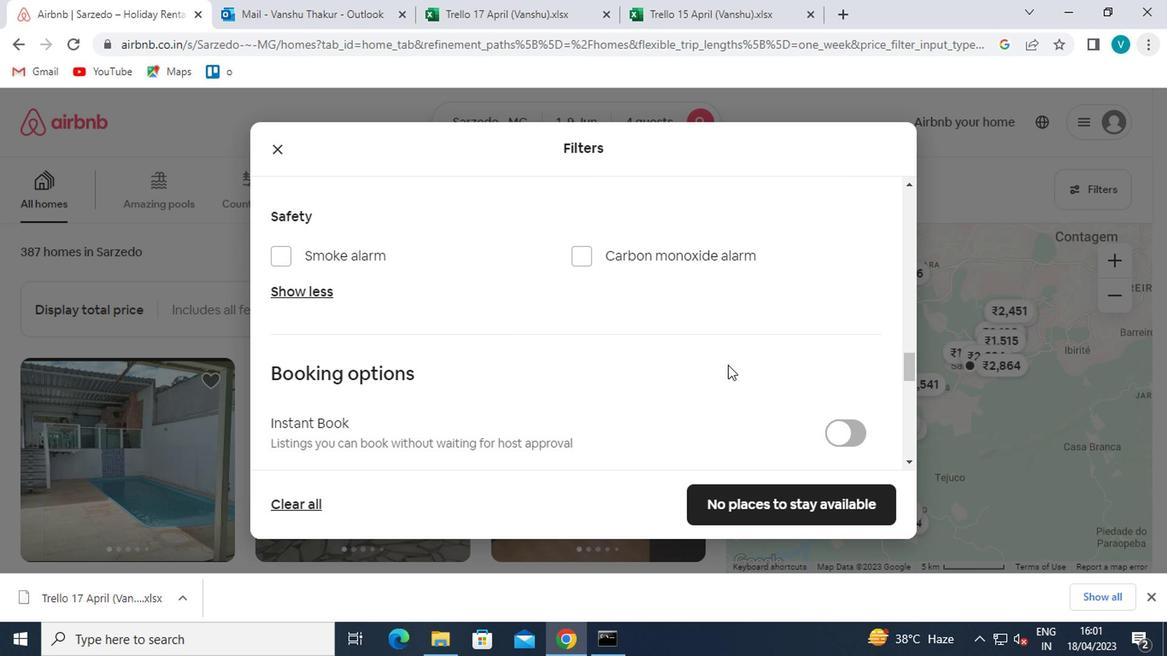 
Action: Mouse scrolled (735, 370) with delta (0, 0)
Screenshot: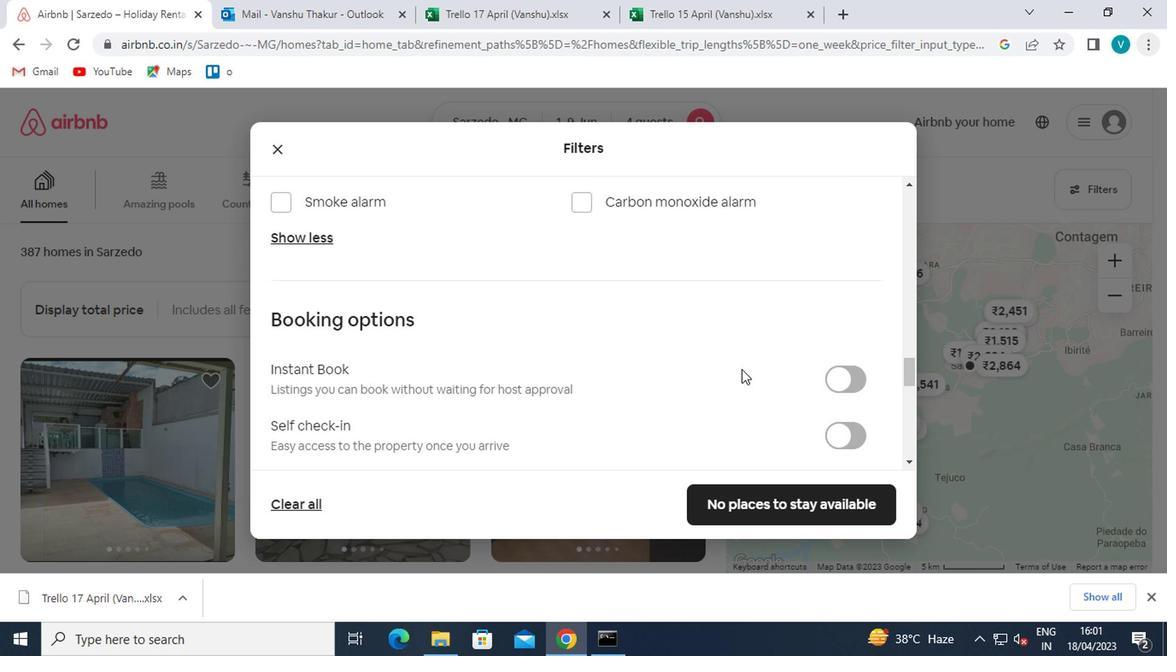 
Action: Mouse scrolled (735, 370) with delta (0, 0)
Screenshot: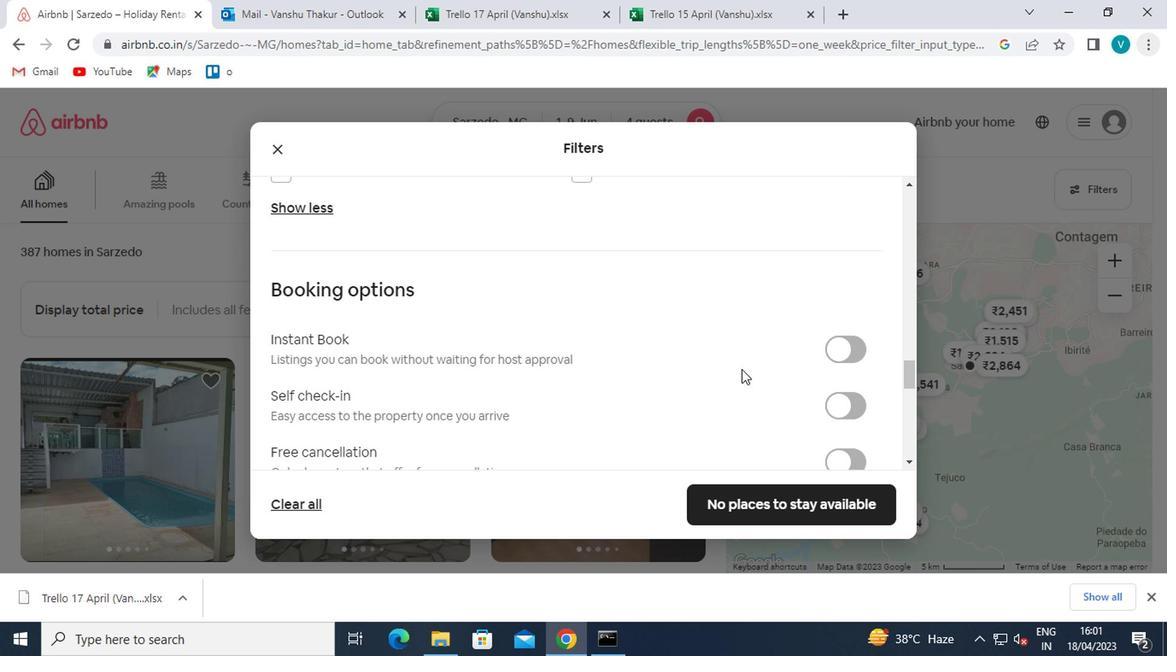 
Action: Mouse scrolled (735, 369) with delta (0, -1)
Screenshot: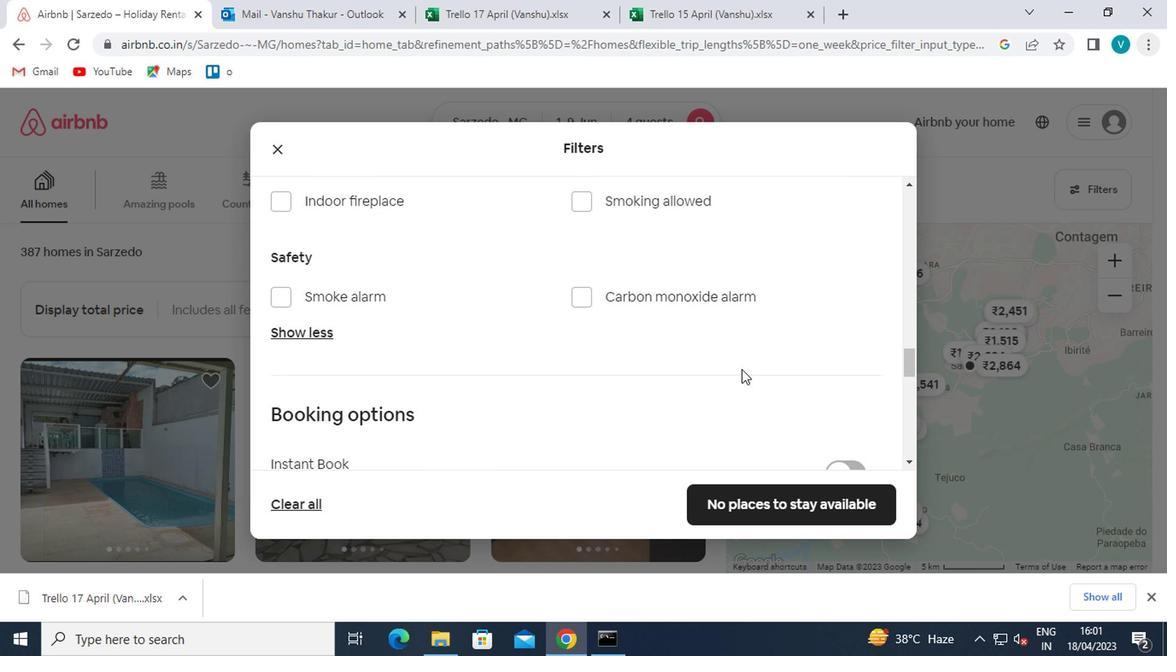 
Action: Mouse moved to (736, 370)
Screenshot: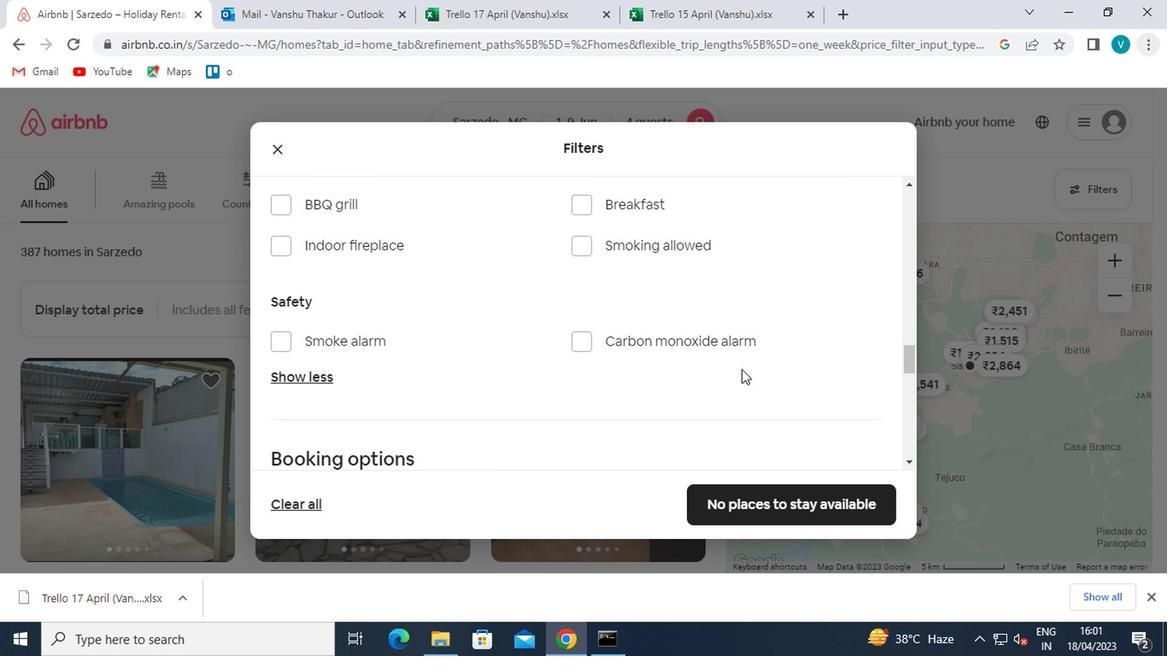 
Action: Mouse scrolled (736, 369) with delta (0, -1)
Screenshot: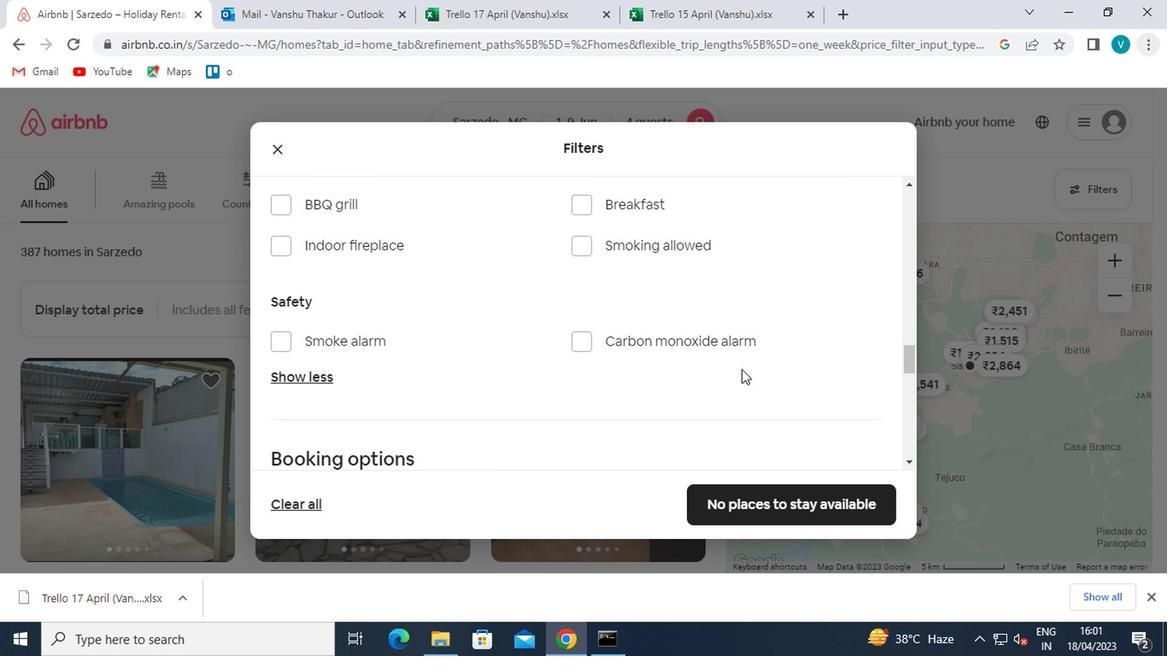 
Action: Mouse moved to (859, 406)
Screenshot: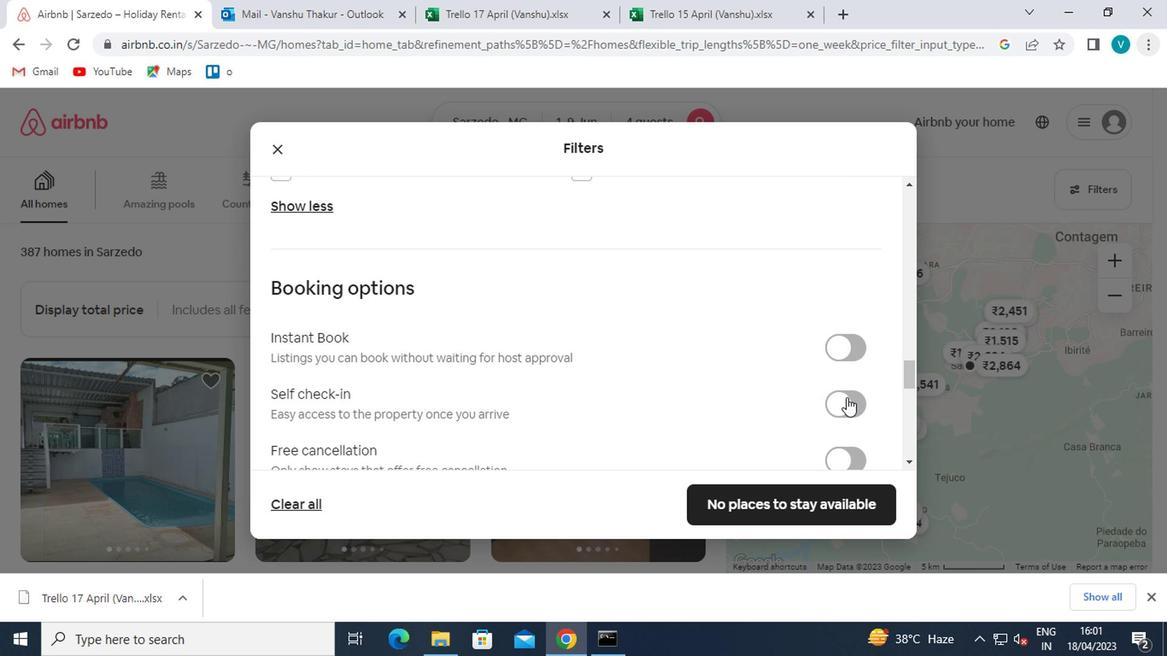 
Action: Mouse pressed left at (859, 406)
Screenshot: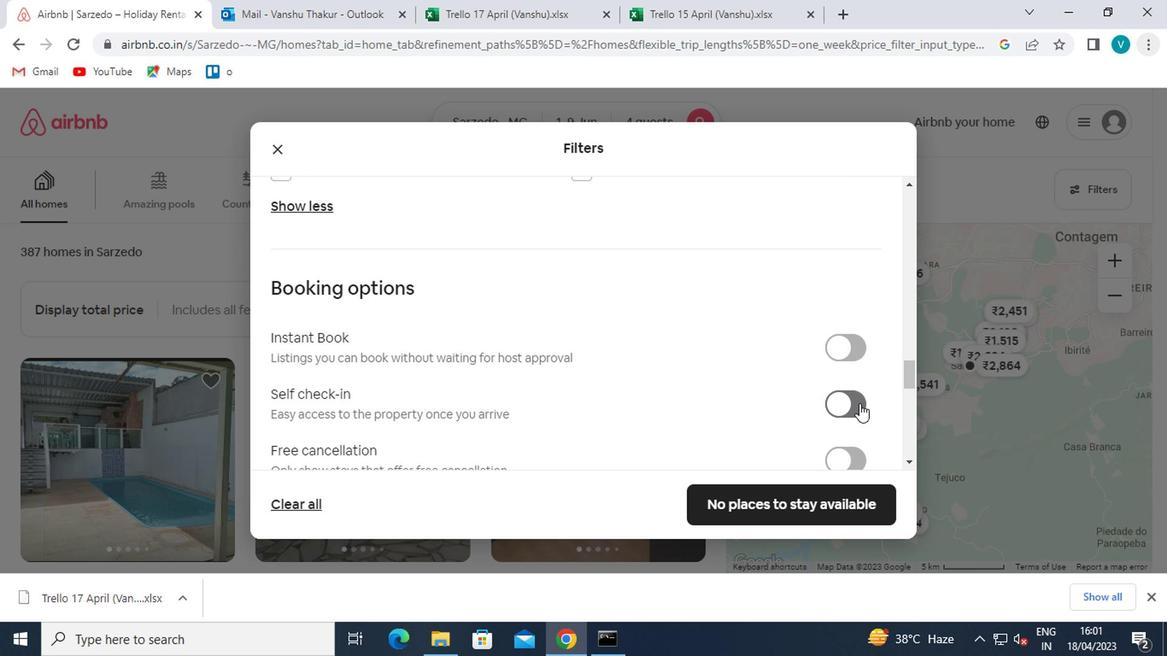 
Action: Mouse moved to (845, 406)
Screenshot: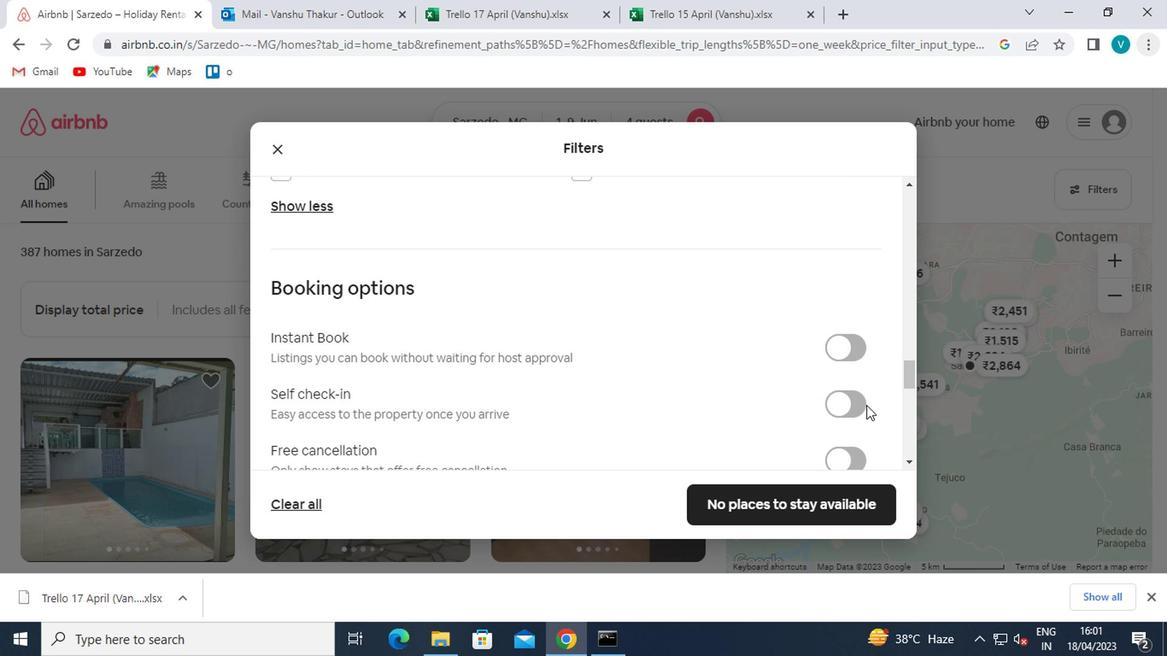 
Action: Mouse pressed left at (845, 406)
Screenshot: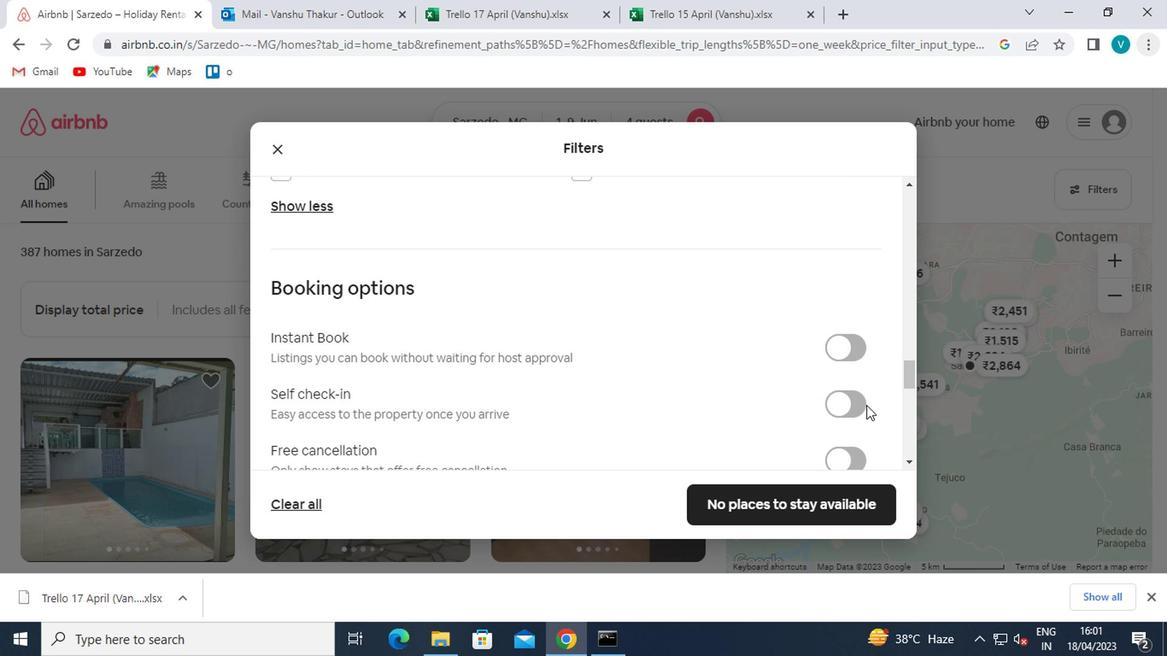 
Action: Mouse moved to (487, 308)
Screenshot: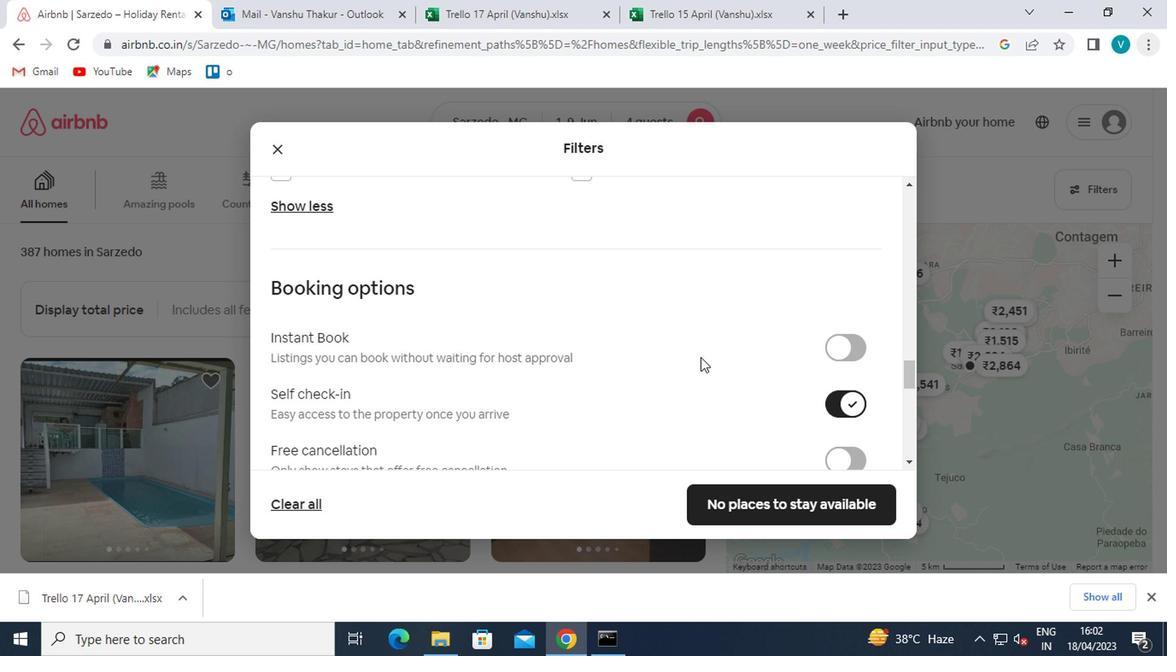 
Action: Mouse scrolled (487, 307) with delta (0, -1)
Screenshot: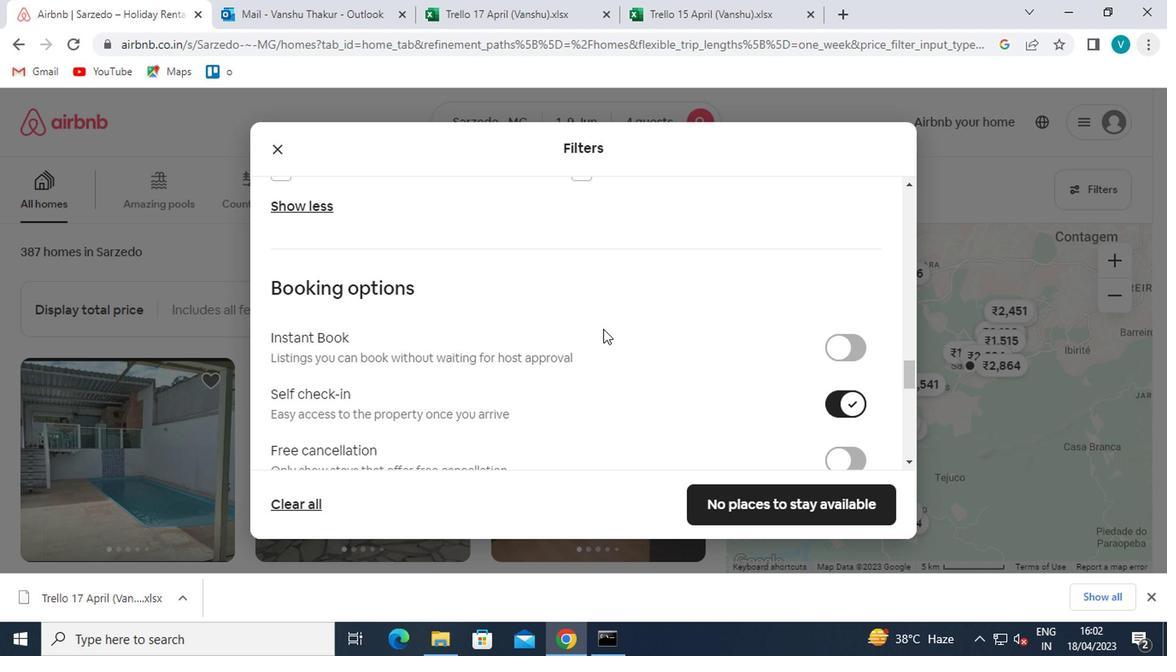 
Action: Mouse scrolled (487, 307) with delta (0, -1)
Screenshot: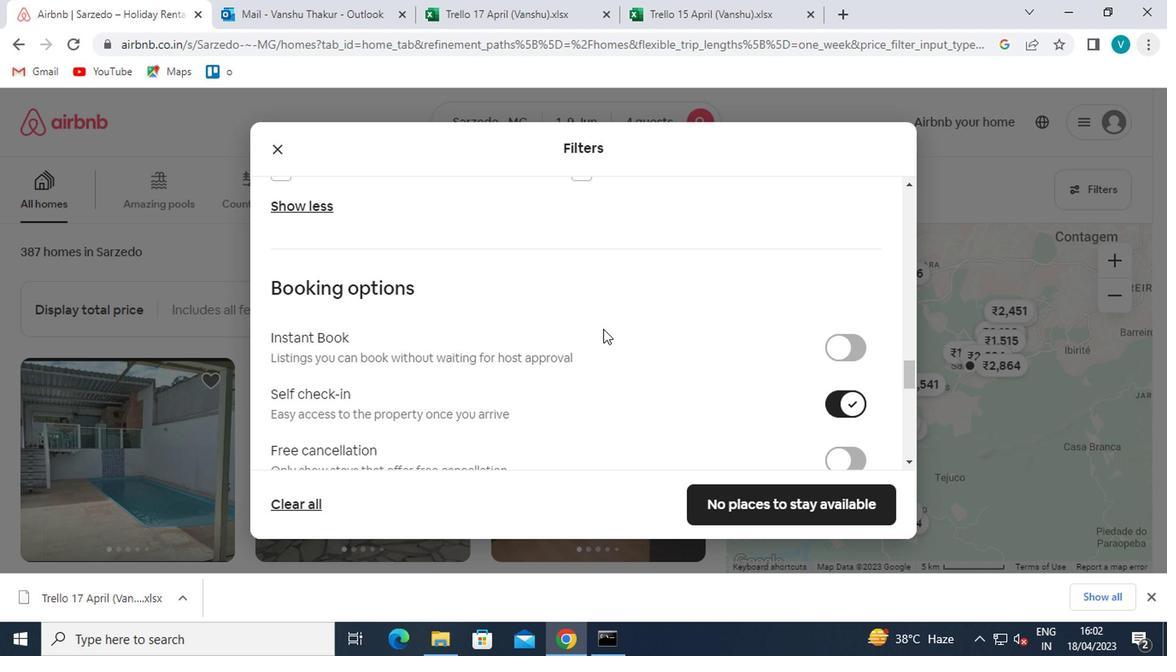 
Action: Mouse scrolled (487, 307) with delta (0, -1)
Screenshot: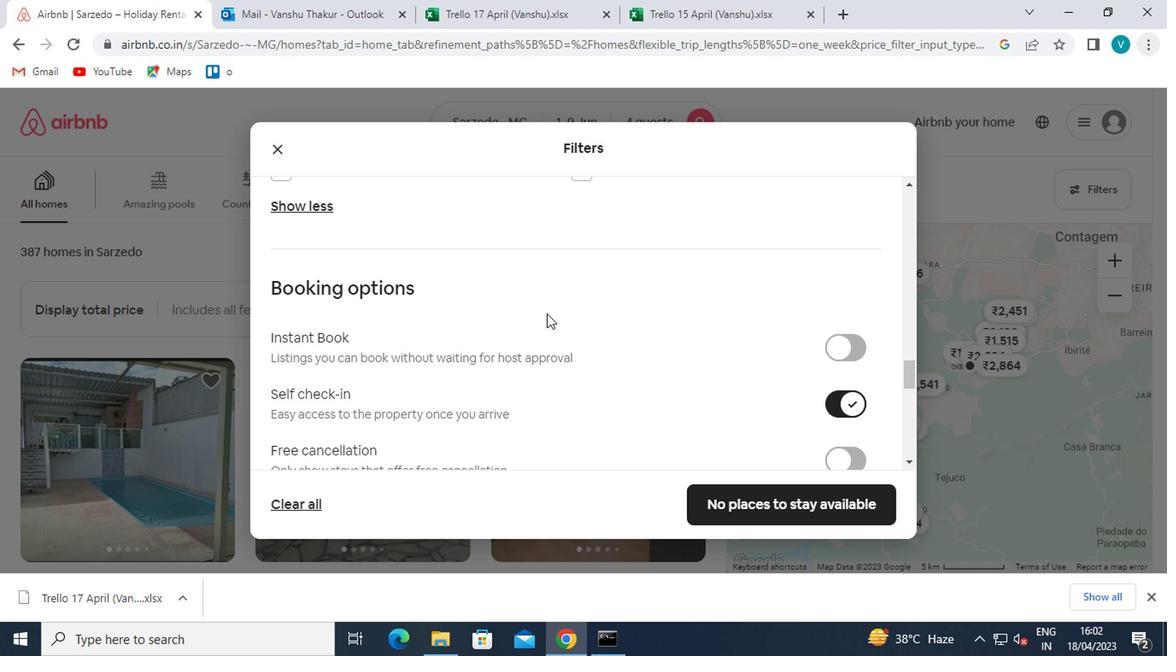 
Action: Mouse moved to (487, 308)
Screenshot: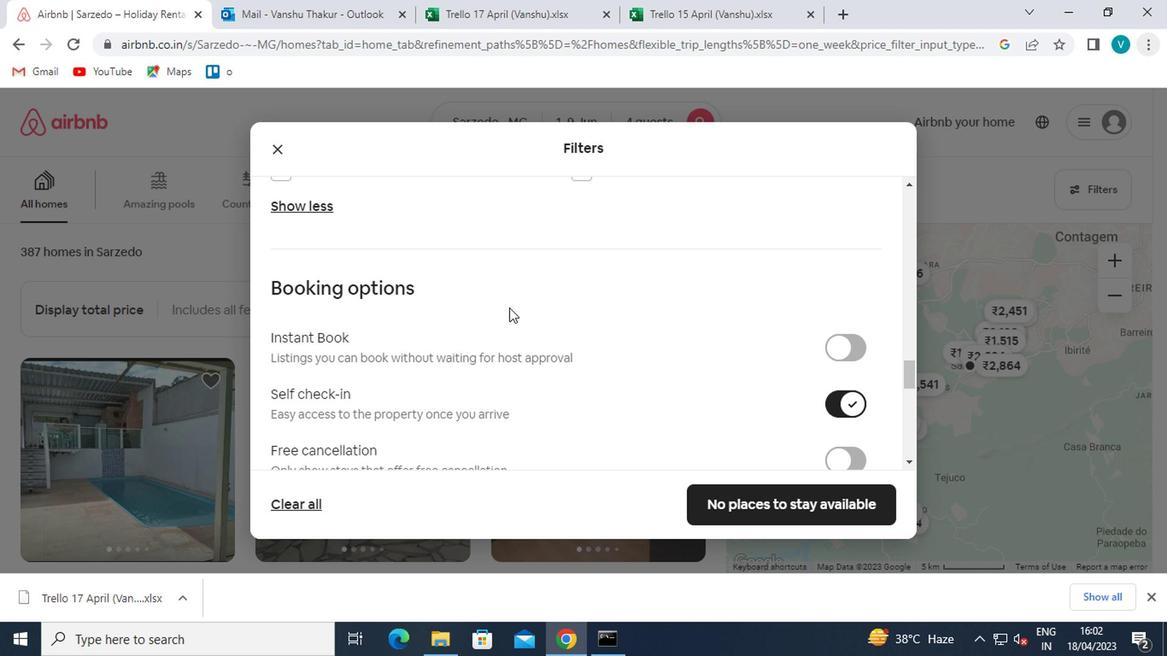 
Action: Mouse scrolled (487, 307) with delta (0, -1)
Screenshot: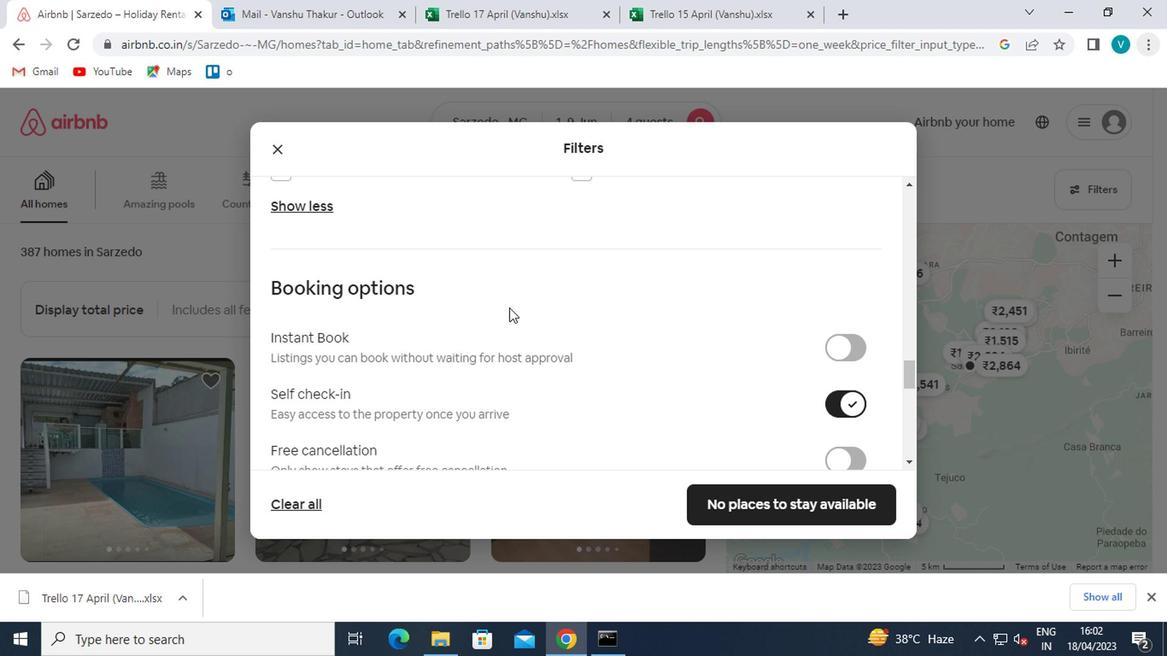 
Action: Mouse moved to (487, 308)
Screenshot: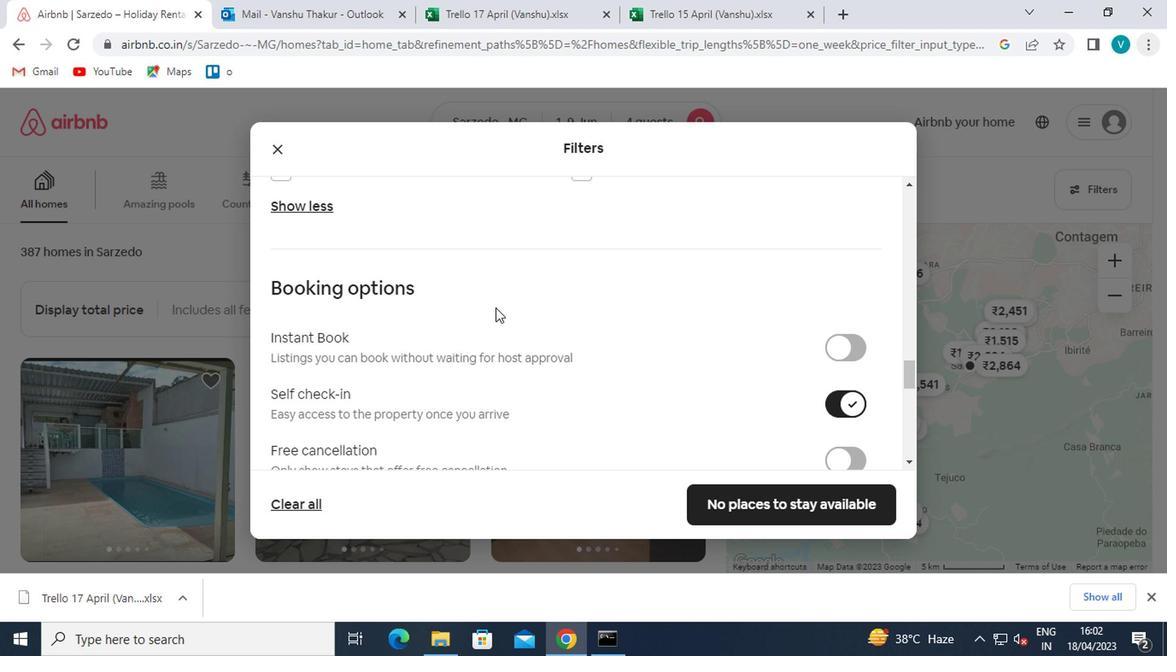 
Action: Mouse scrolled (487, 308) with delta (0, 0)
Screenshot: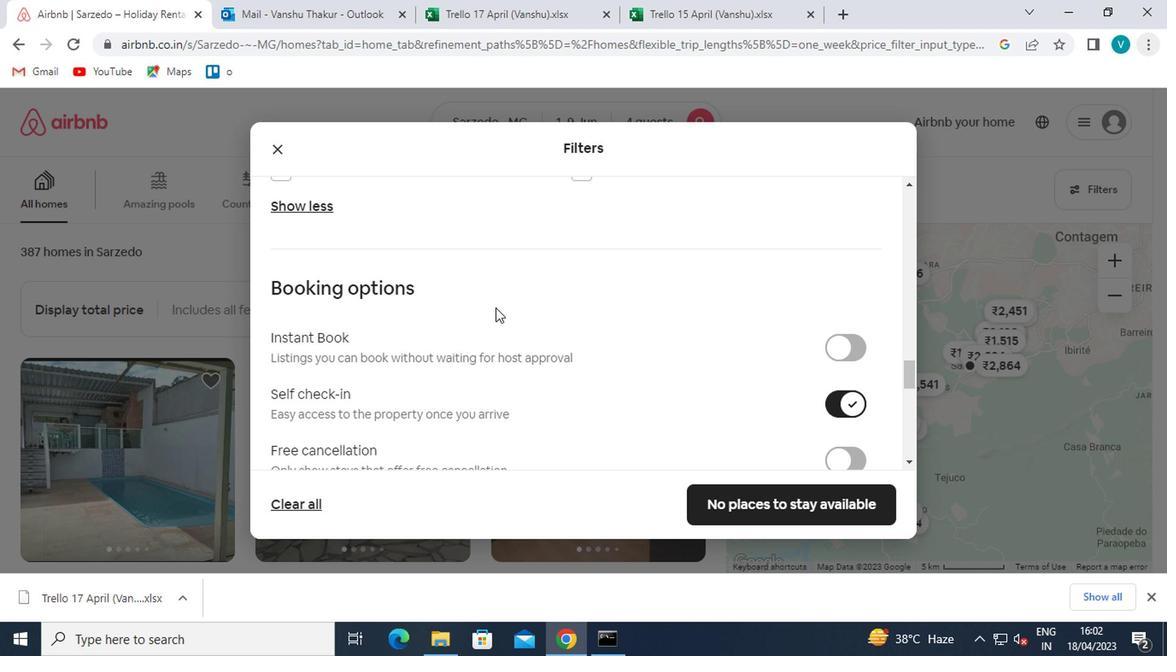 
Action: Mouse moved to (481, 322)
Screenshot: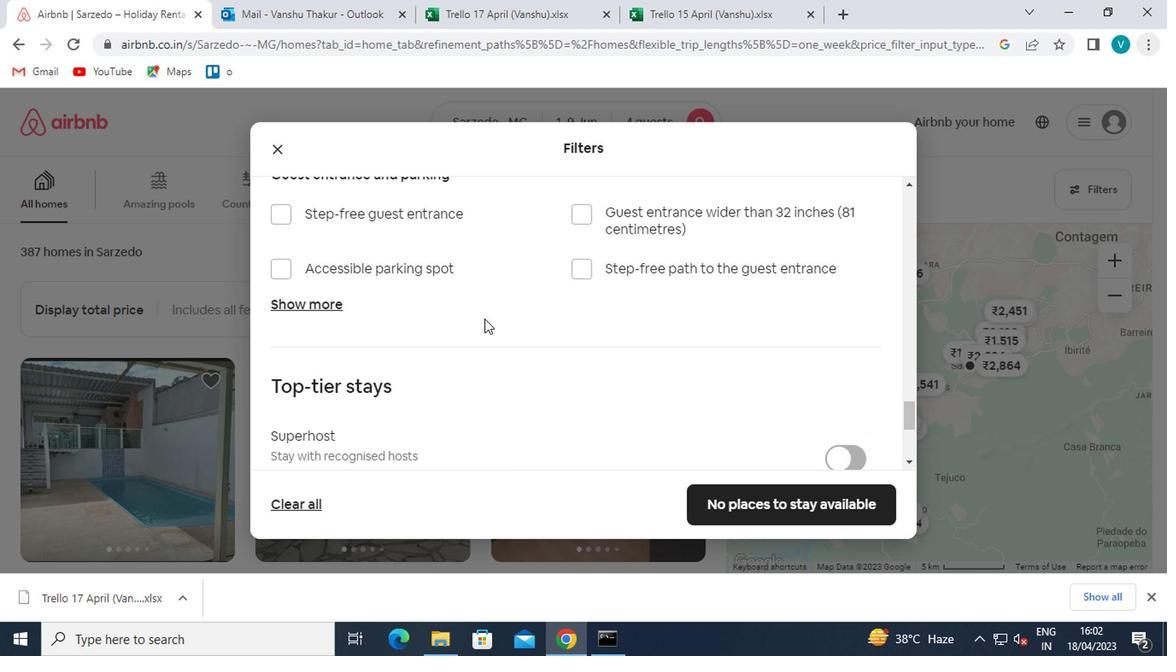 
Action: Mouse scrolled (481, 322) with delta (0, 0)
Screenshot: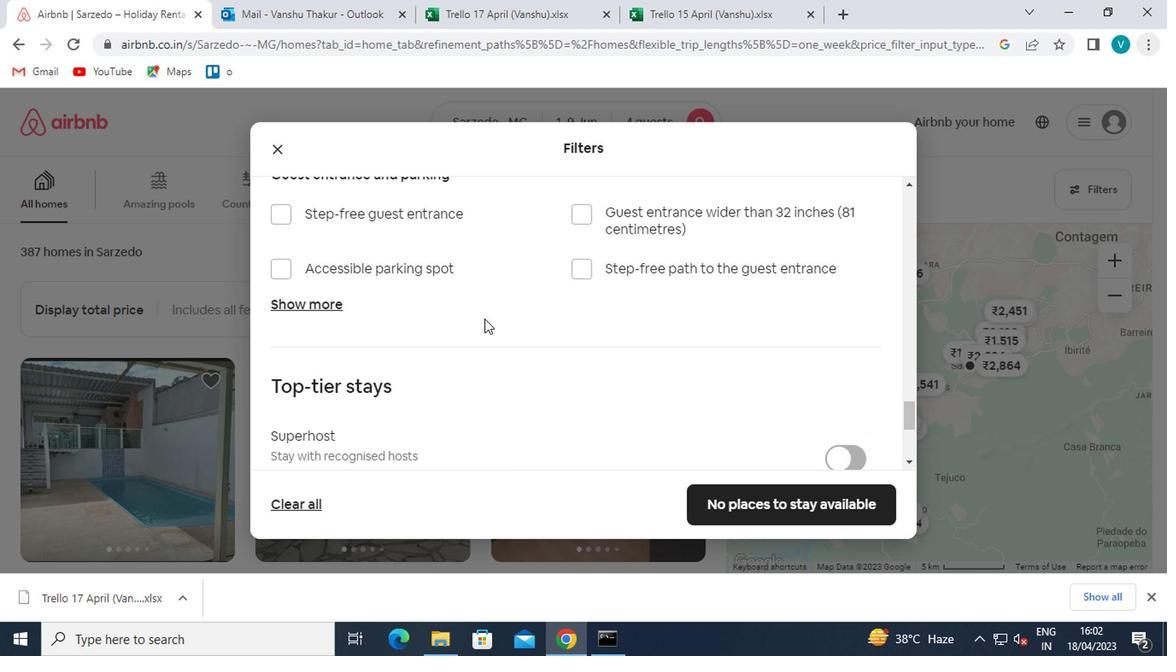 
Action: Mouse moved to (481, 322)
Screenshot: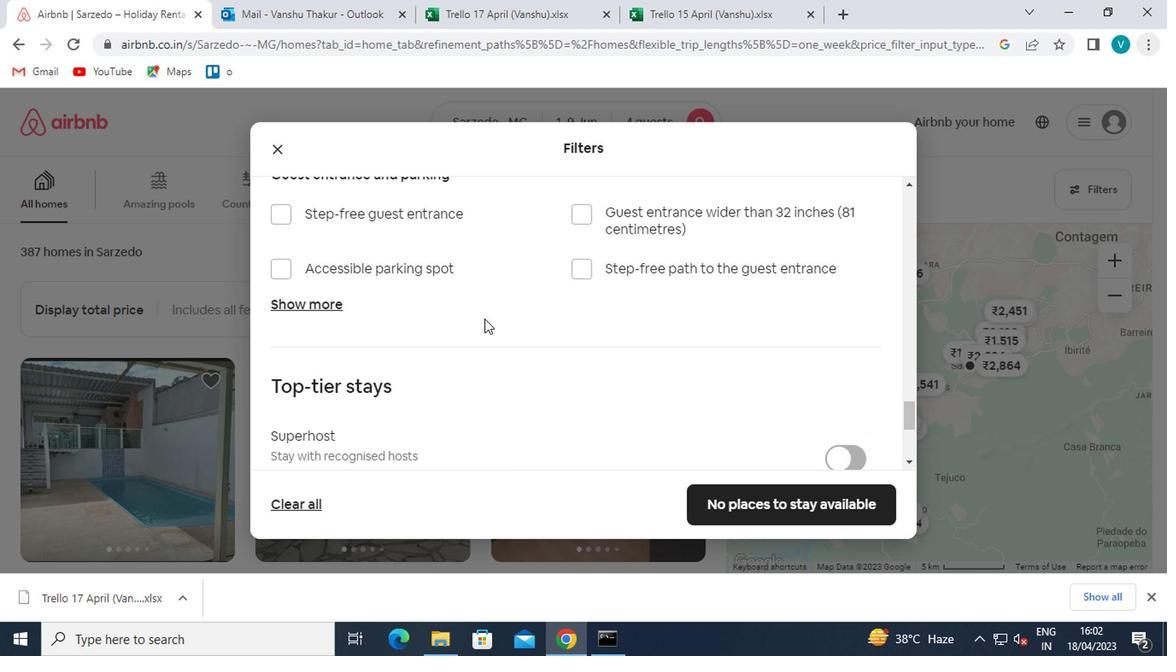 
Action: Mouse scrolled (481, 322) with delta (0, 0)
Screenshot: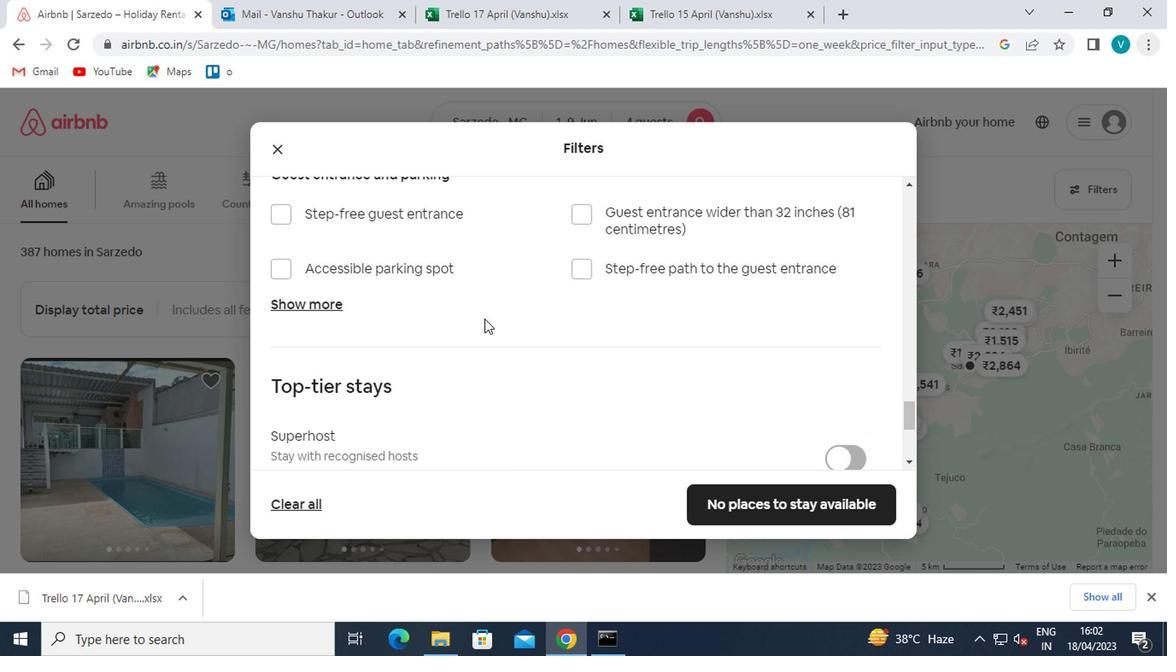 
Action: Mouse moved to (482, 324)
Screenshot: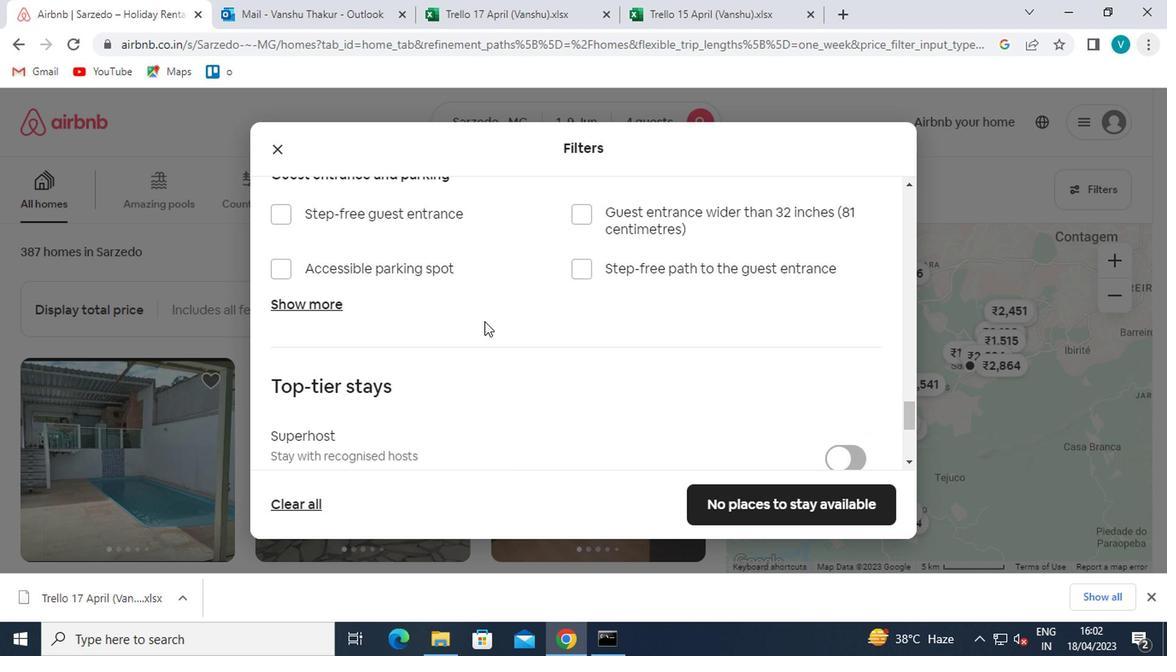 
Action: Mouse scrolled (482, 322) with delta (0, -1)
Screenshot: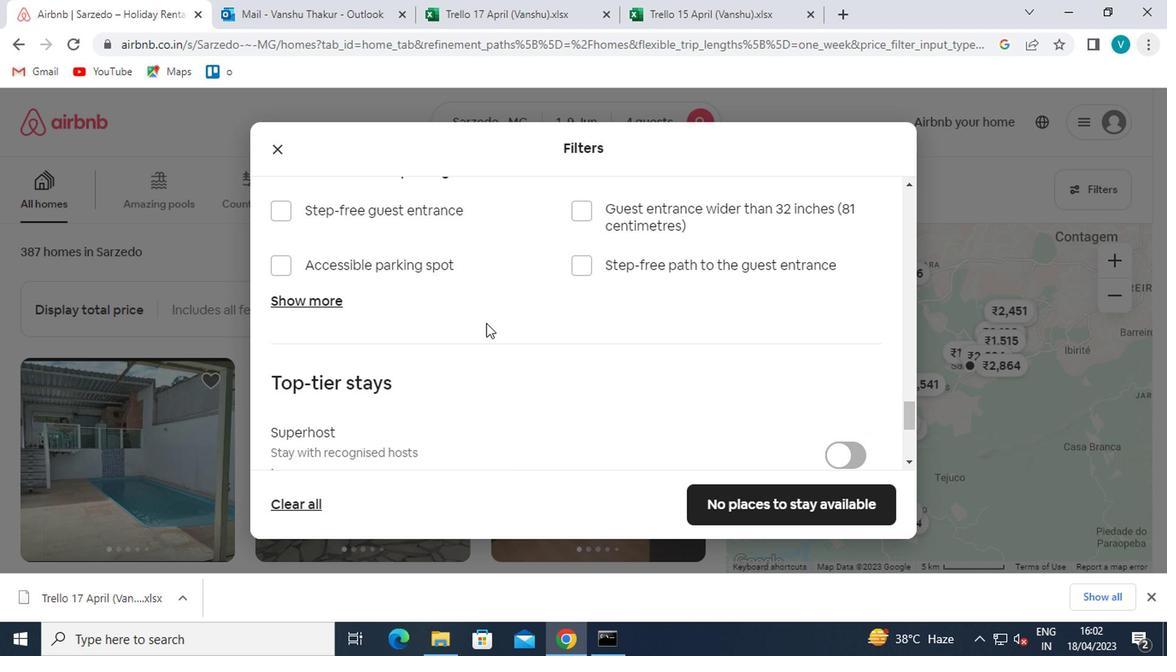 
Action: Mouse moved to (319, 444)
Screenshot: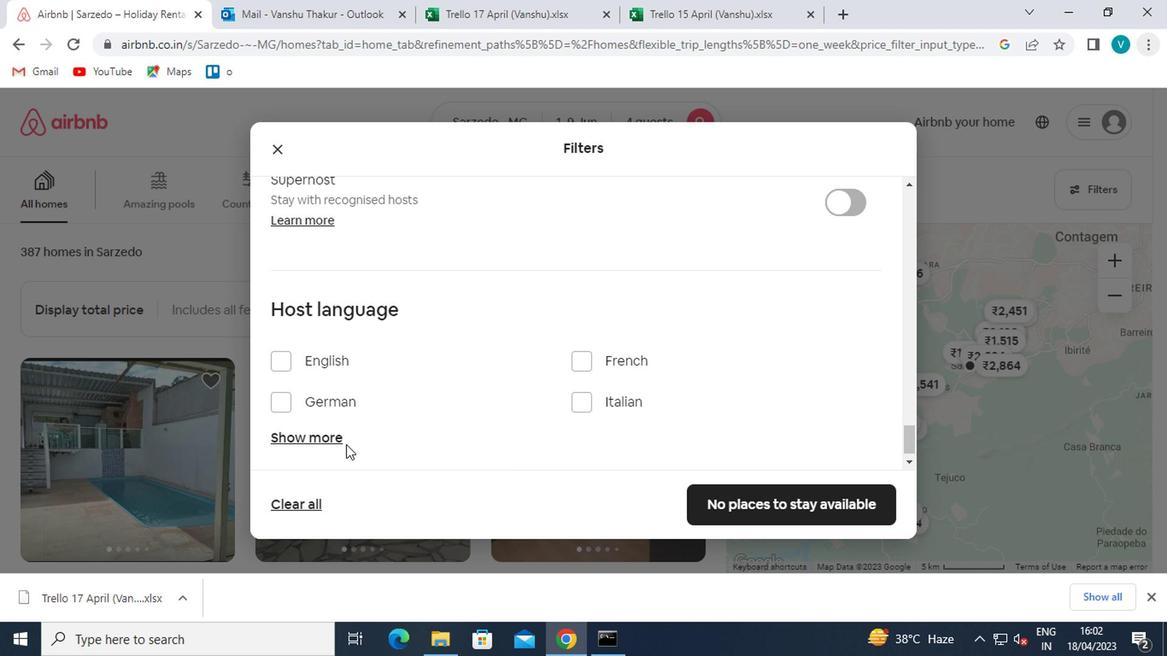 
Action: Mouse pressed left at (319, 444)
Screenshot: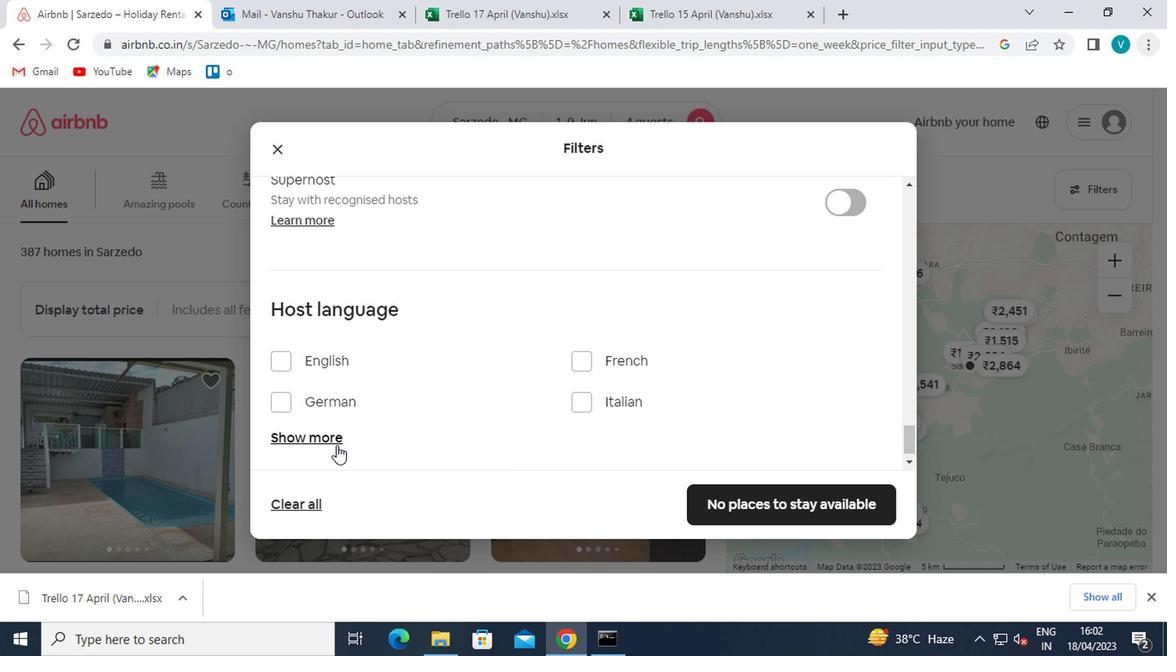 
Action: Mouse moved to (326, 438)
Screenshot: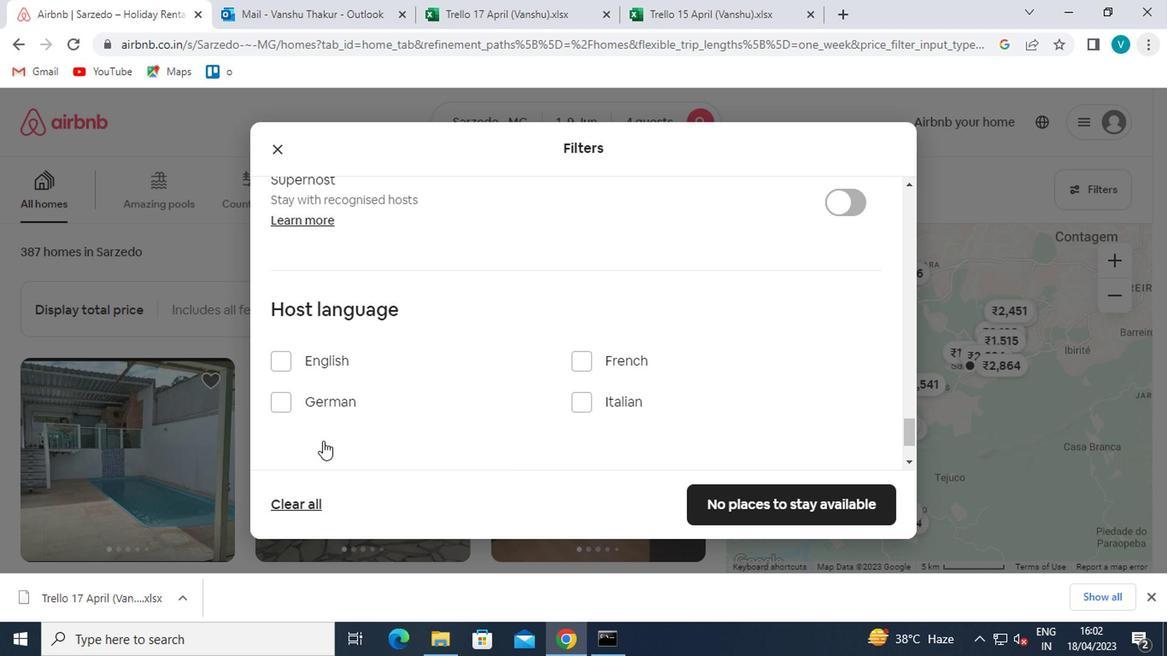 
Action: Mouse scrolled (326, 437) with delta (0, 0)
Screenshot: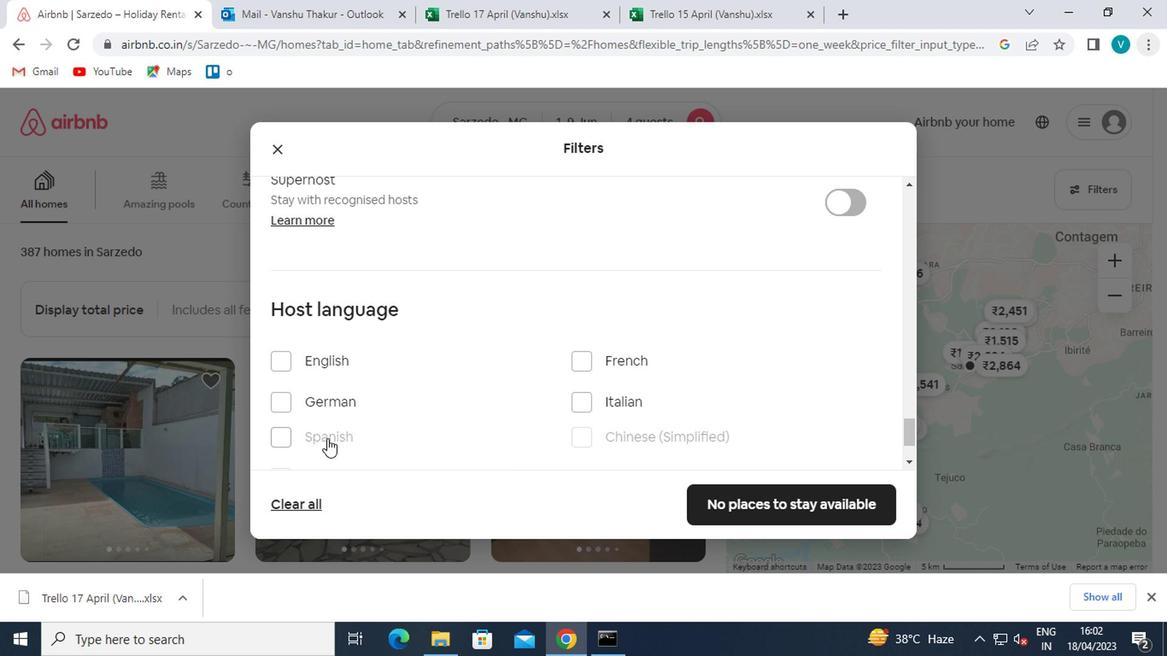 
Action: Mouse moved to (265, 353)
Screenshot: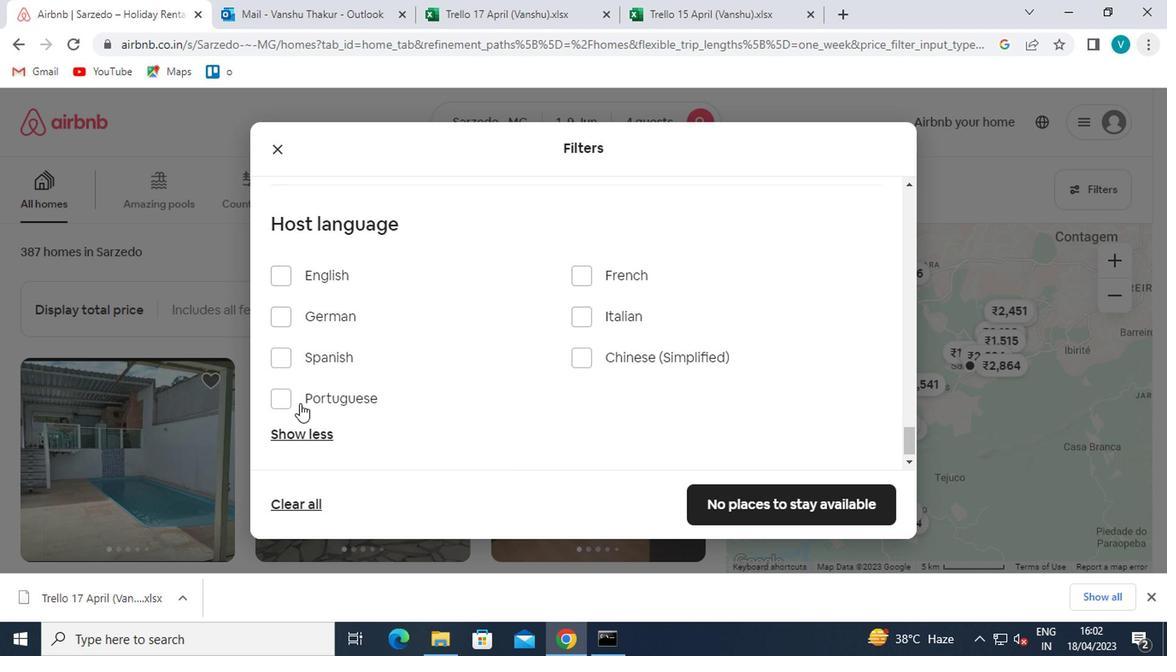 
Action: Mouse pressed left at (265, 353)
Screenshot: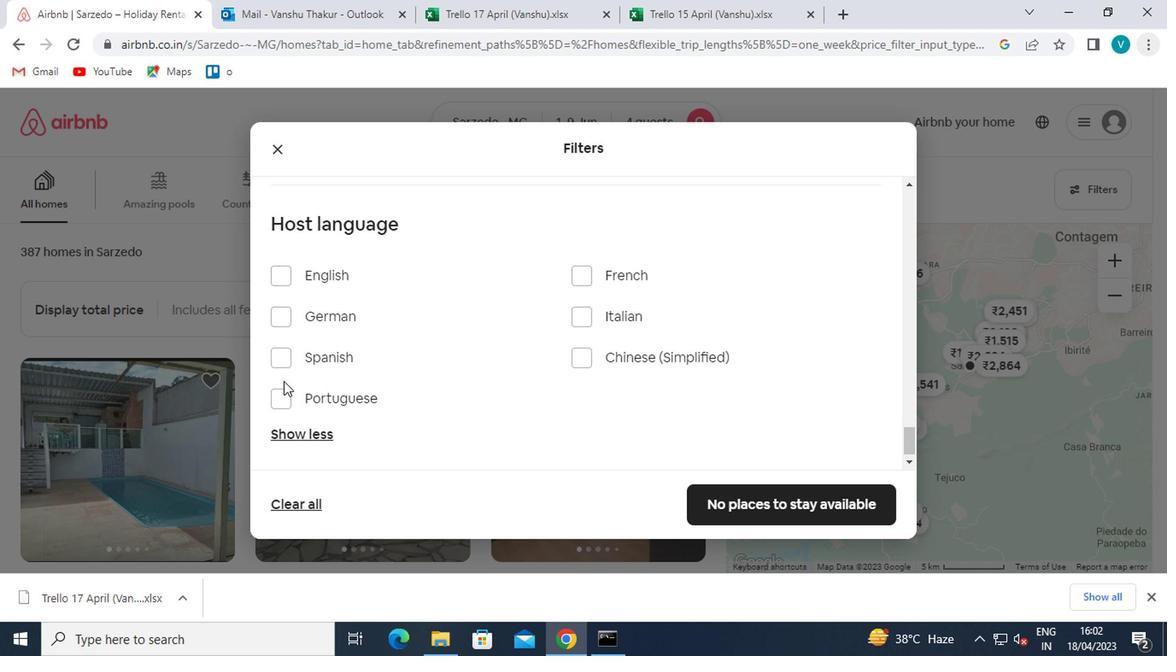 
Action: Mouse moved to (274, 352)
Screenshot: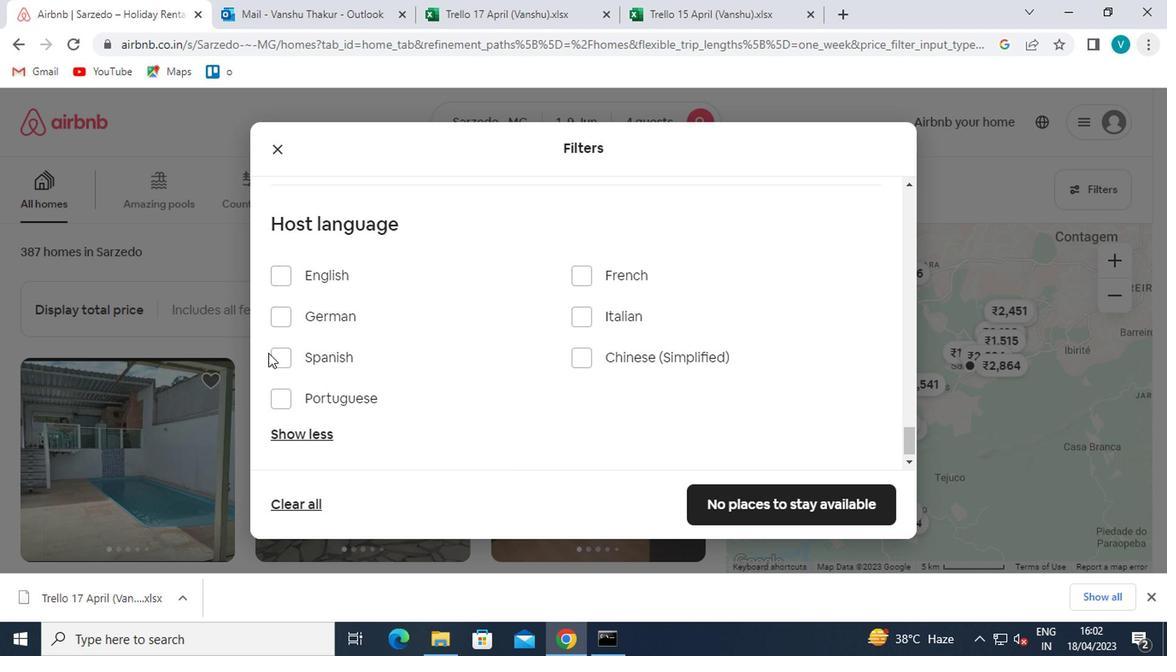 
Action: Mouse pressed left at (274, 352)
Screenshot: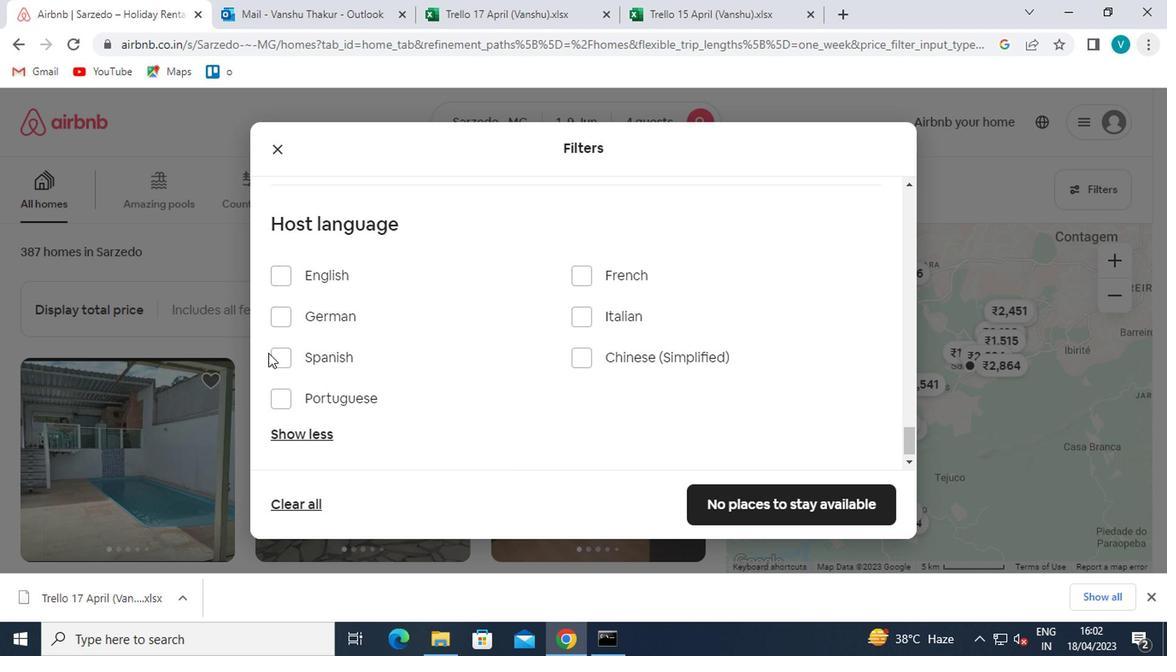 
Action: Mouse moved to (785, 494)
Screenshot: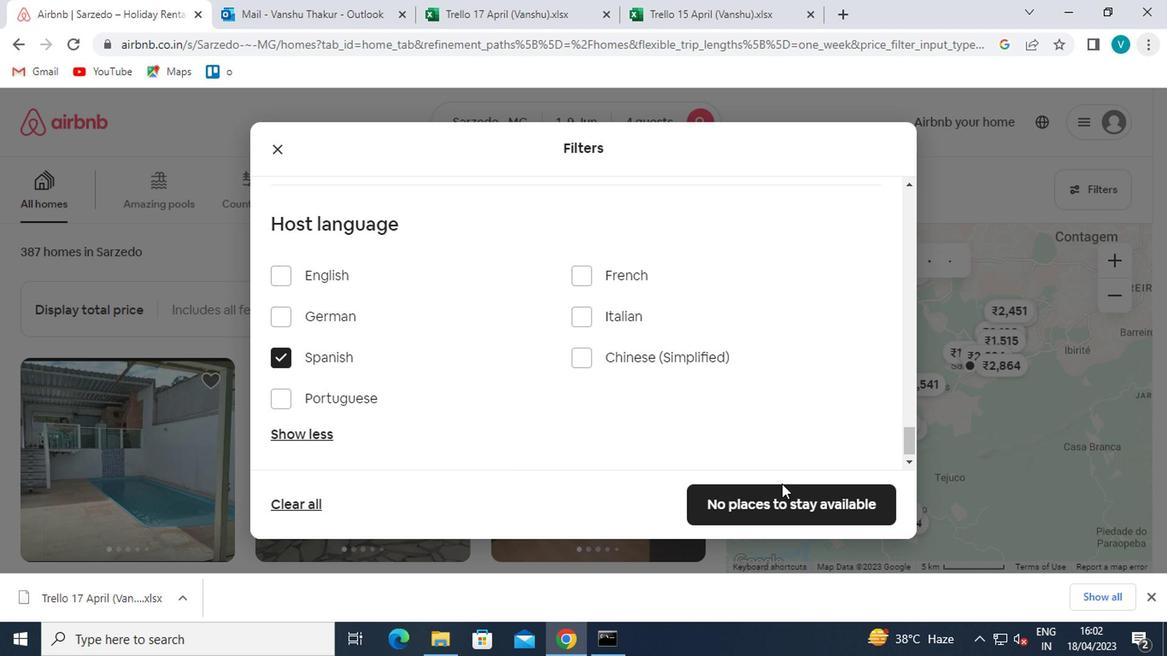
Action: Mouse pressed left at (785, 494)
Screenshot: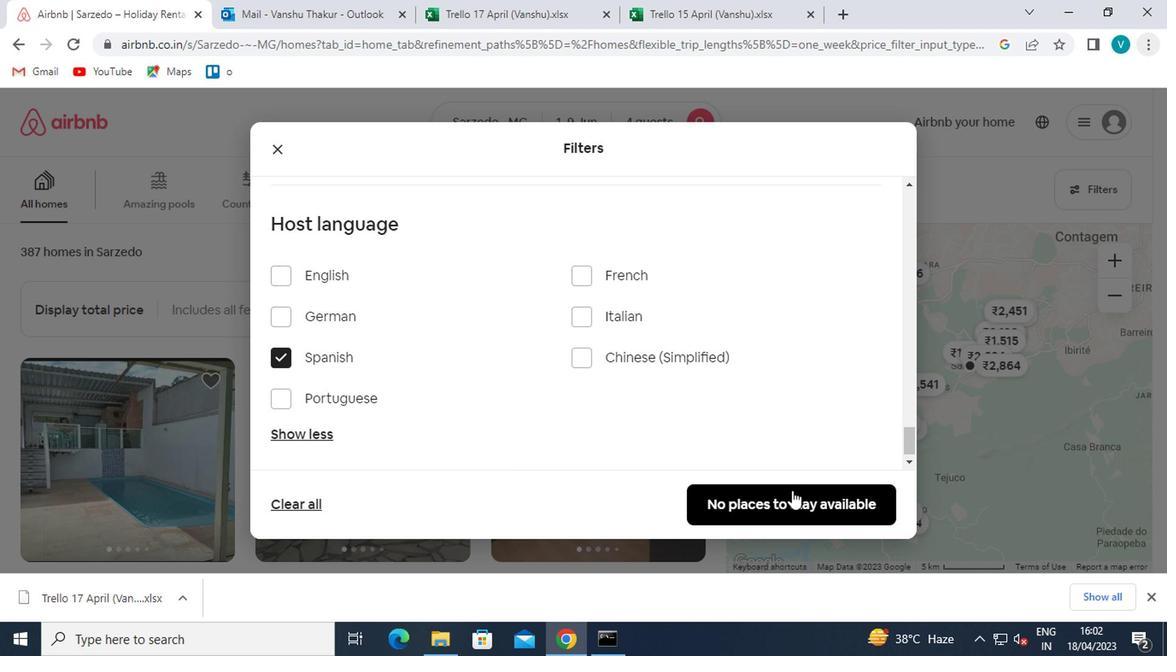 
Action: Mouse moved to (642, 400)
Screenshot: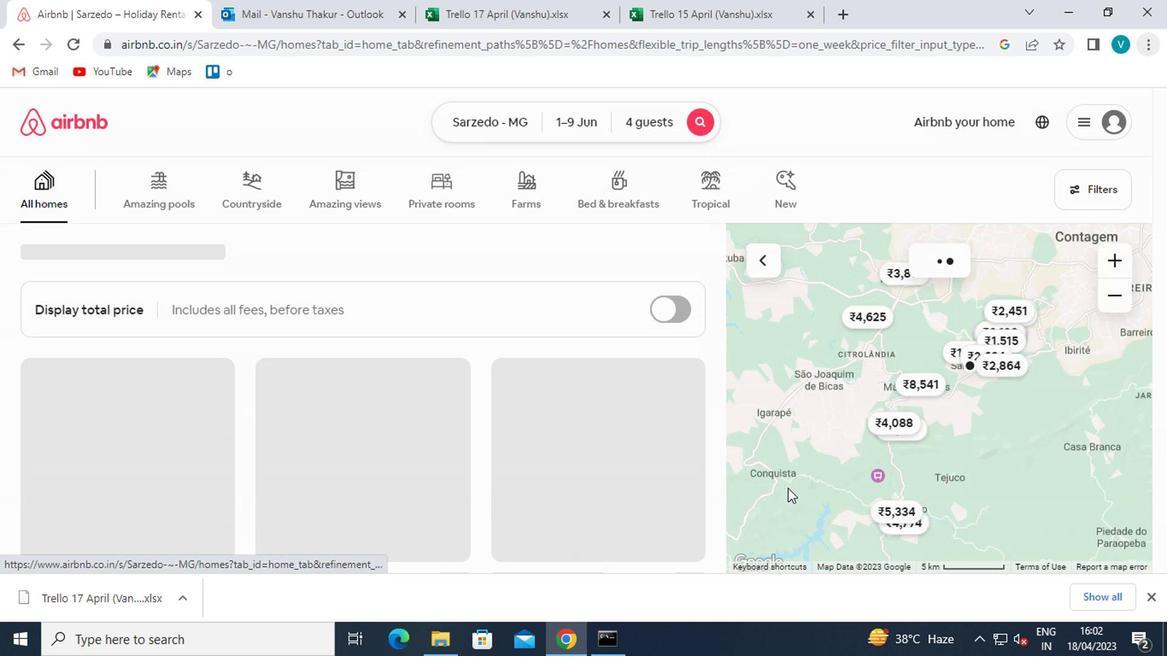 
